 Task: Look for space in Senago, Italy from 6th September, 2023 to 10th September, 2023 for 1 adult in price range Rs.9000 to Rs.17000. Place can be private room with 1  bedroom having 1 bed and 1 bathroom. Property type can be house, flat, guest house, hotel. Booking option can be shelf check-in. Required host language is English.
Action: Mouse moved to (539, 138)
Screenshot: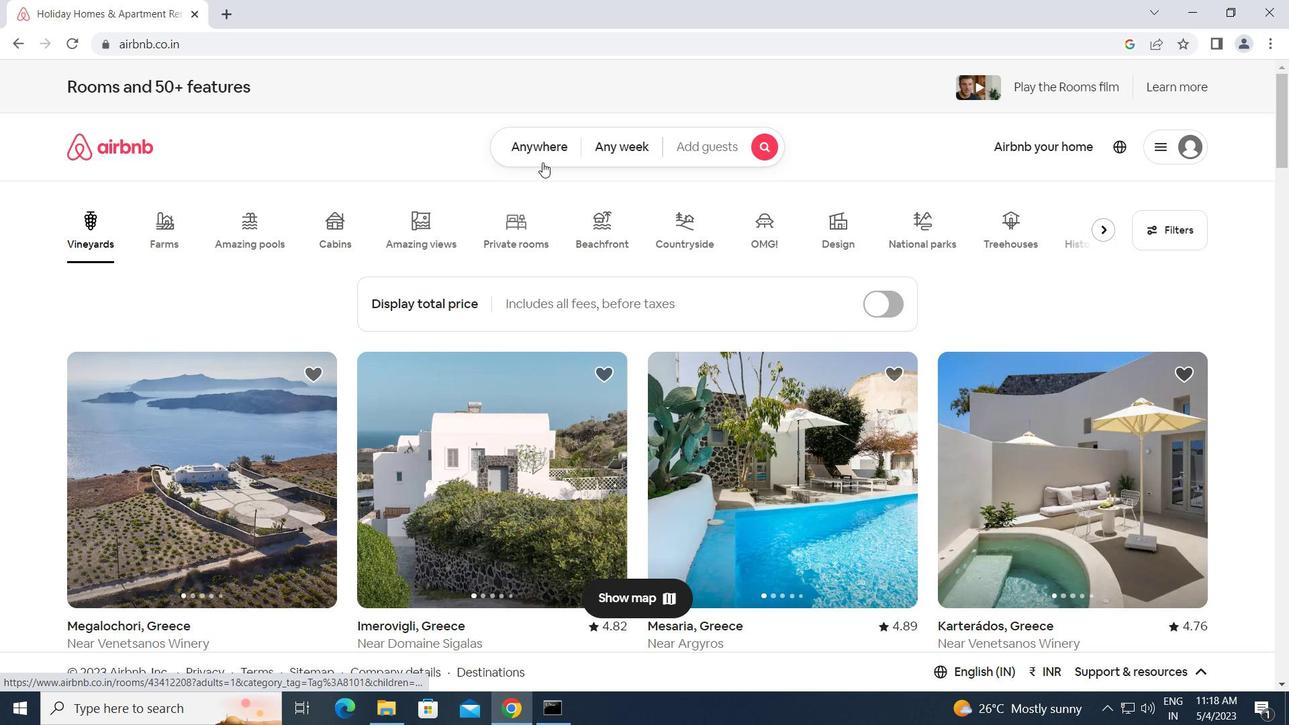 
Action: Mouse pressed left at (539, 138)
Screenshot: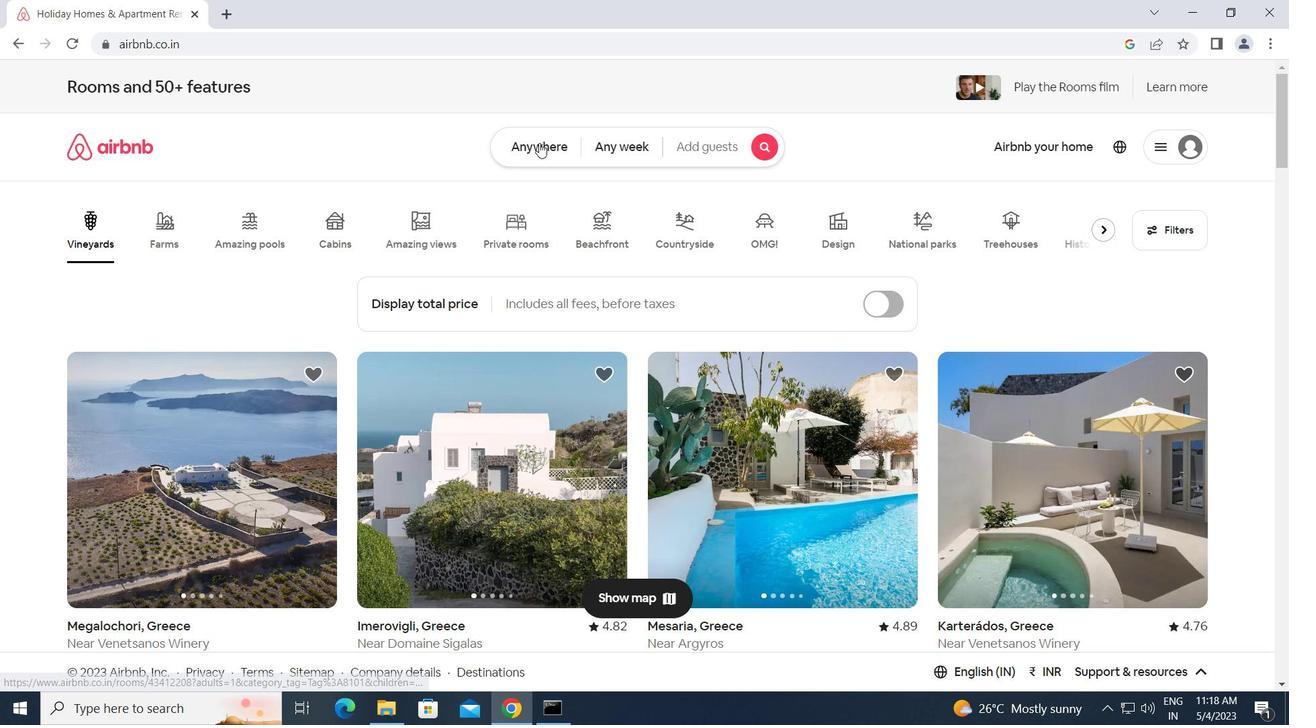 
Action: Mouse moved to (406, 196)
Screenshot: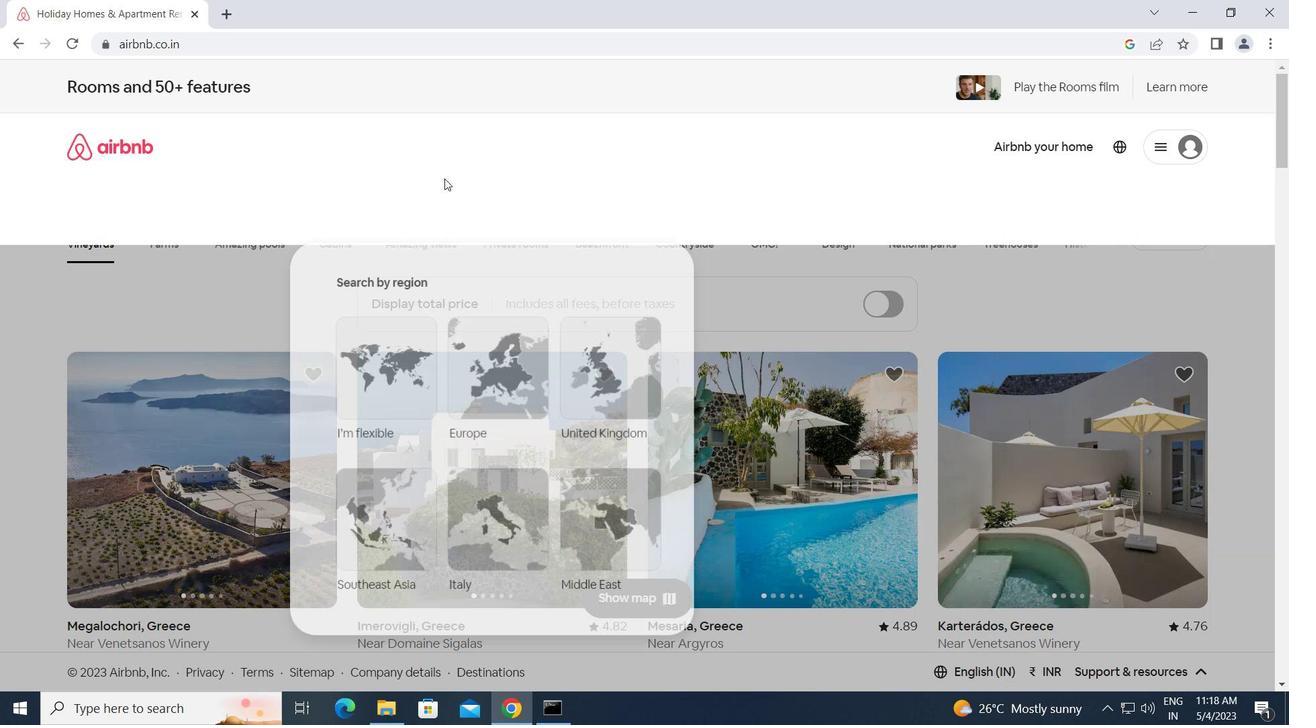 
Action: Mouse pressed left at (406, 196)
Screenshot: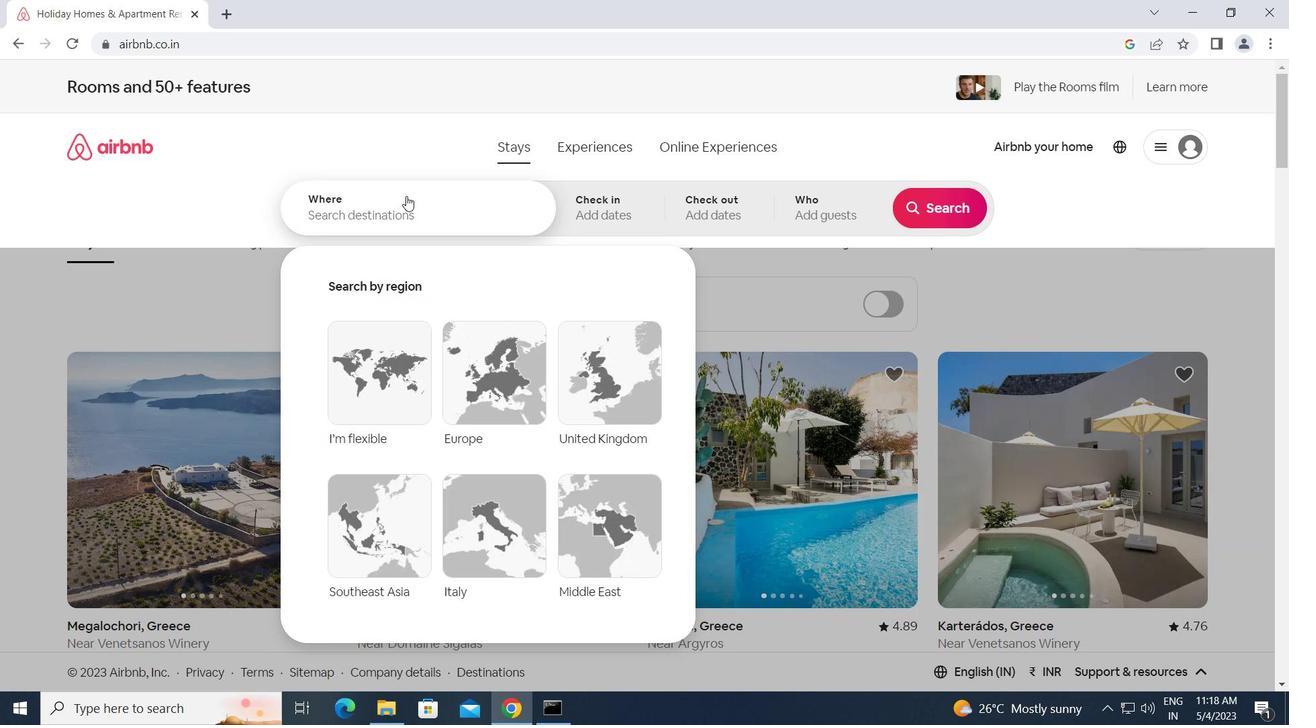 
Action: Key pressed s<Key.caps_lock>enago,<Key.space><Key.caps_lock>i<Key.caps_lock>taly<Key.enter>
Screenshot: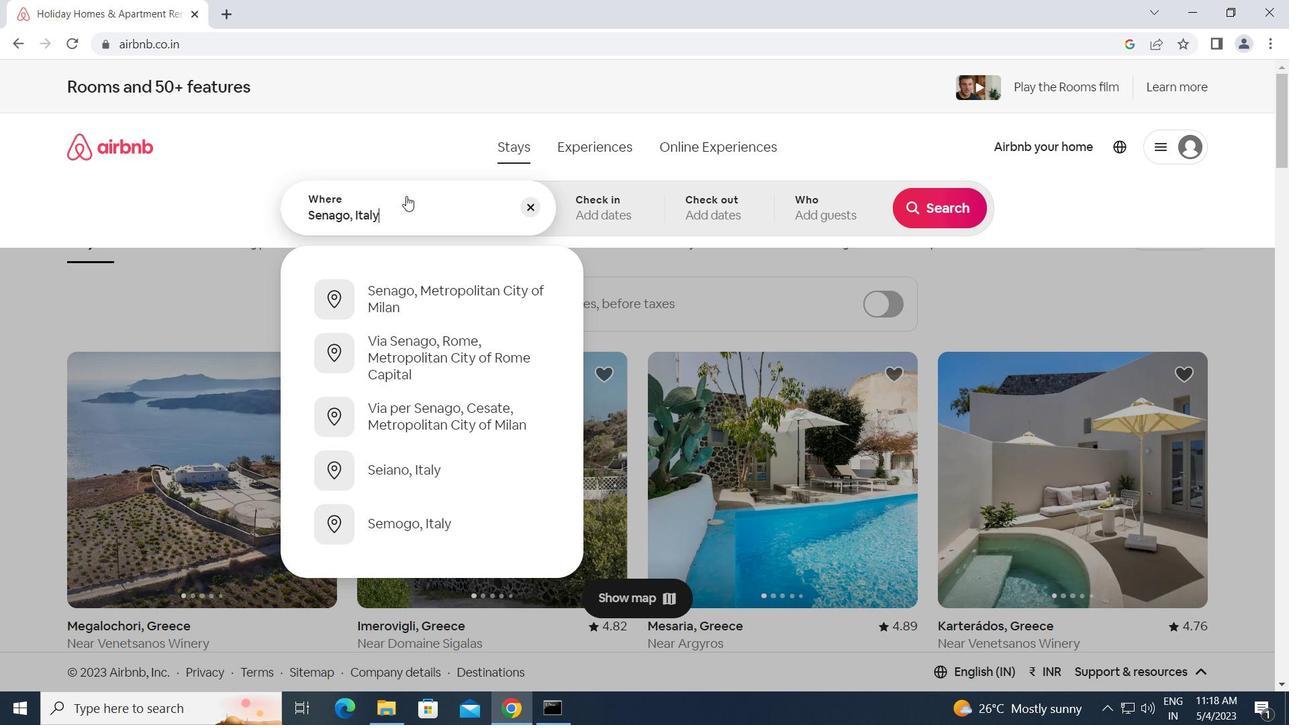 
Action: Mouse moved to (937, 348)
Screenshot: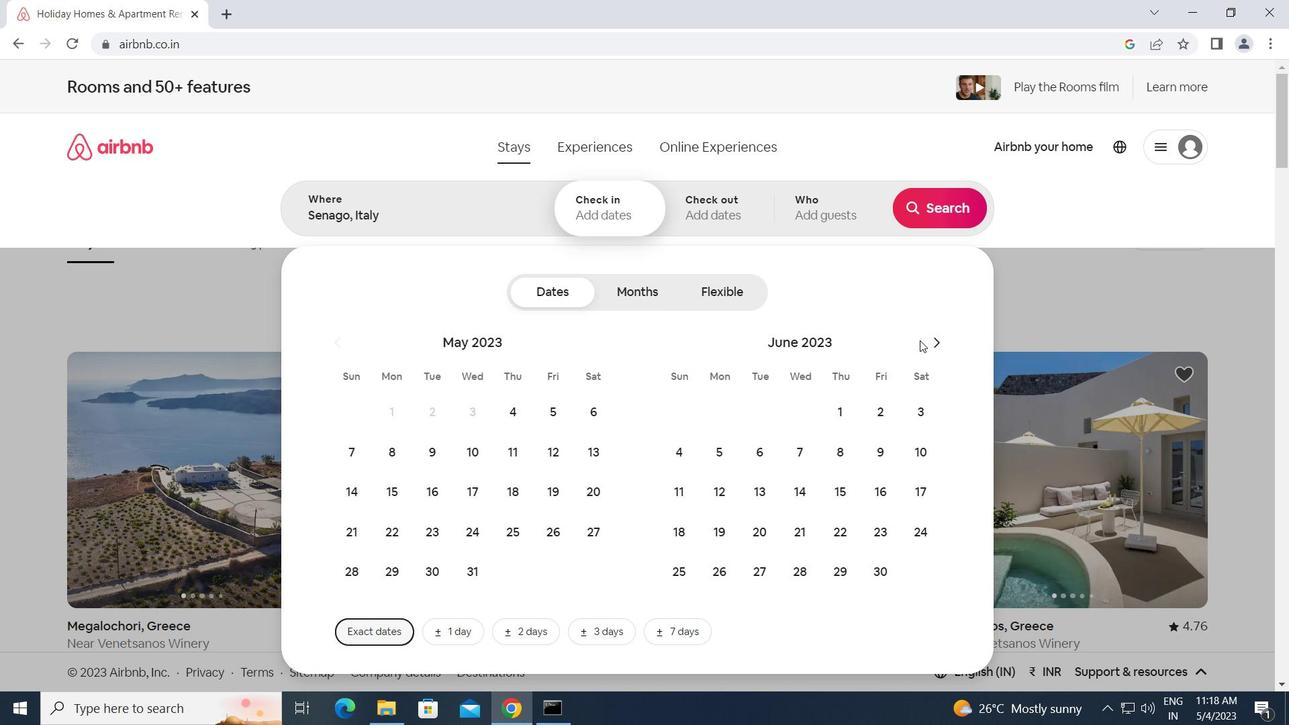 
Action: Mouse pressed left at (937, 348)
Screenshot: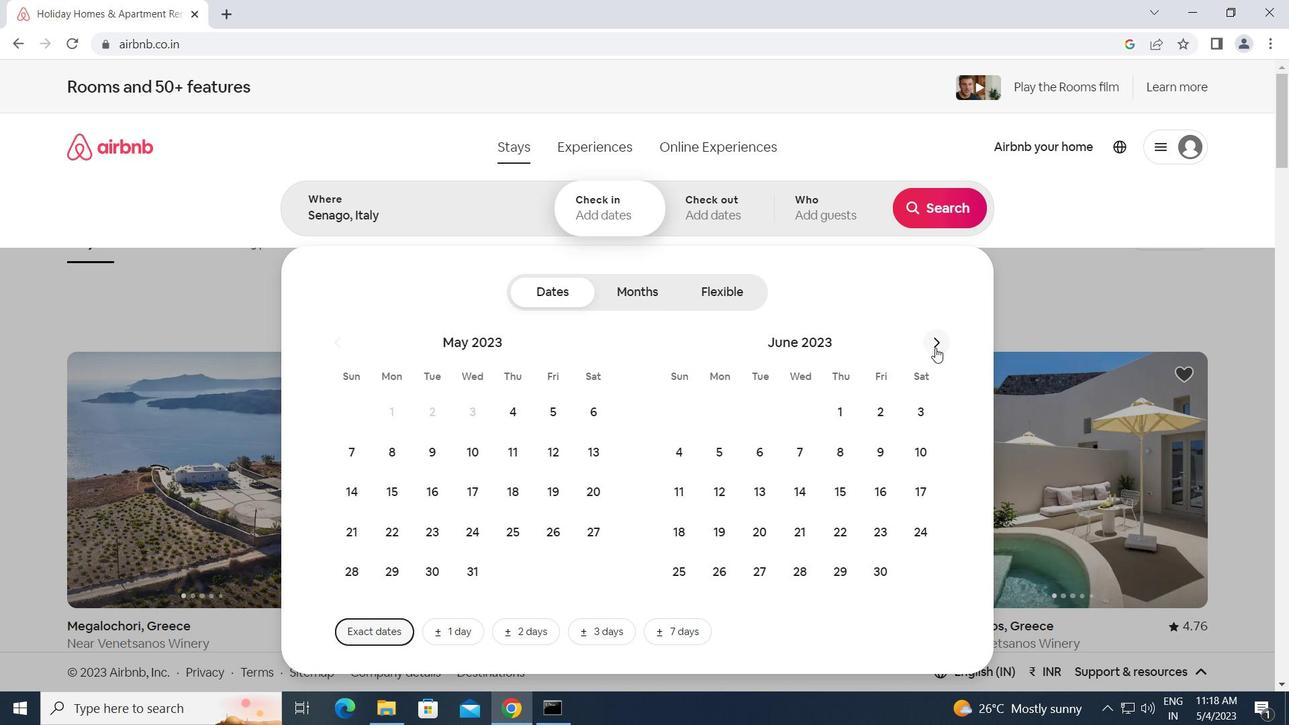 
Action: Mouse moved to (938, 348)
Screenshot: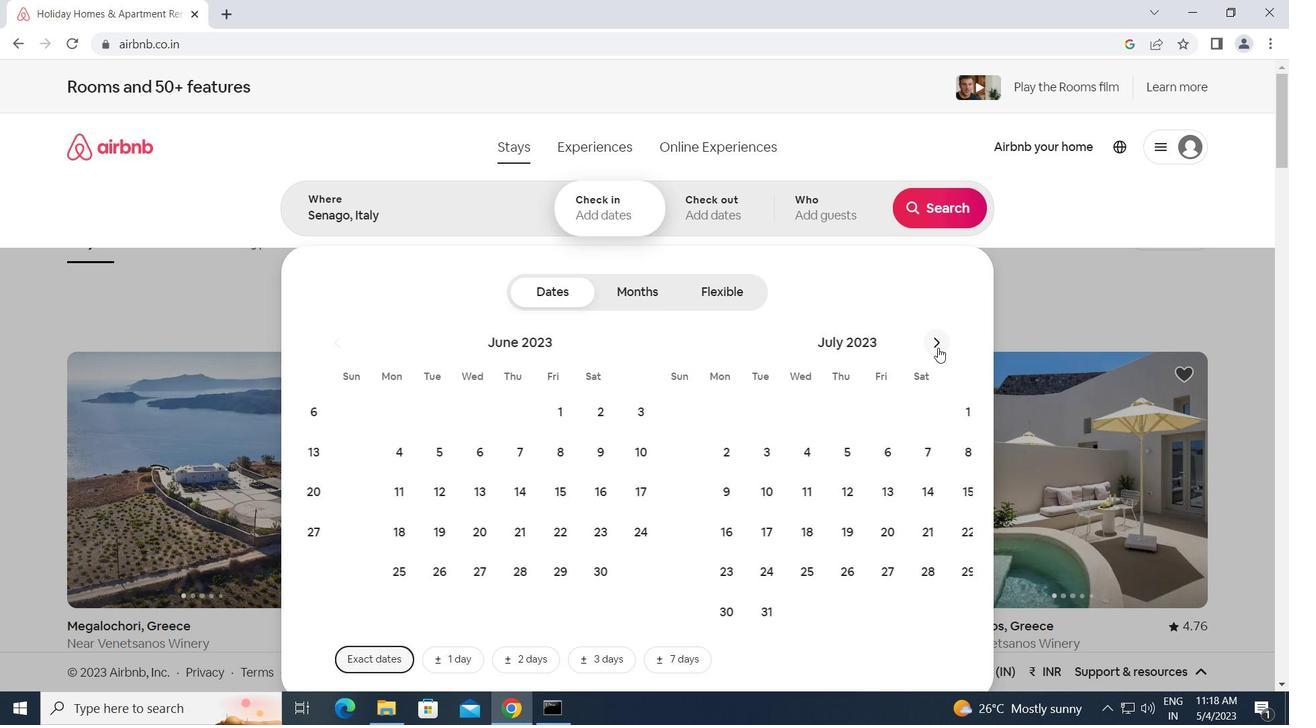 
Action: Mouse pressed left at (938, 348)
Screenshot: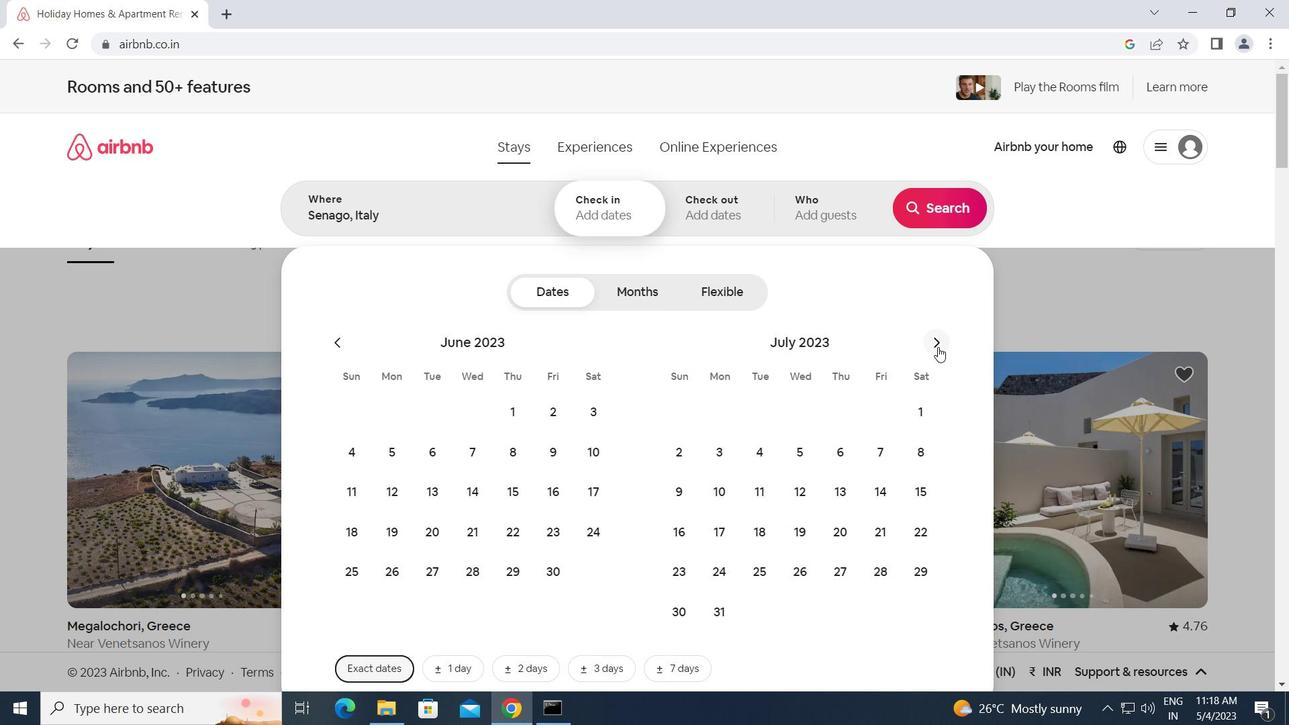 
Action: Mouse pressed left at (938, 348)
Screenshot: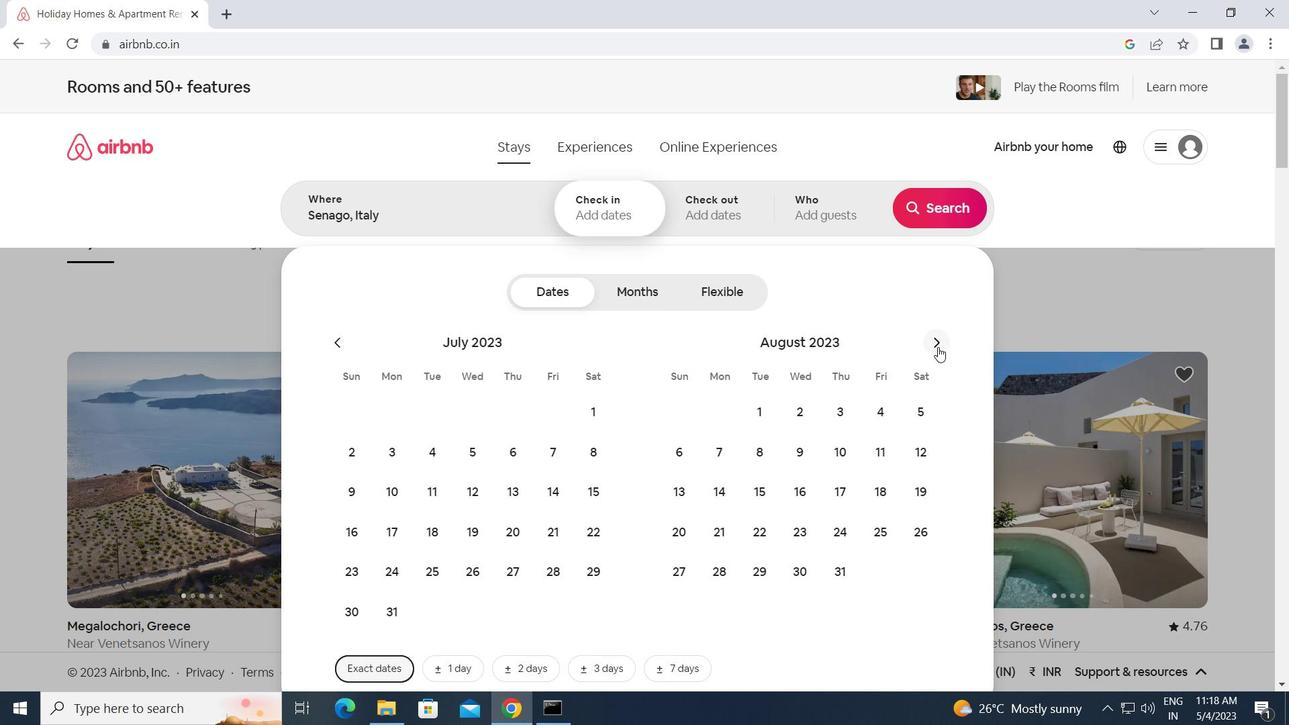 
Action: Mouse moved to (790, 454)
Screenshot: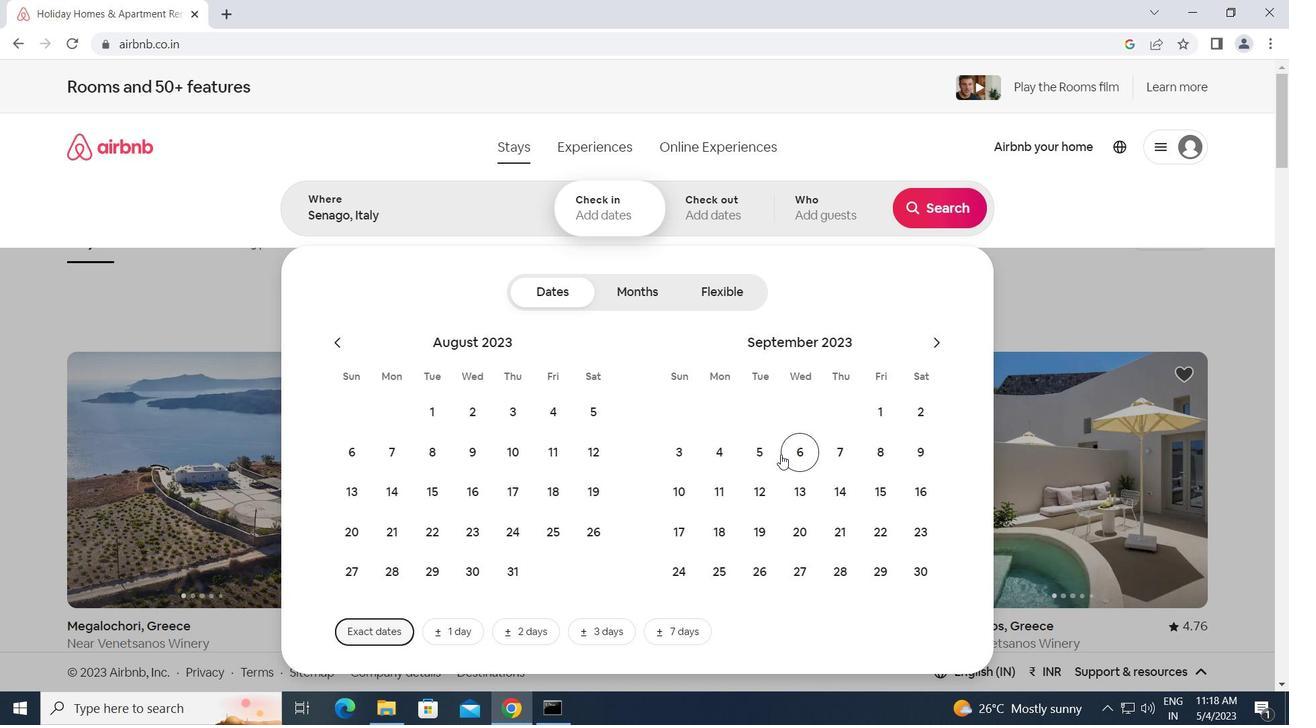 
Action: Mouse pressed left at (790, 454)
Screenshot: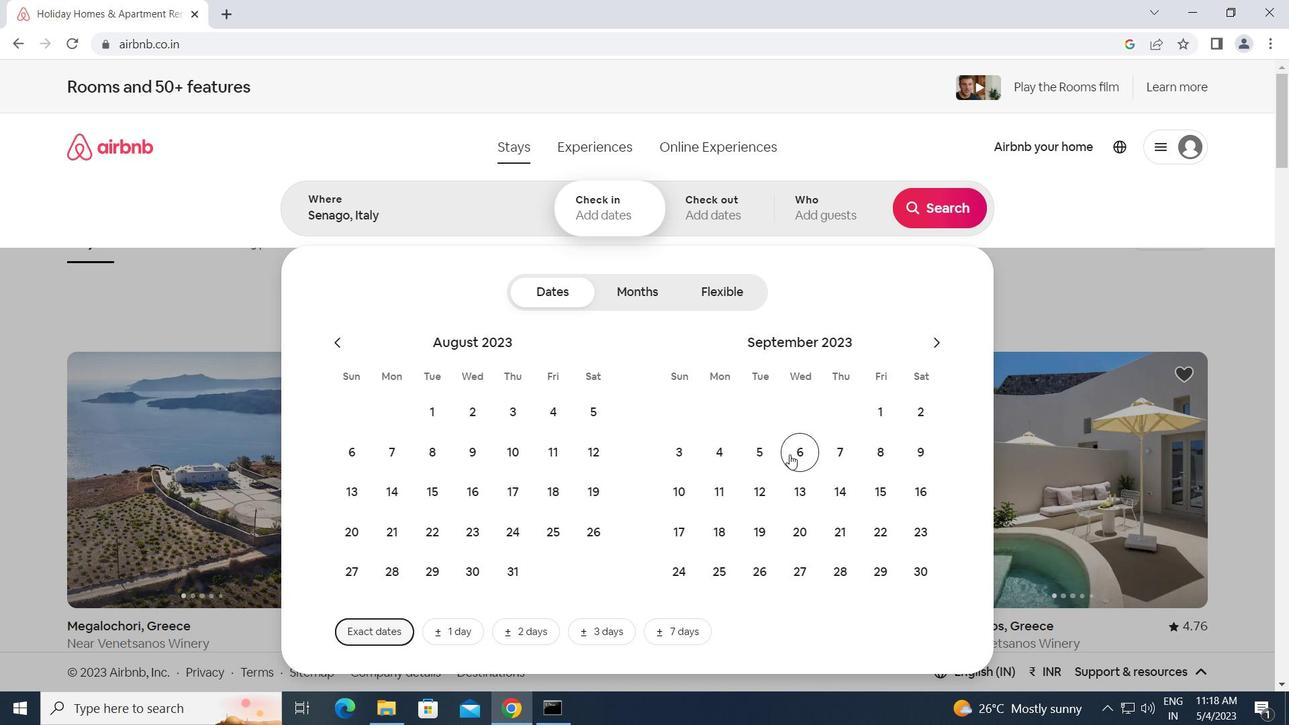 
Action: Mouse moved to (673, 495)
Screenshot: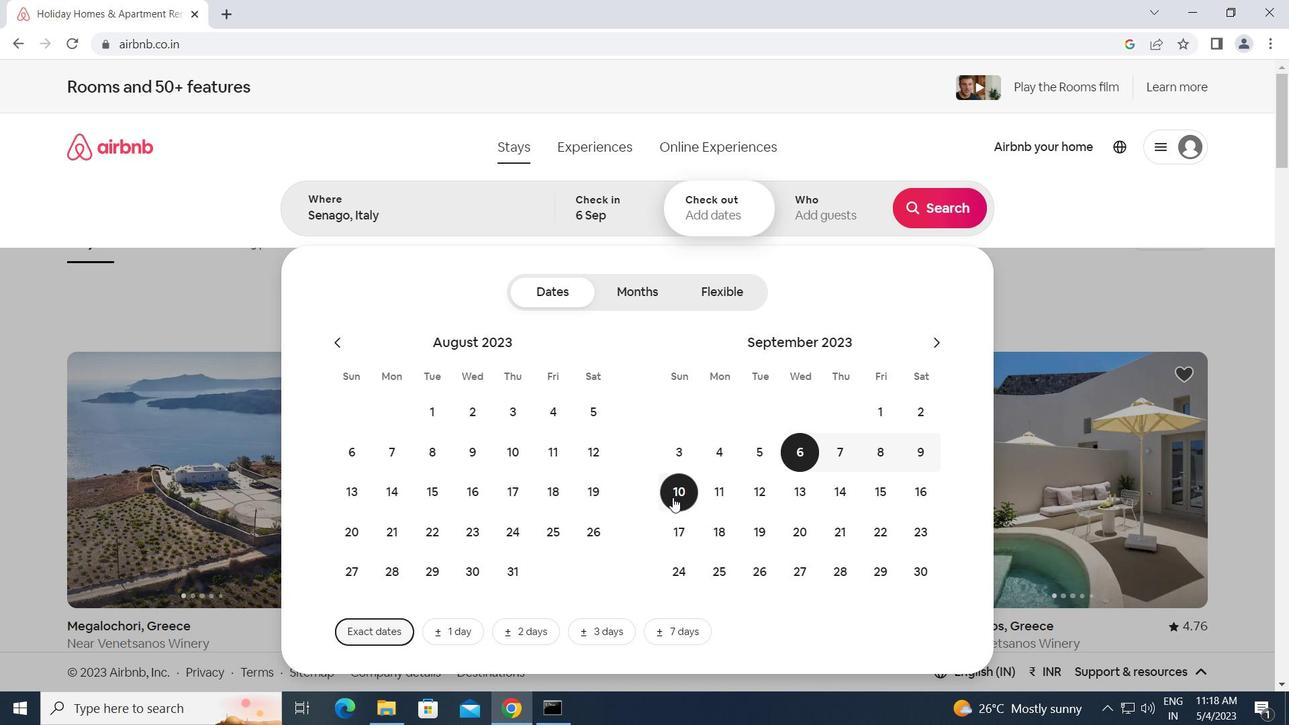 
Action: Mouse pressed left at (673, 495)
Screenshot: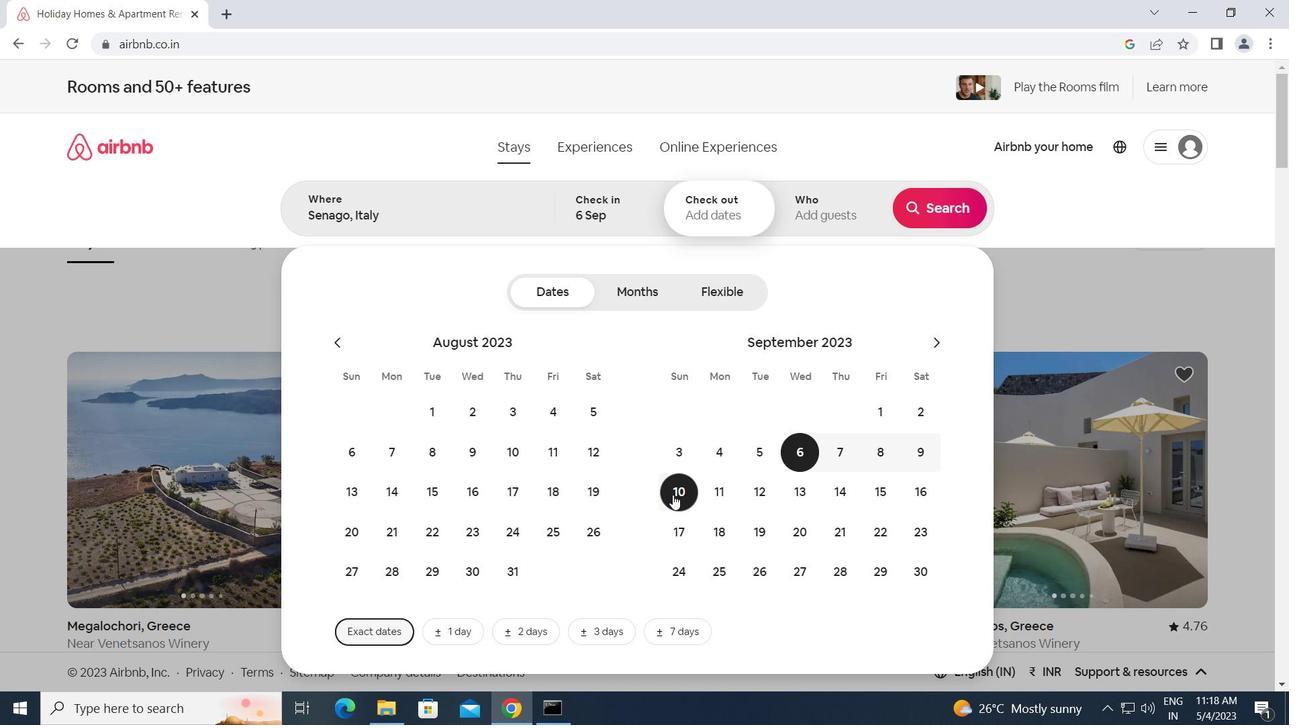 
Action: Mouse moved to (827, 200)
Screenshot: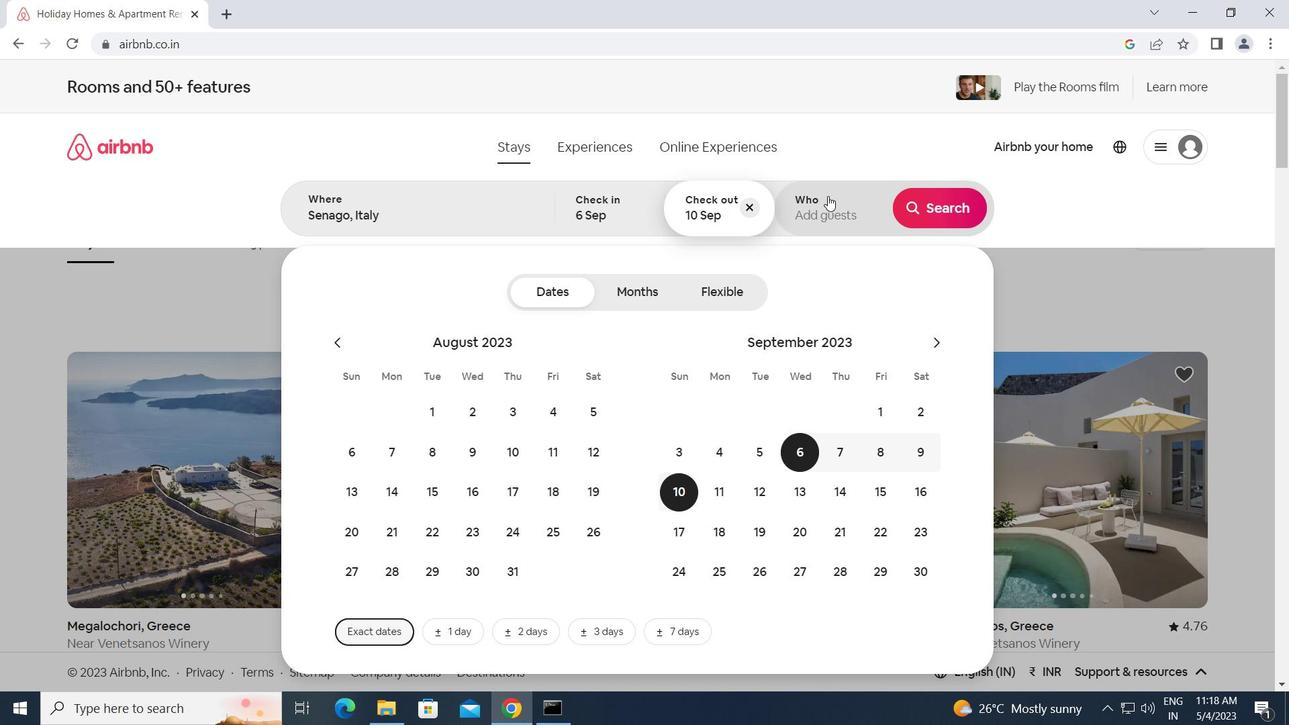 
Action: Mouse pressed left at (827, 200)
Screenshot: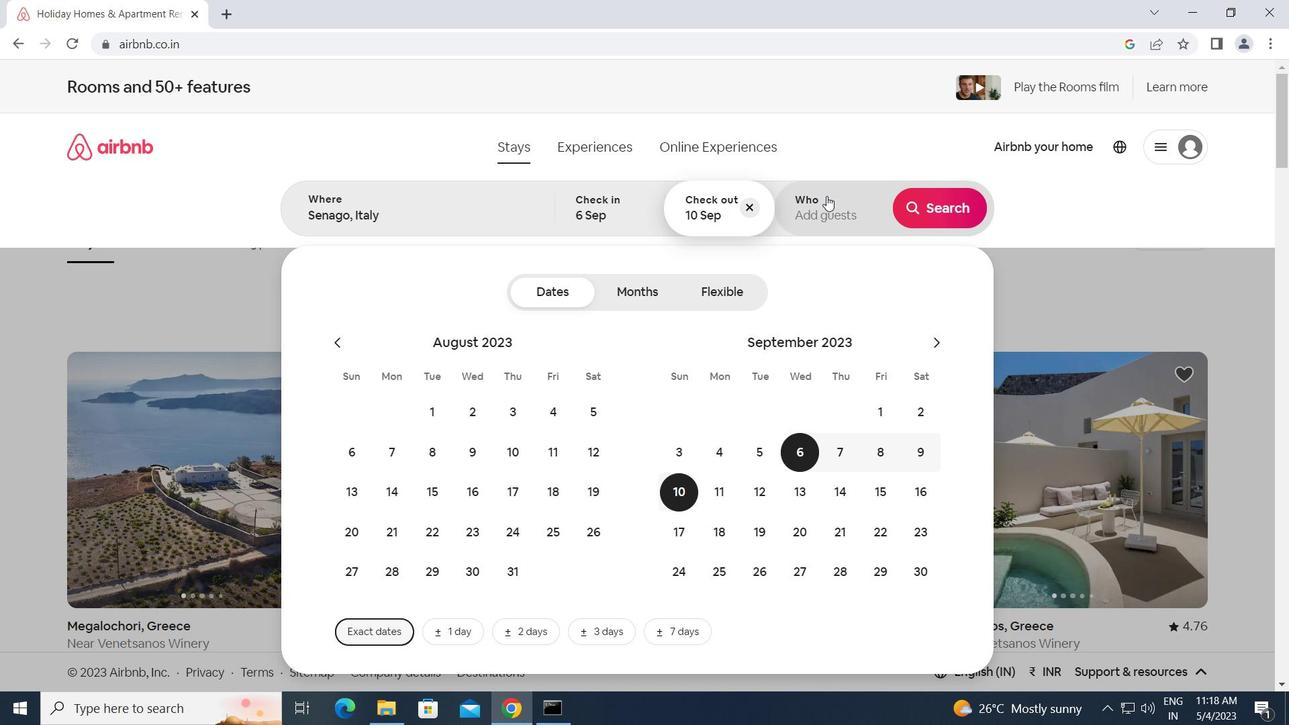 
Action: Mouse moved to (938, 295)
Screenshot: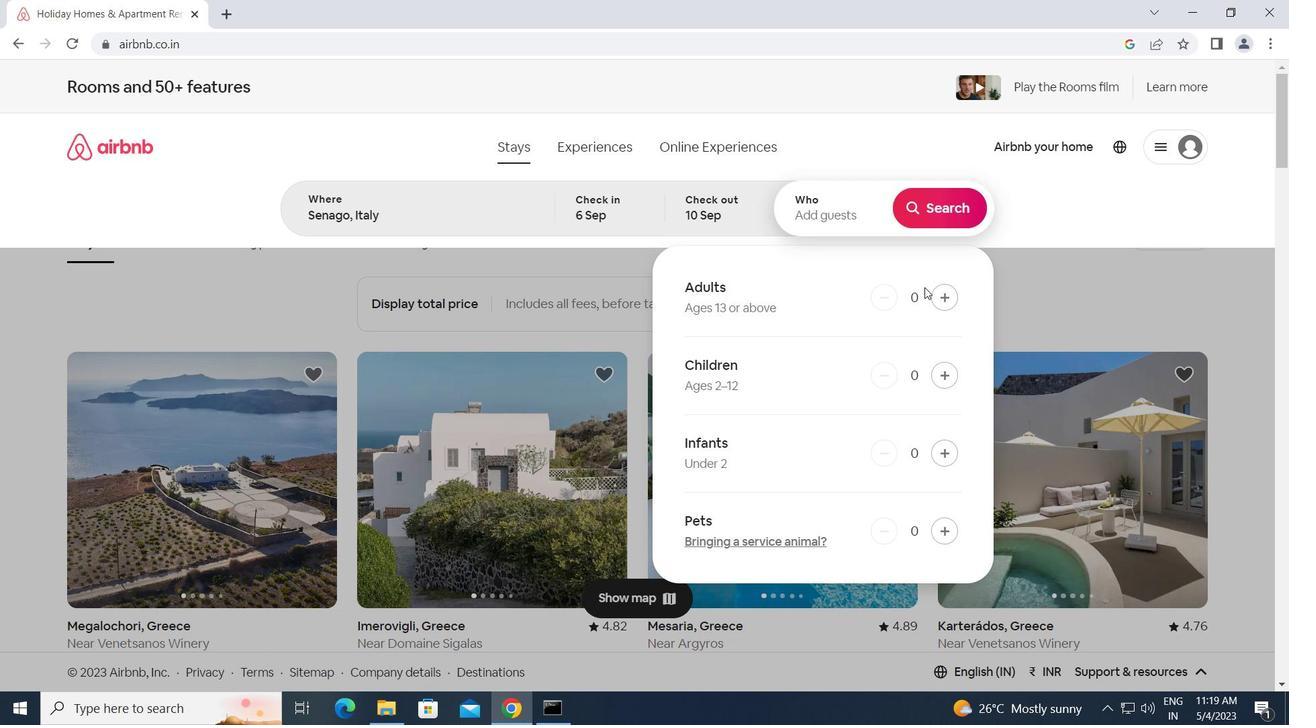 
Action: Mouse pressed left at (938, 295)
Screenshot: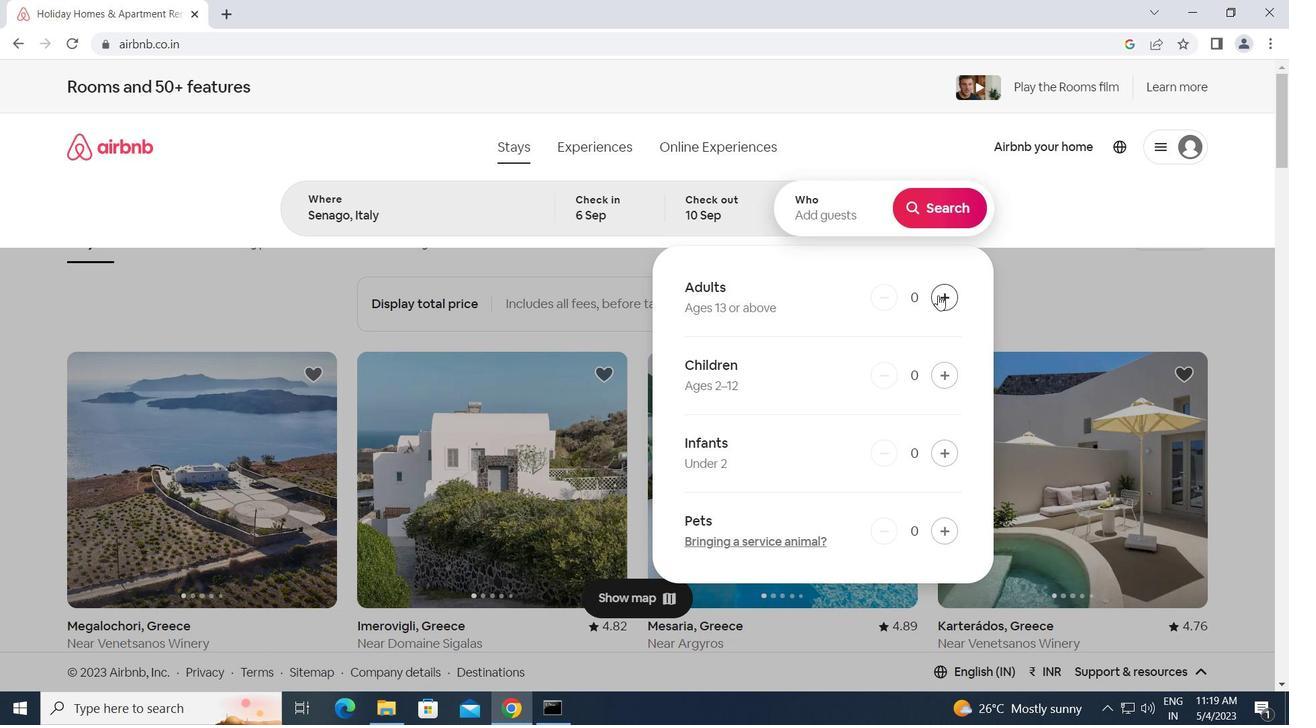 
Action: Mouse moved to (938, 209)
Screenshot: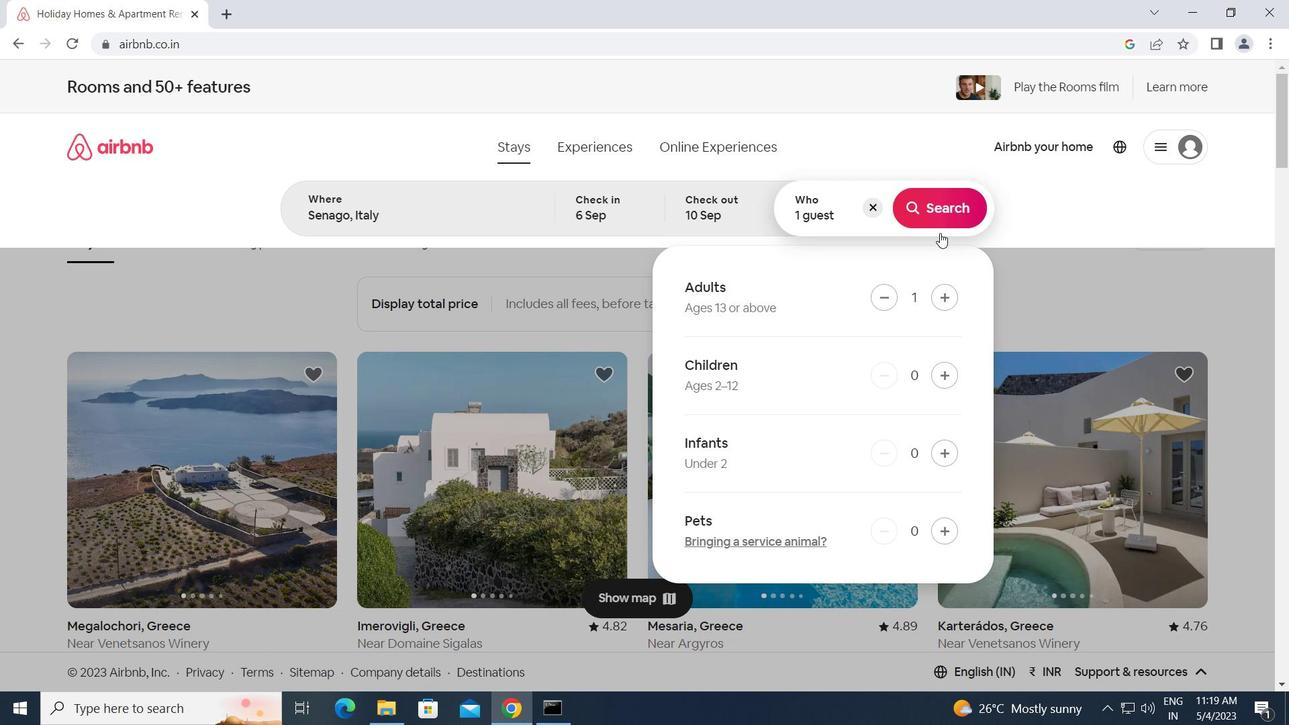 
Action: Mouse pressed left at (938, 209)
Screenshot: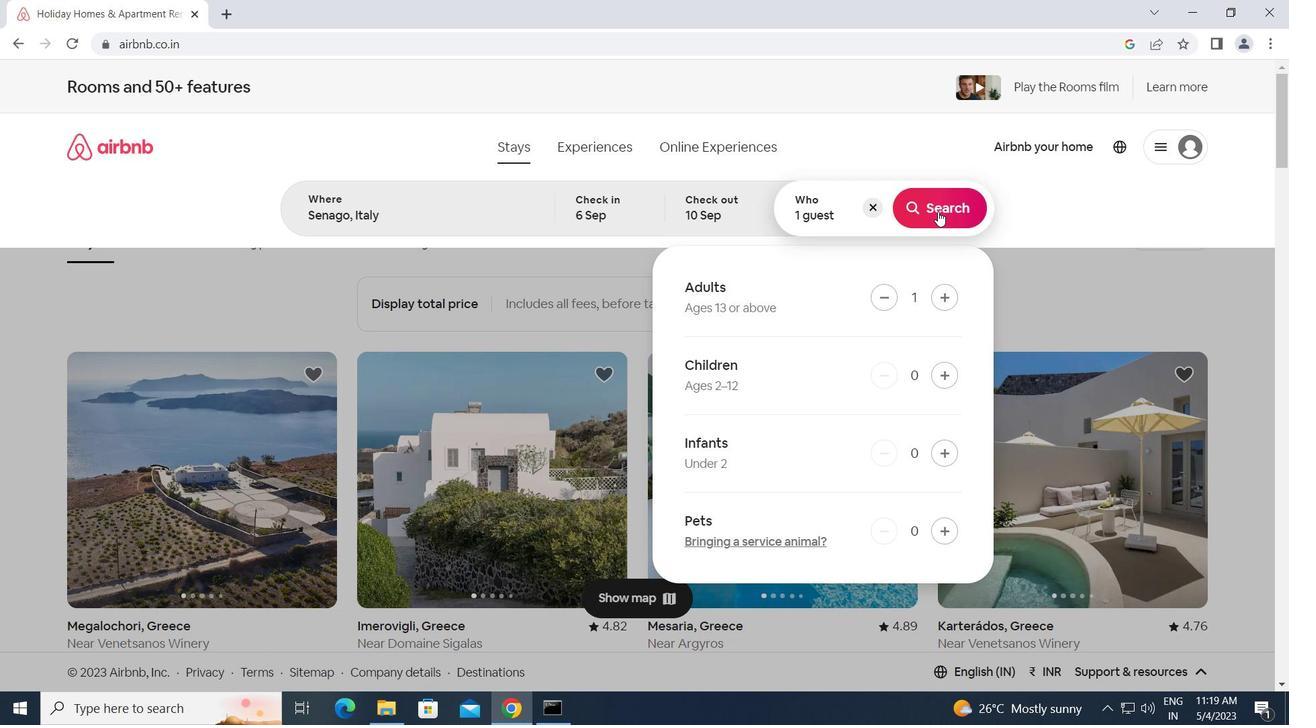 
Action: Mouse moved to (1213, 161)
Screenshot: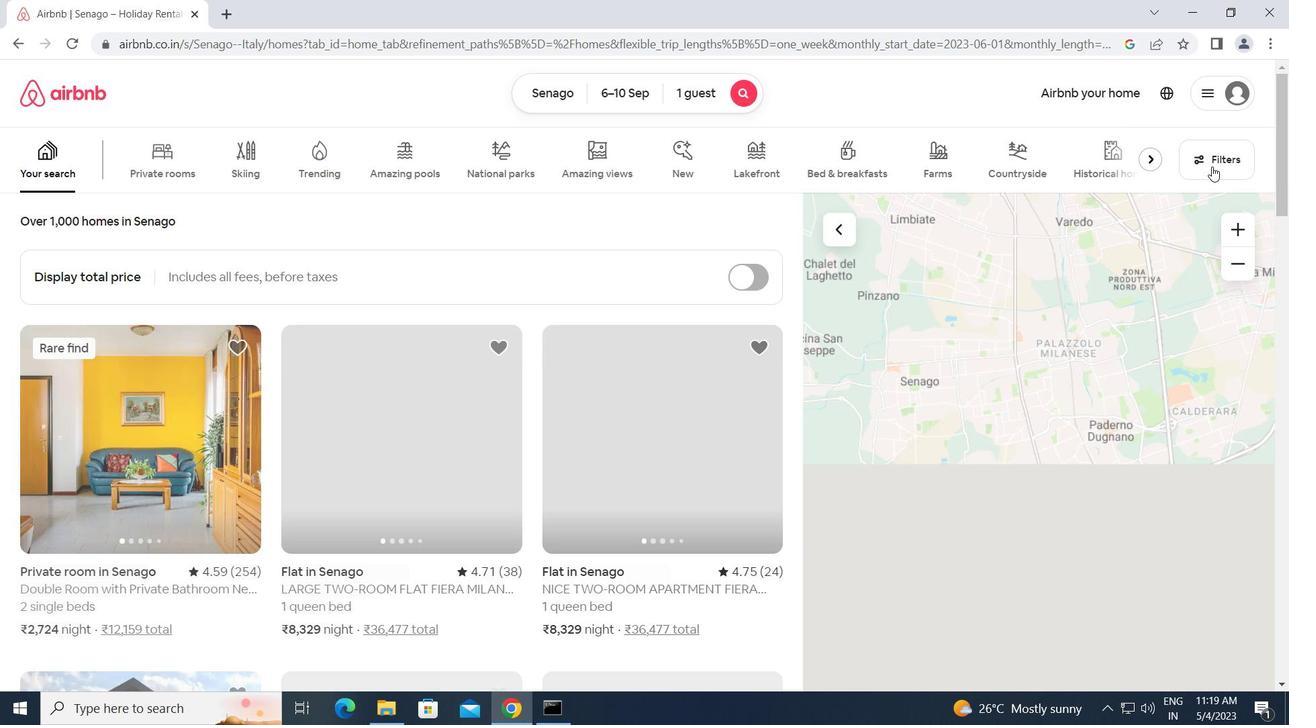 
Action: Mouse pressed left at (1213, 161)
Screenshot: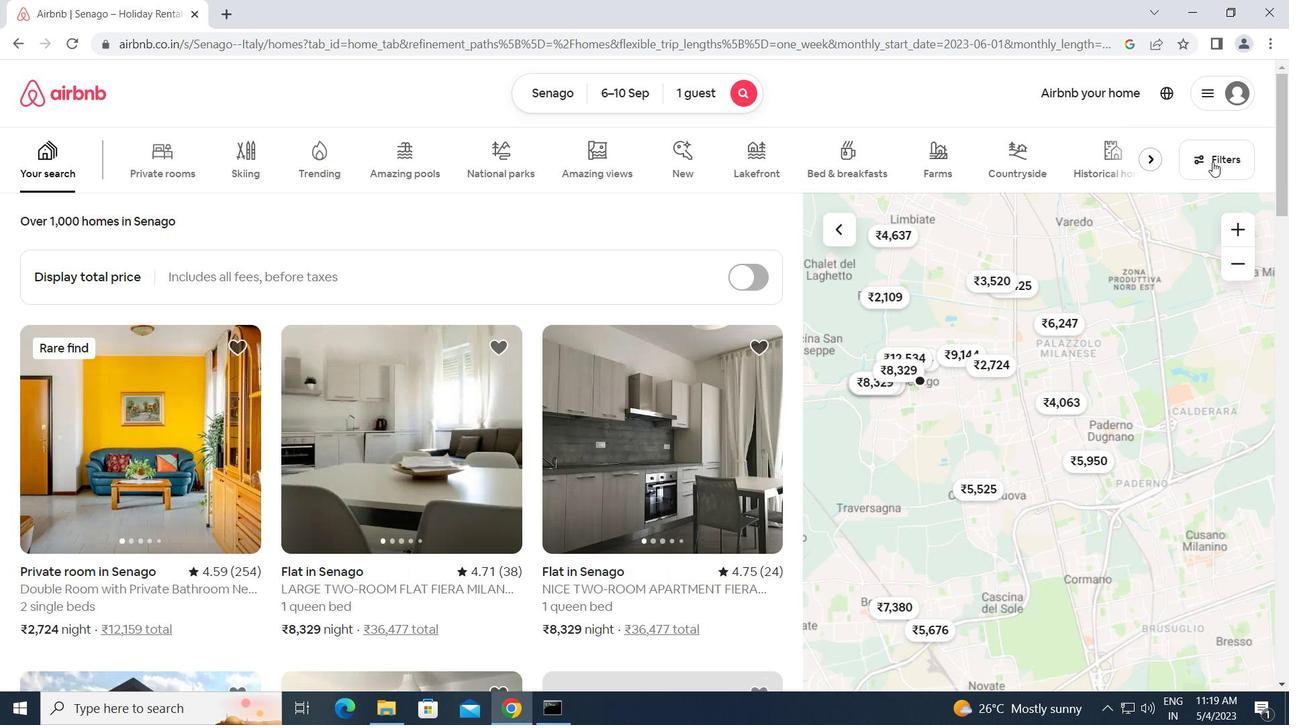 
Action: Mouse moved to (444, 374)
Screenshot: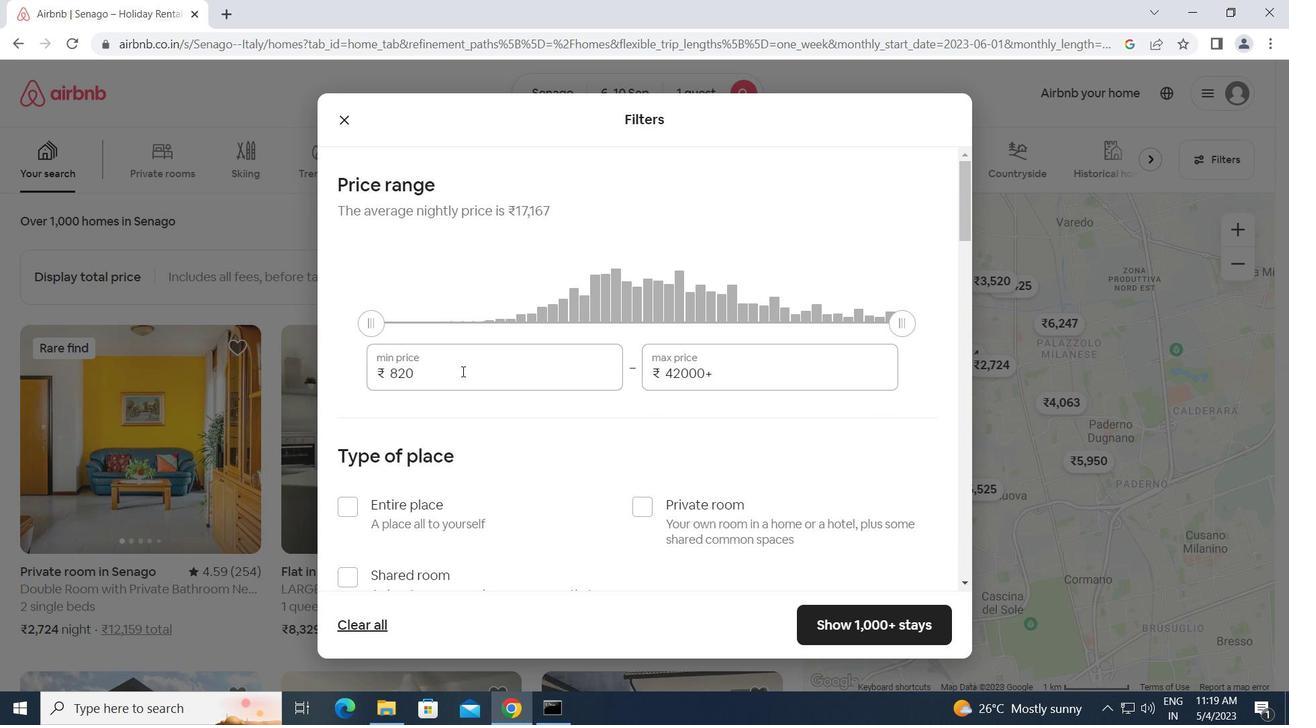 
Action: Mouse pressed left at (444, 374)
Screenshot: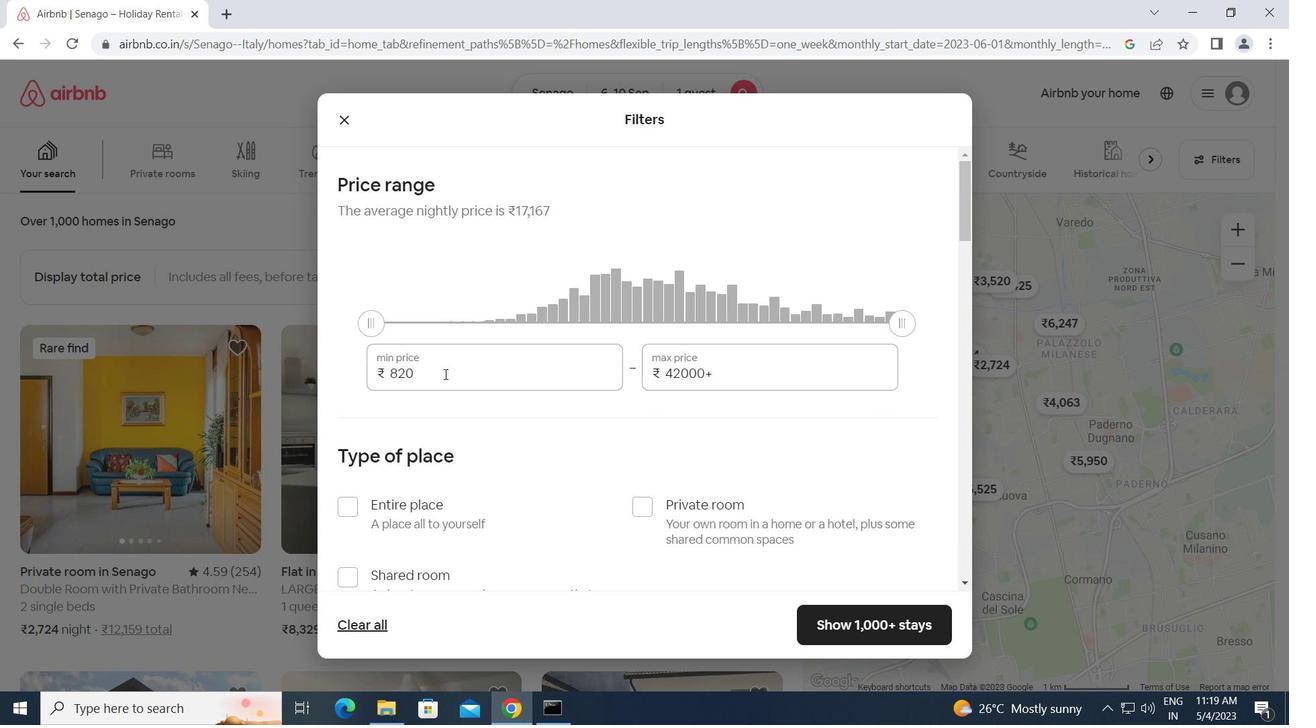 
Action: Mouse moved to (443, 374)
Screenshot: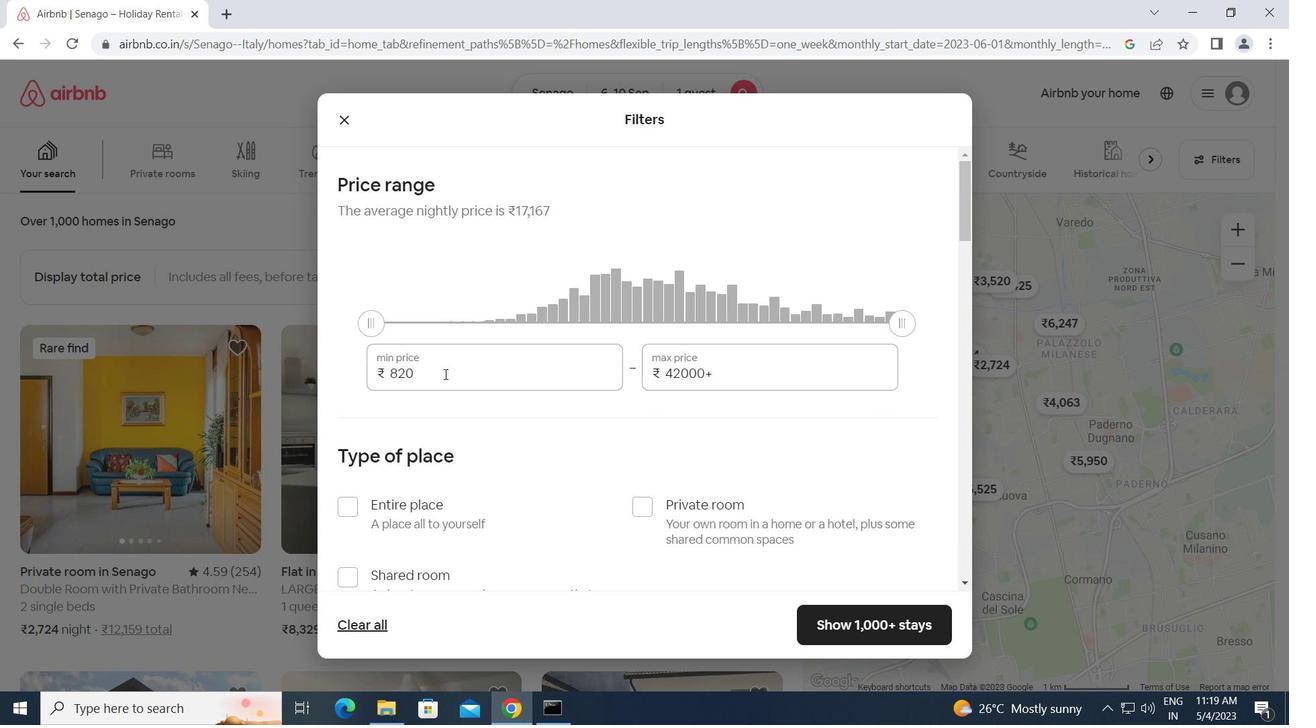 
Action: Key pressed <Key.backspace><Key.backspace><Key.backspace>8<Key.backspace>9000<Key.tab>17000
Screenshot: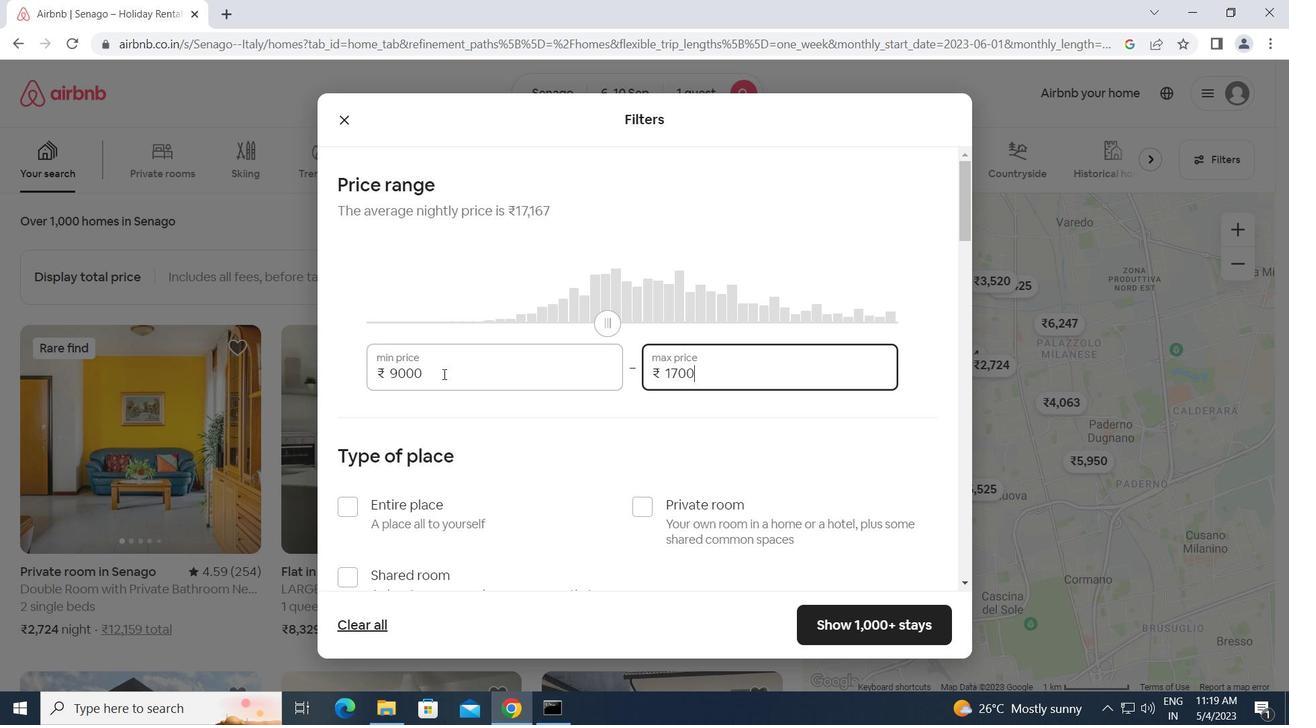 
Action: Mouse moved to (640, 513)
Screenshot: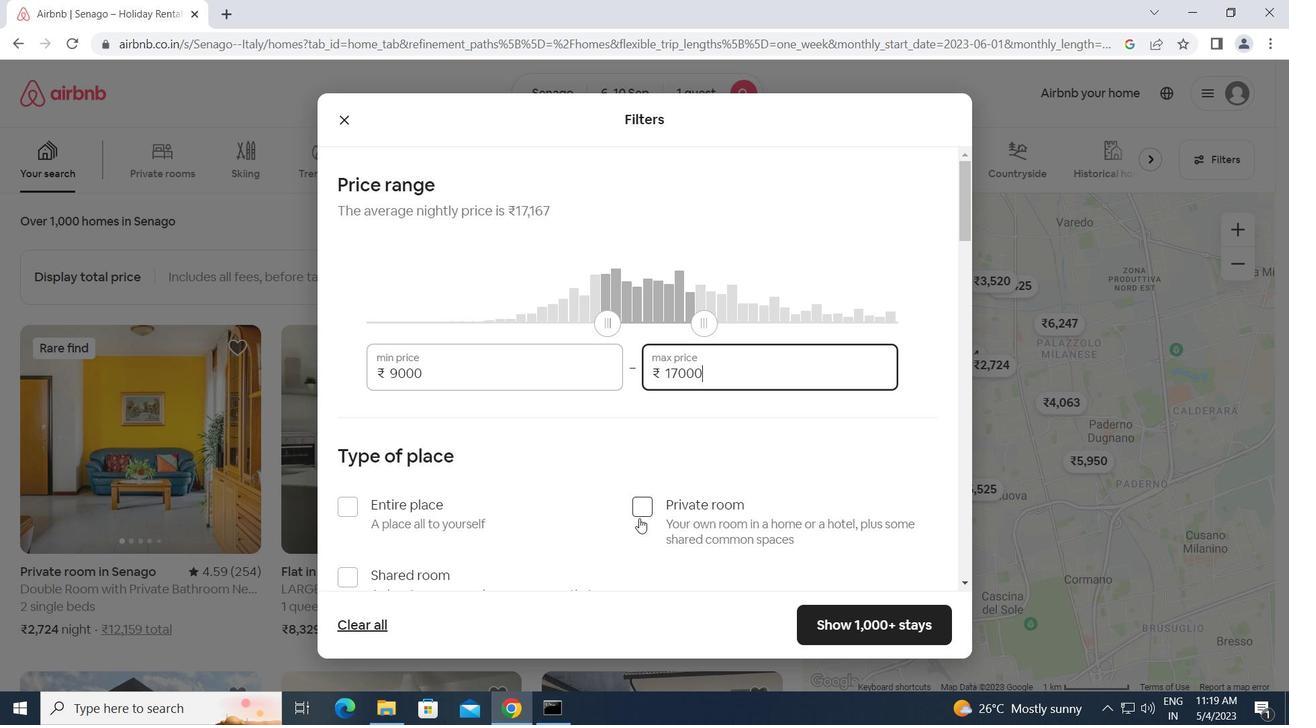 
Action: Mouse pressed left at (640, 513)
Screenshot: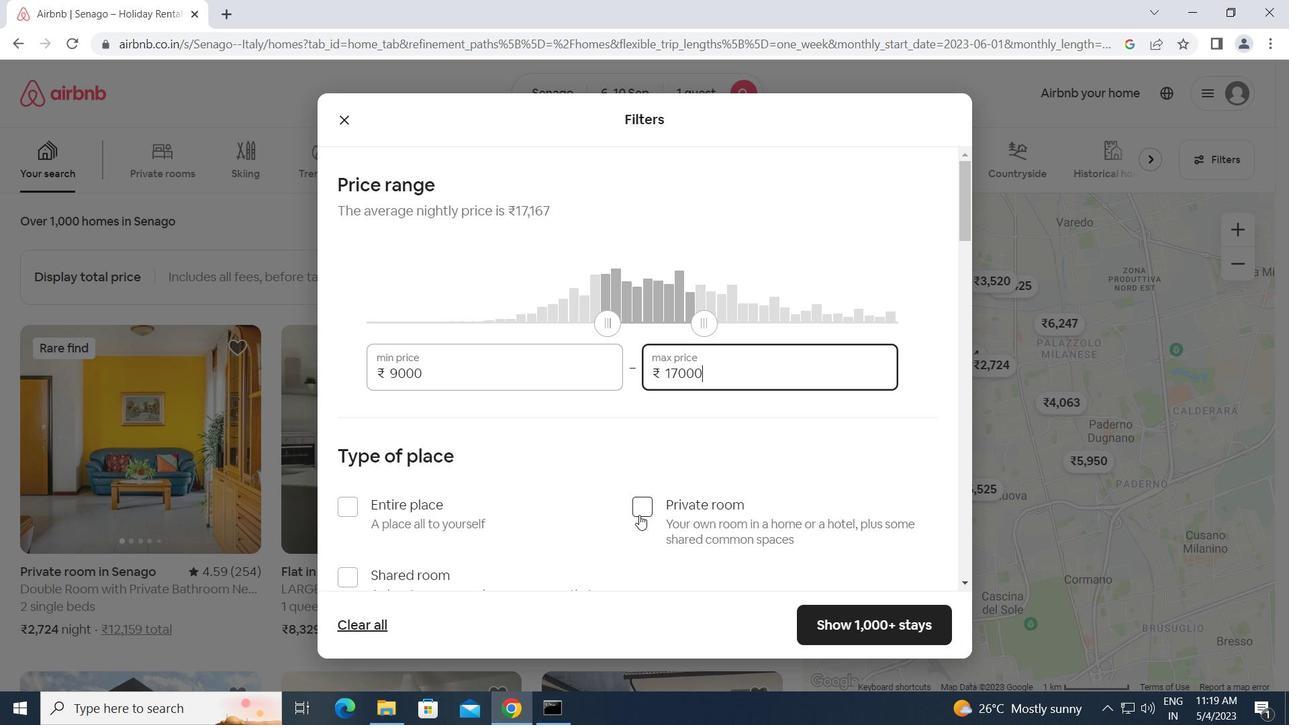 
Action: Mouse moved to (603, 515)
Screenshot: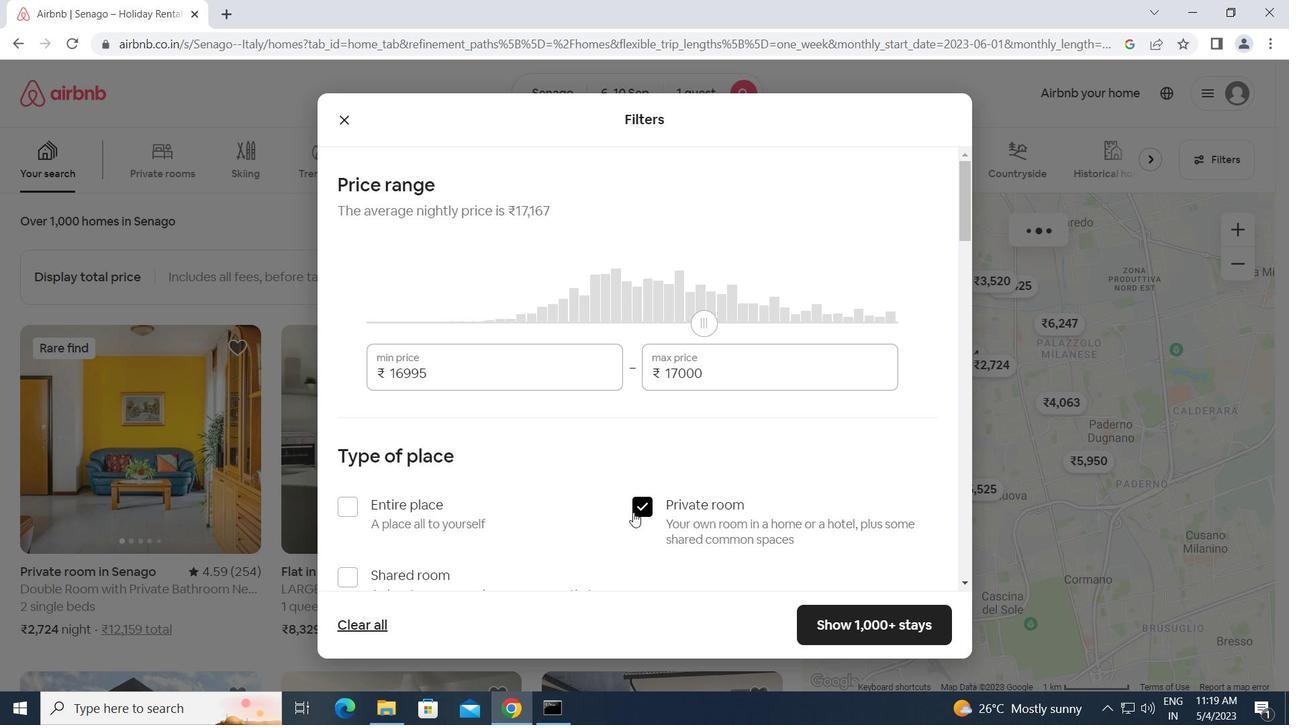 
Action: Mouse scrolled (603, 515) with delta (0, 0)
Screenshot: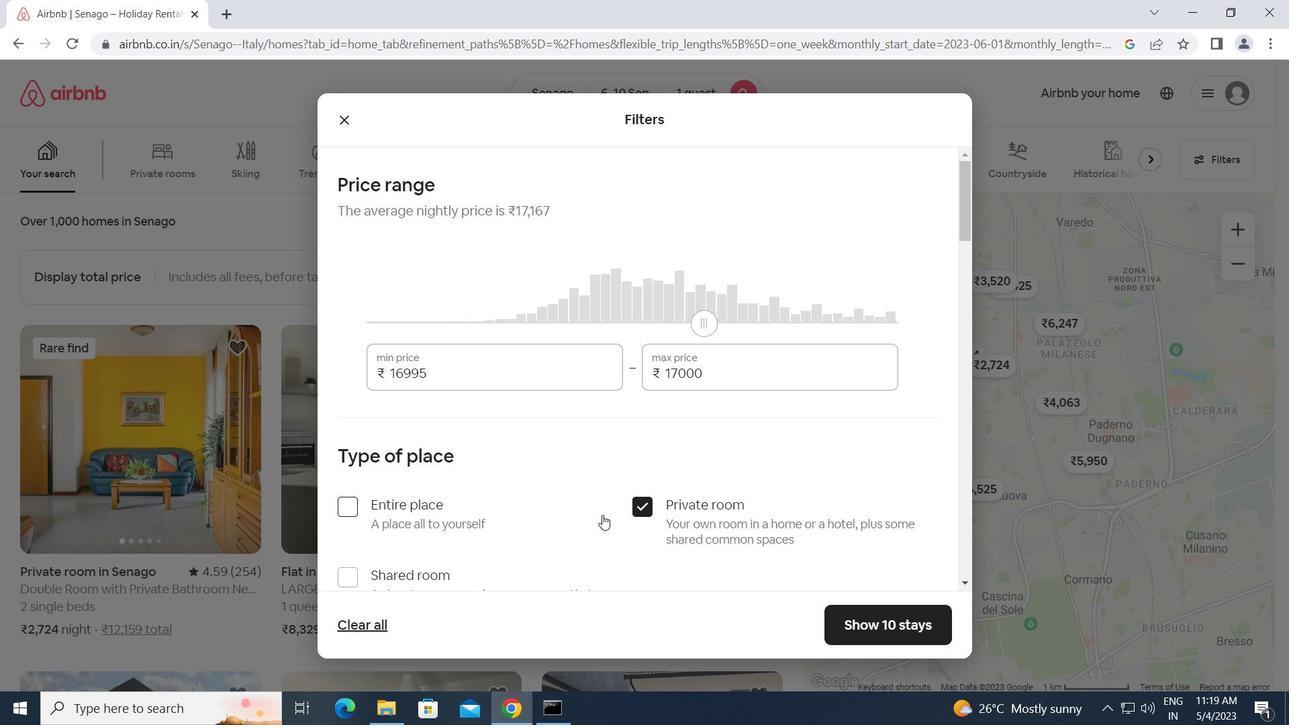 
Action: Mouse scrolled (603, 515) with delta (0, 0)
Screenshot: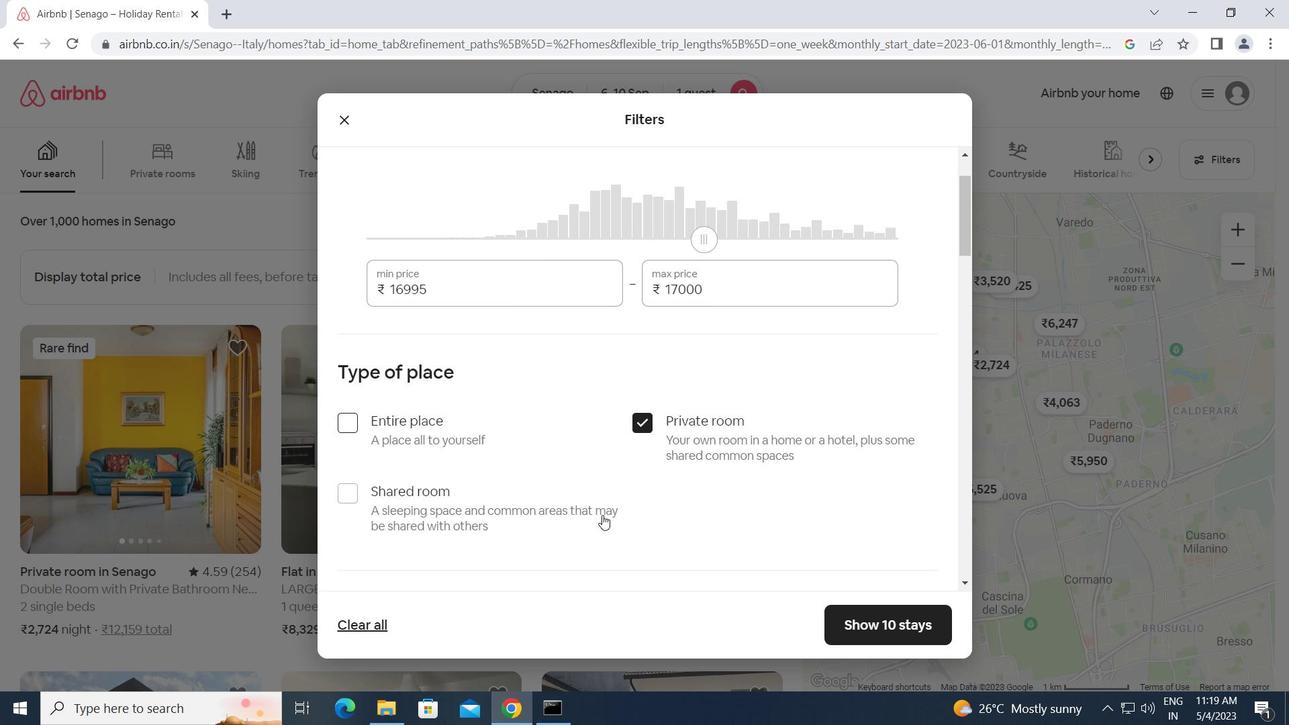 
Action: Mouse scrolled (603, 515) with delta (0, 0)
Screenshot: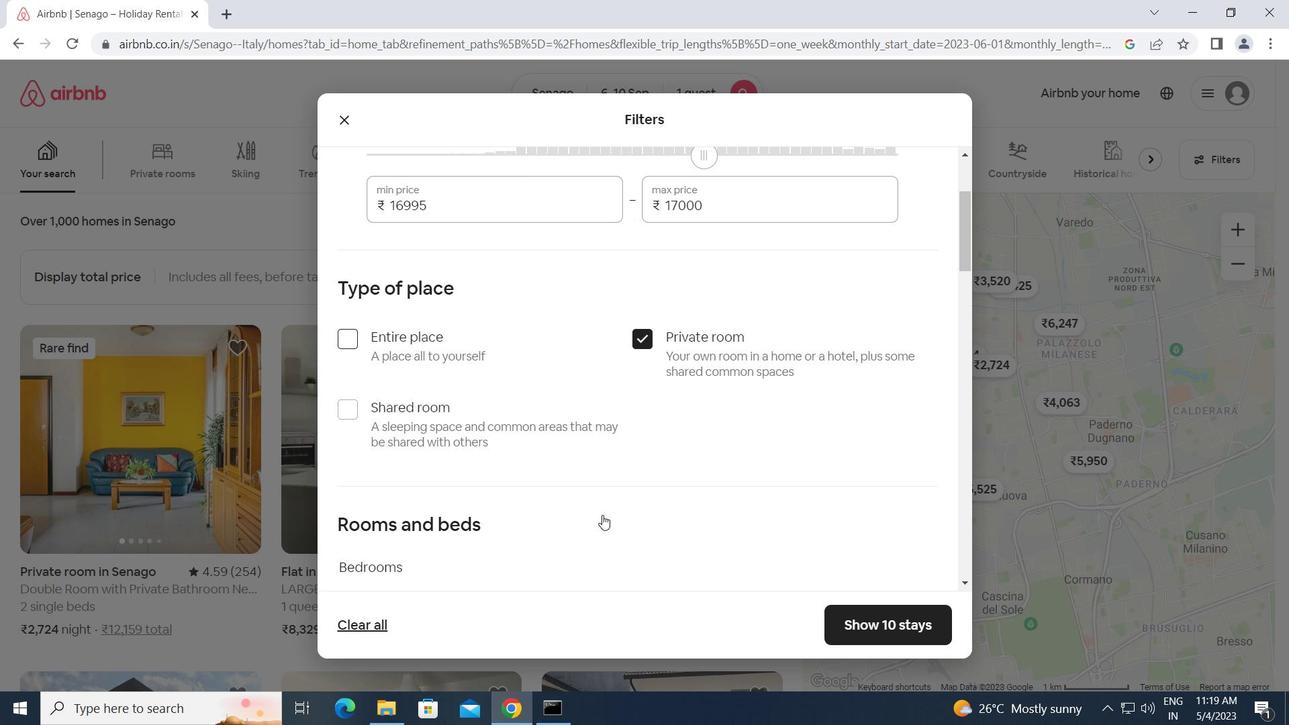 
Action: Mouse scrolled (603, 515) with delta (0, 0)
Screenshot: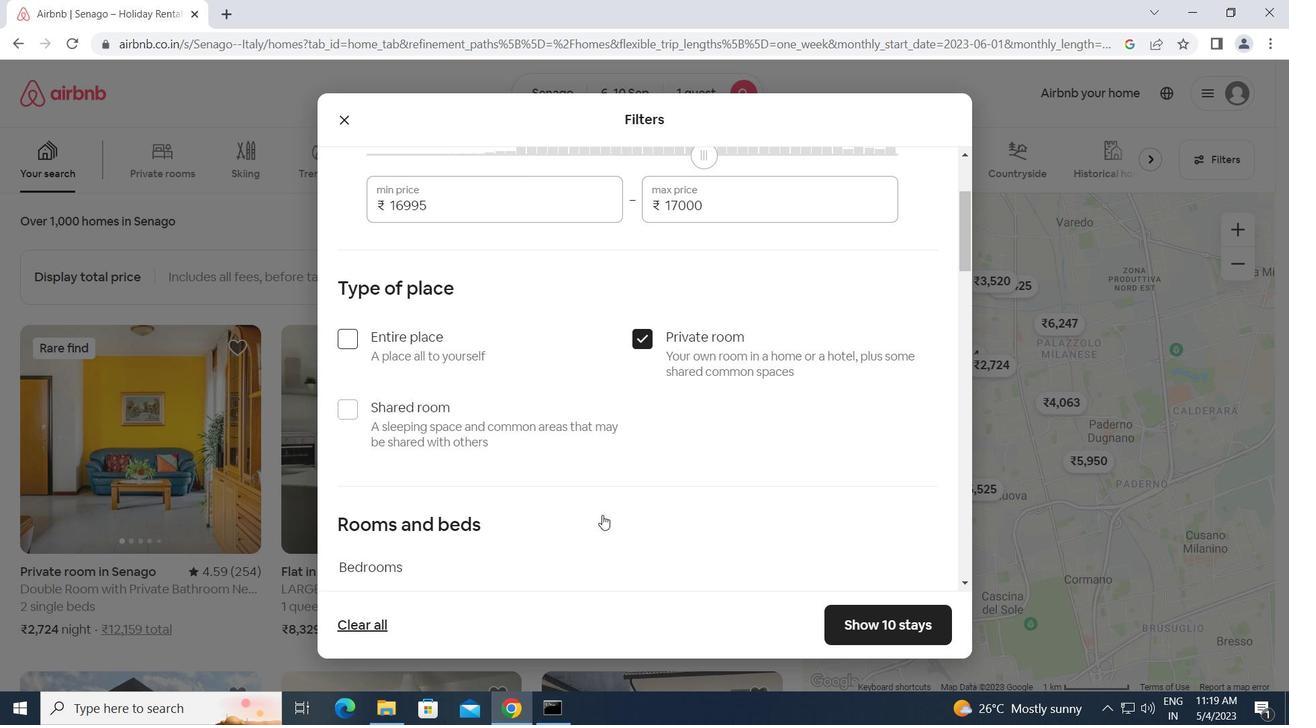 
Action: Mouse moved to (437, 444)
Screenshot: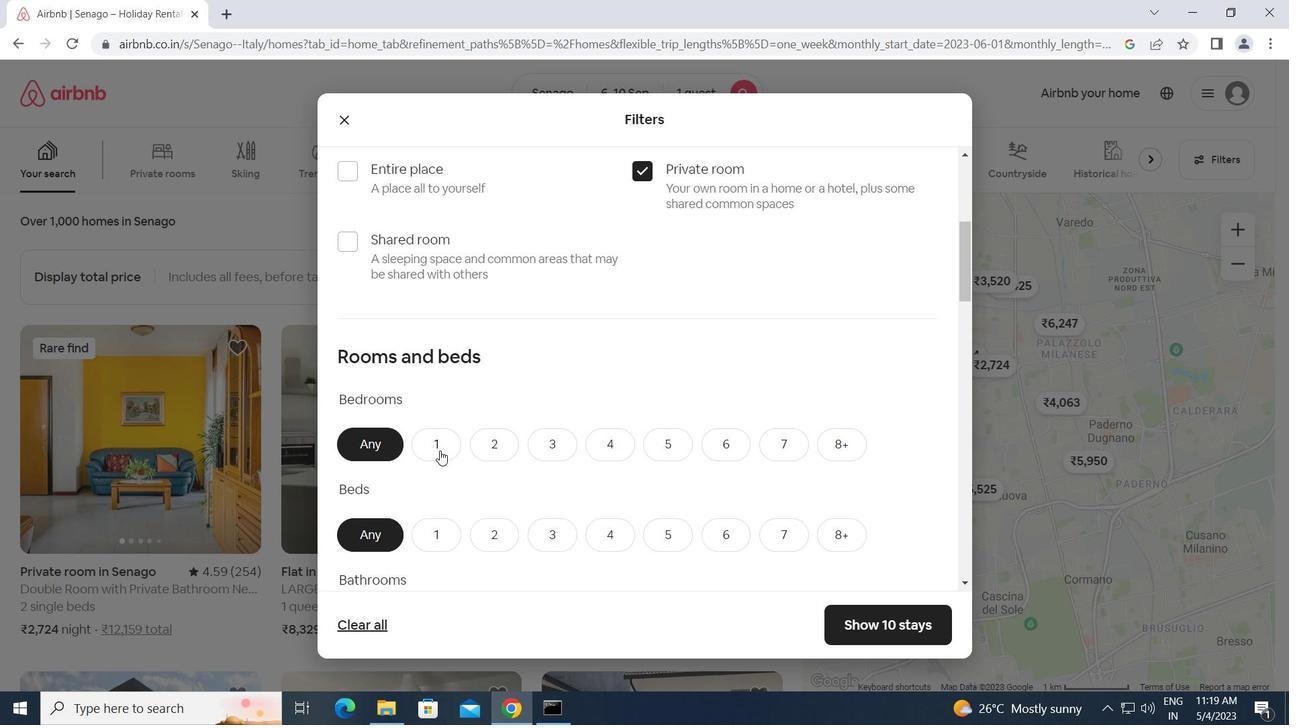 
Action: Mouse pressed left at (437, 444)
Screenshot: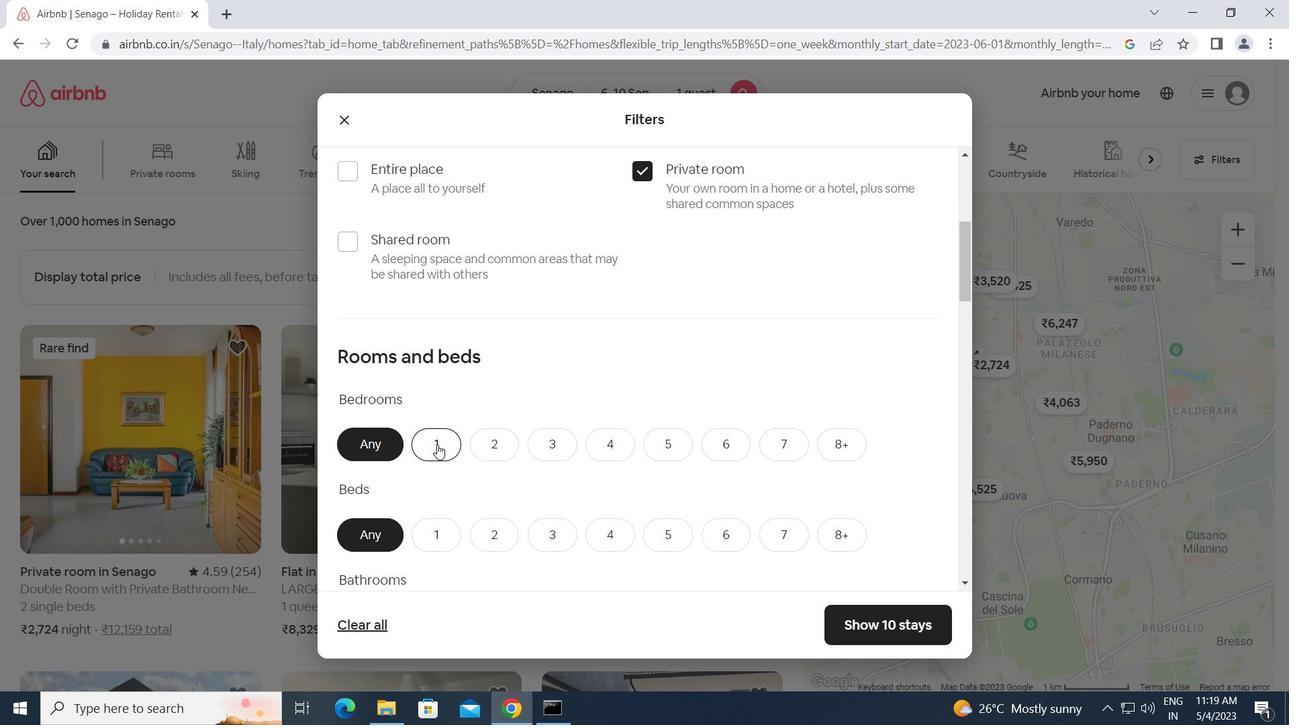 
Action: Mouse moved to (431, 531)
Screenshot: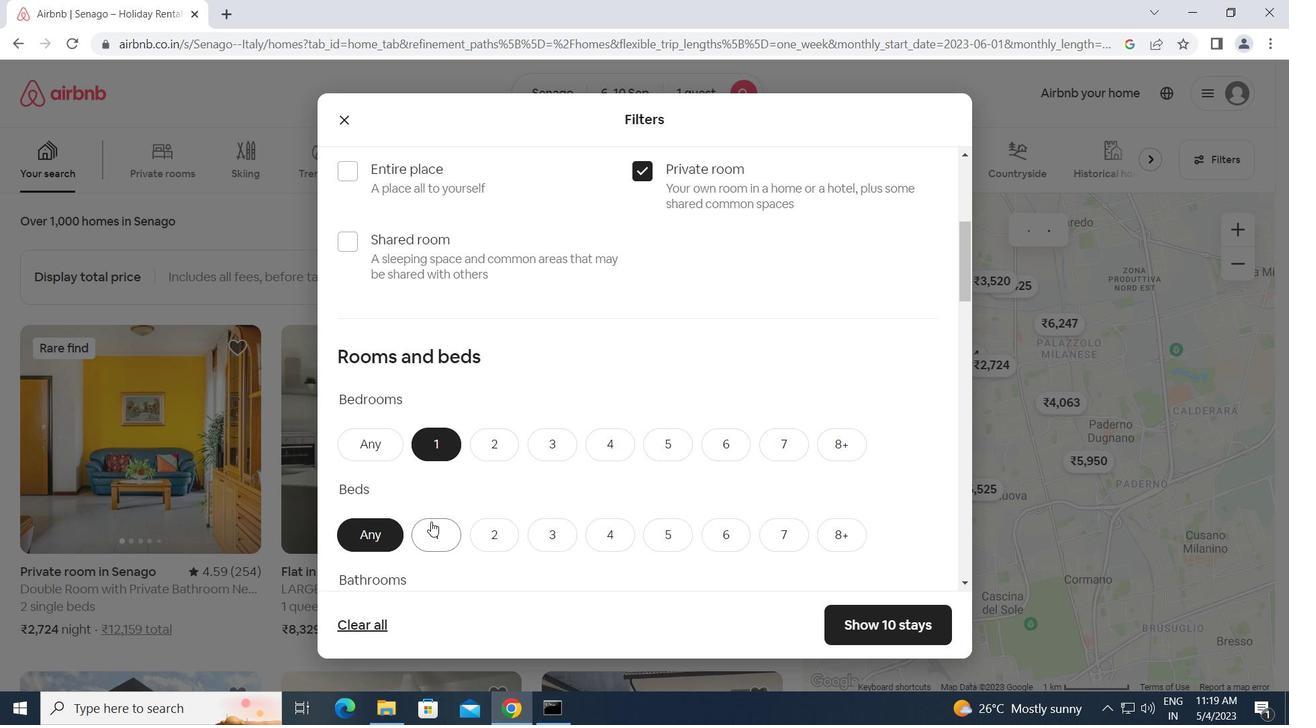 
Action: Mouse pressed left at (431, 531)
Screenshot: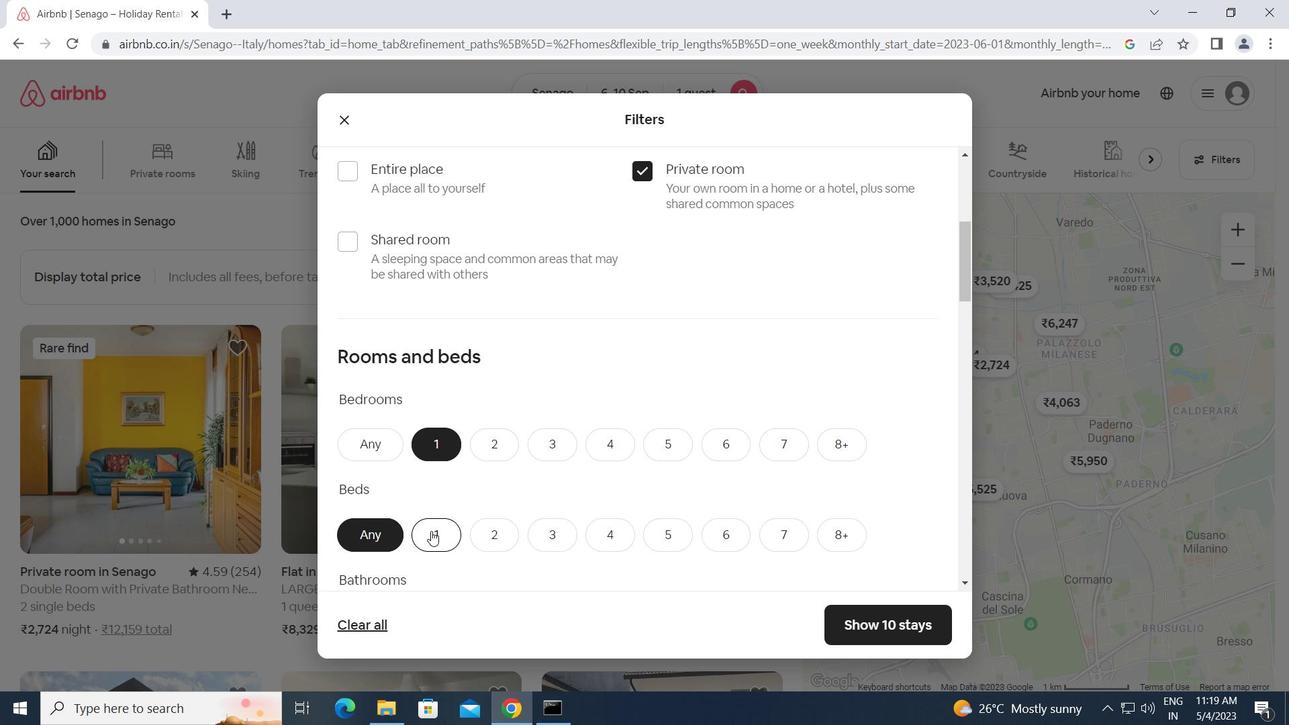 
Action: Mouse moved to (517, 542)
Screenshot: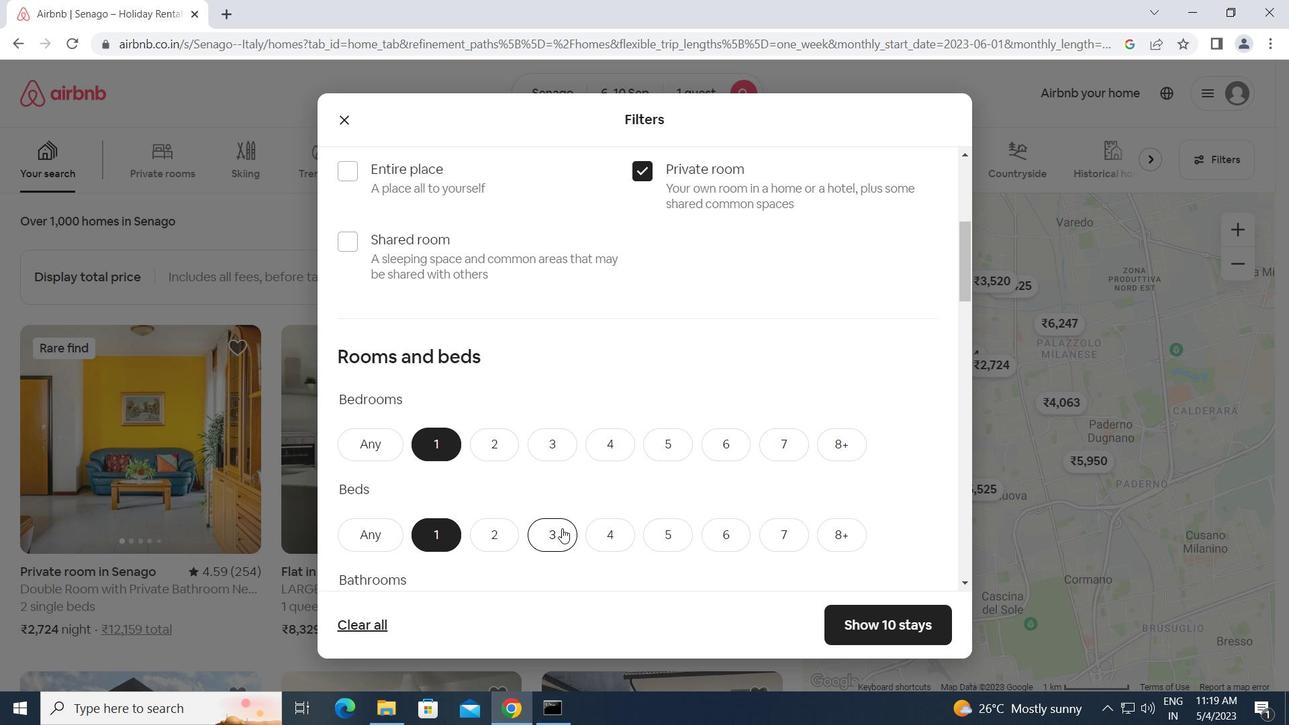 
Action: Mouse scrolled (517, 542) with delta (0, 0)
Screenshot: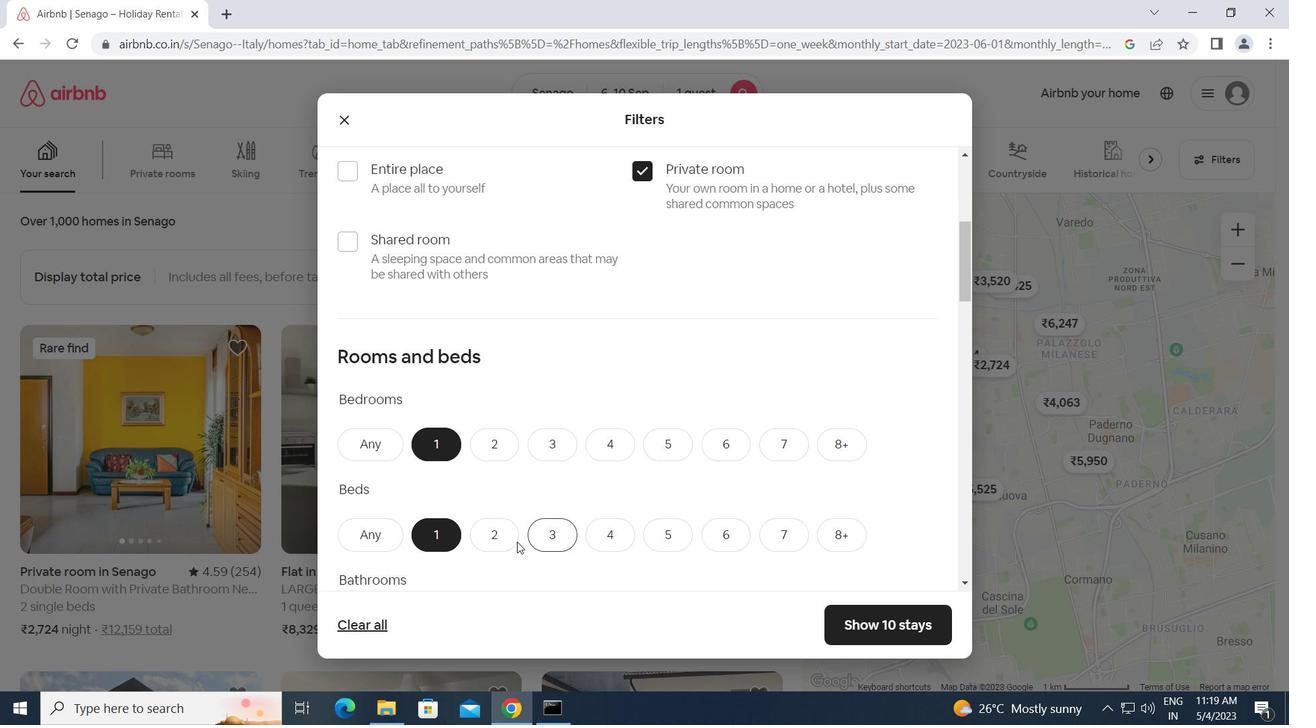 
Action: Mouse scrolled (517, 542) with delta (0, 0)
Screenshot: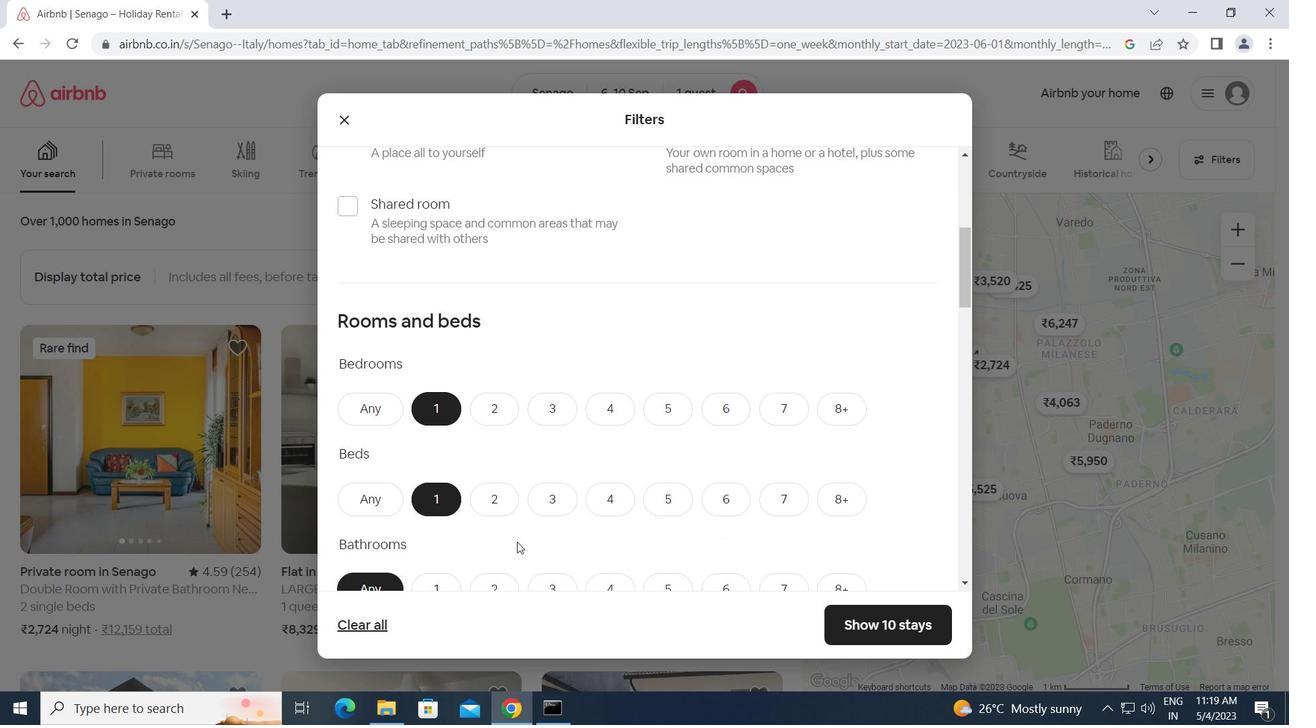 
Action: Mouse moved to (446, 466)
Screenshot: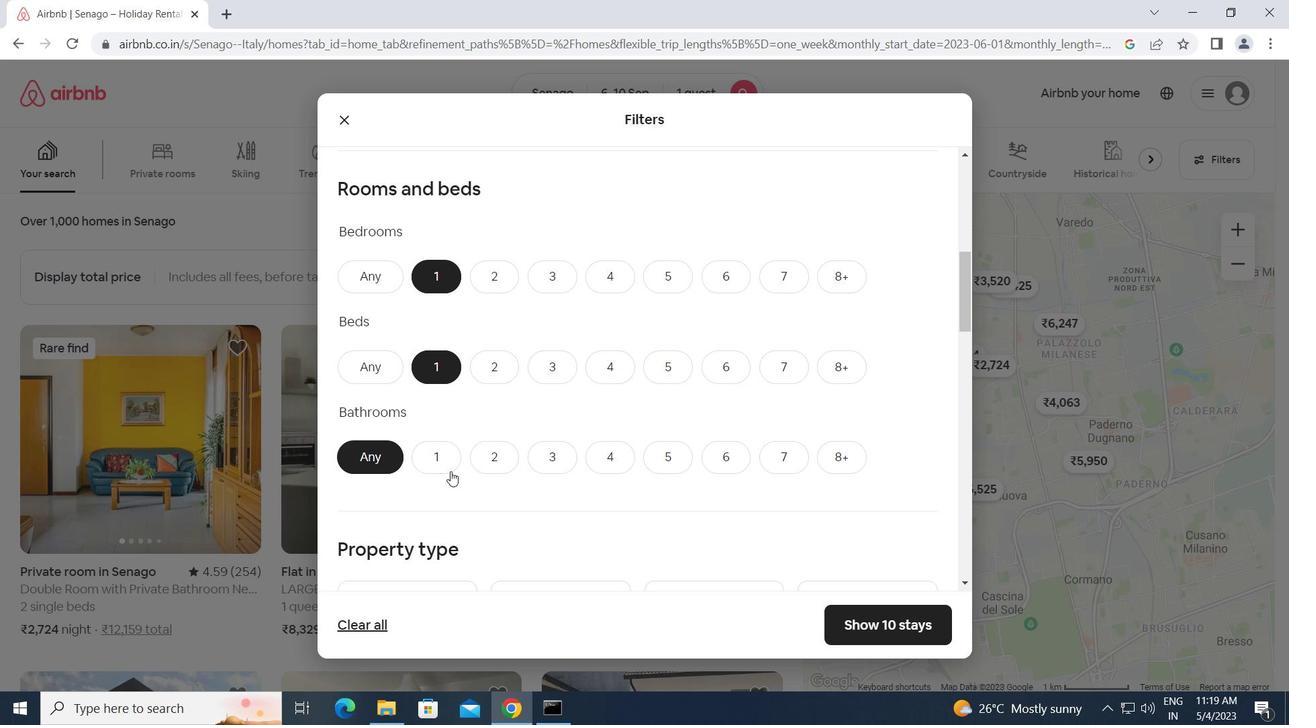 
Action: Mouse pressed left at (446, 466)
Screenshot: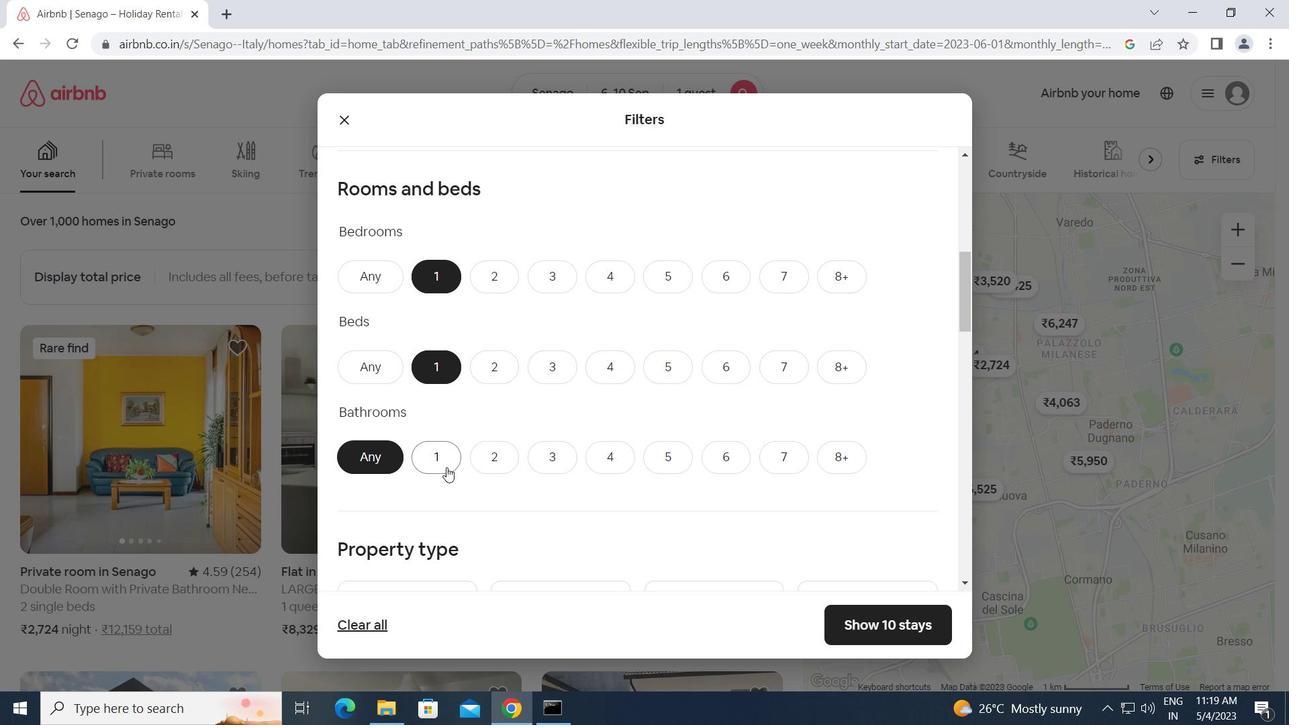 
Action: Mouse moved to (497, 485)
Screenshot: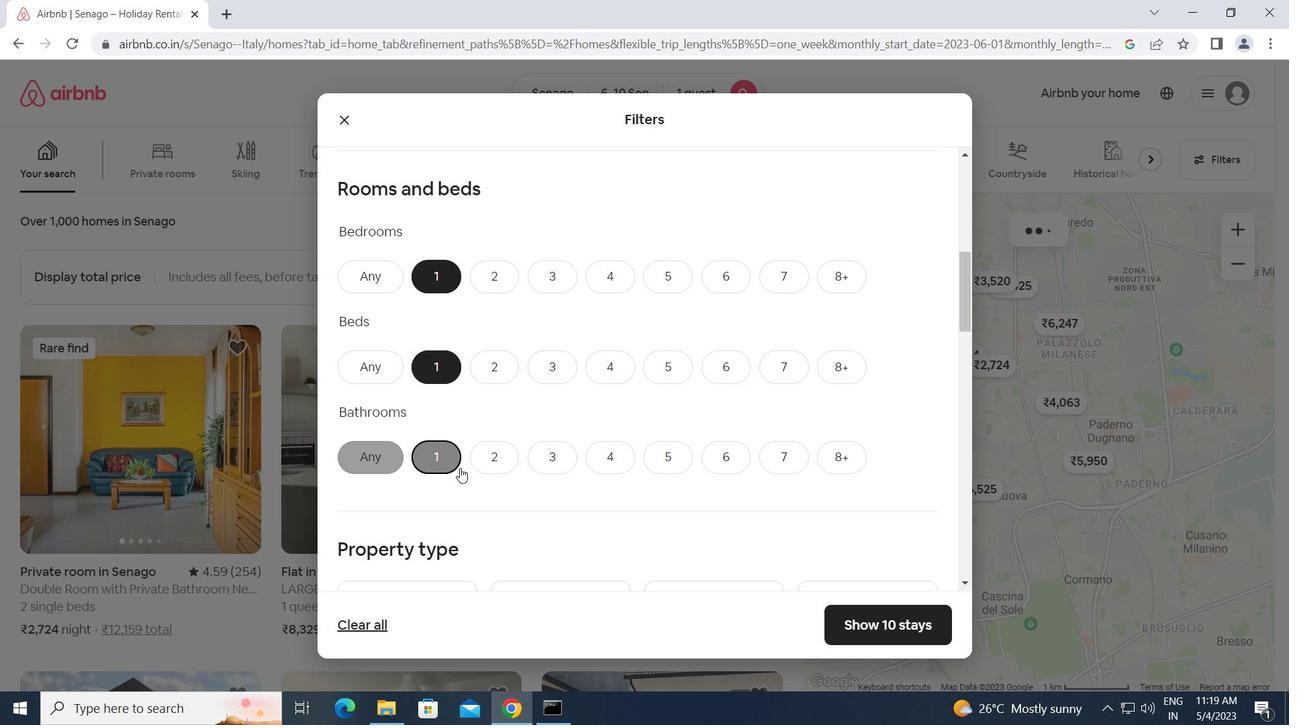 
Action: Mouse scrolled (497, 484) with delta (0, 0)
Screenshot: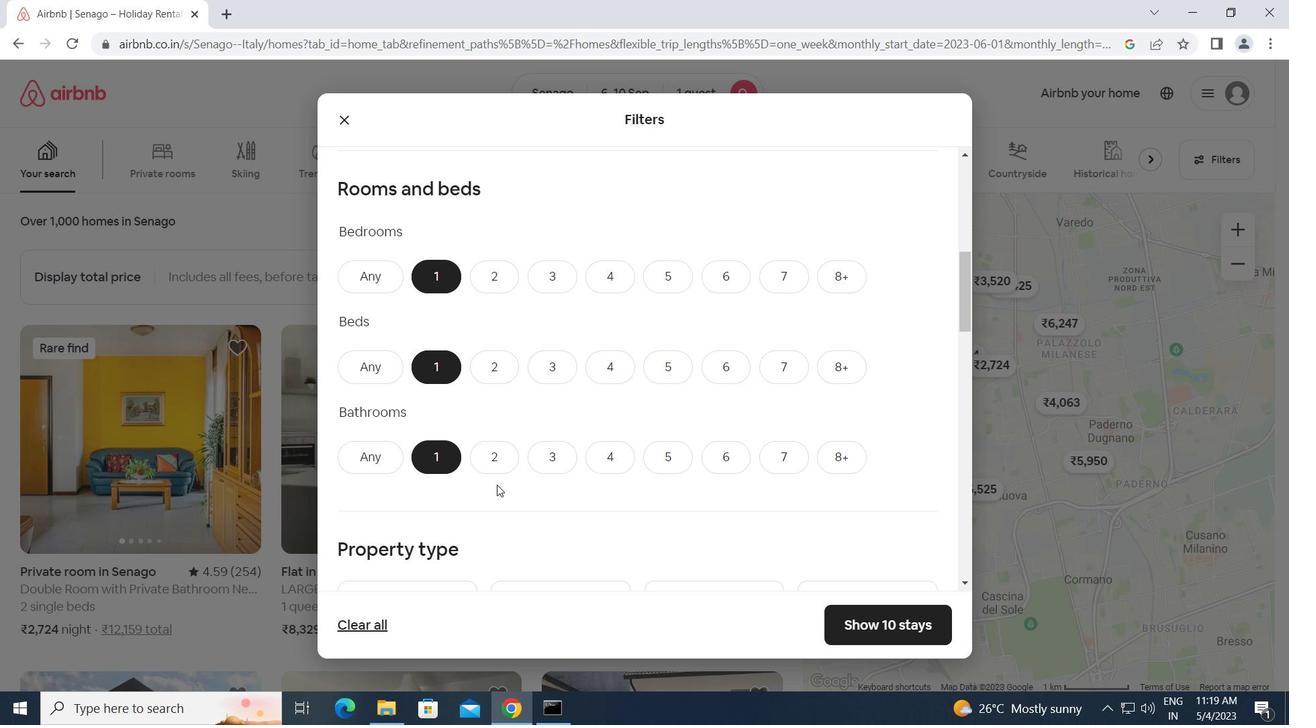 
Action: Mouse scrolled (497, 484) with delta (0, 0)
Screenshot: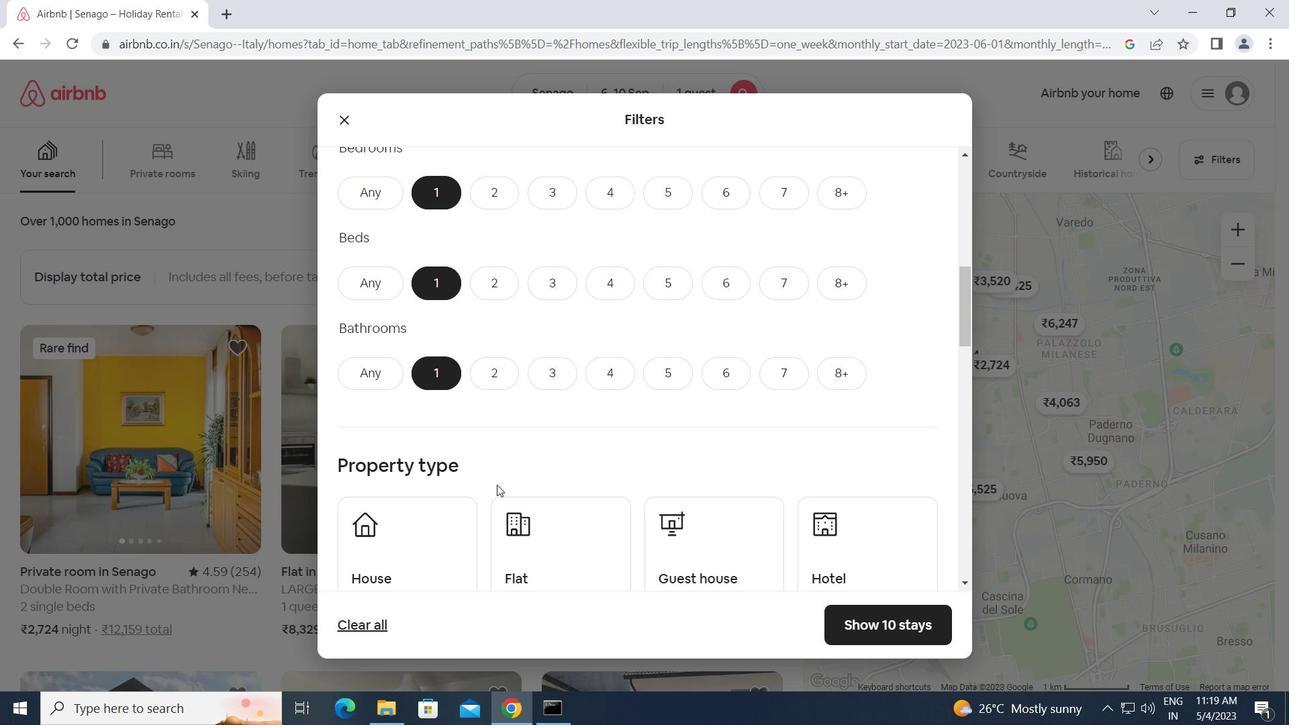 
Action: Mouse moved to (425, 465)
Screenshot: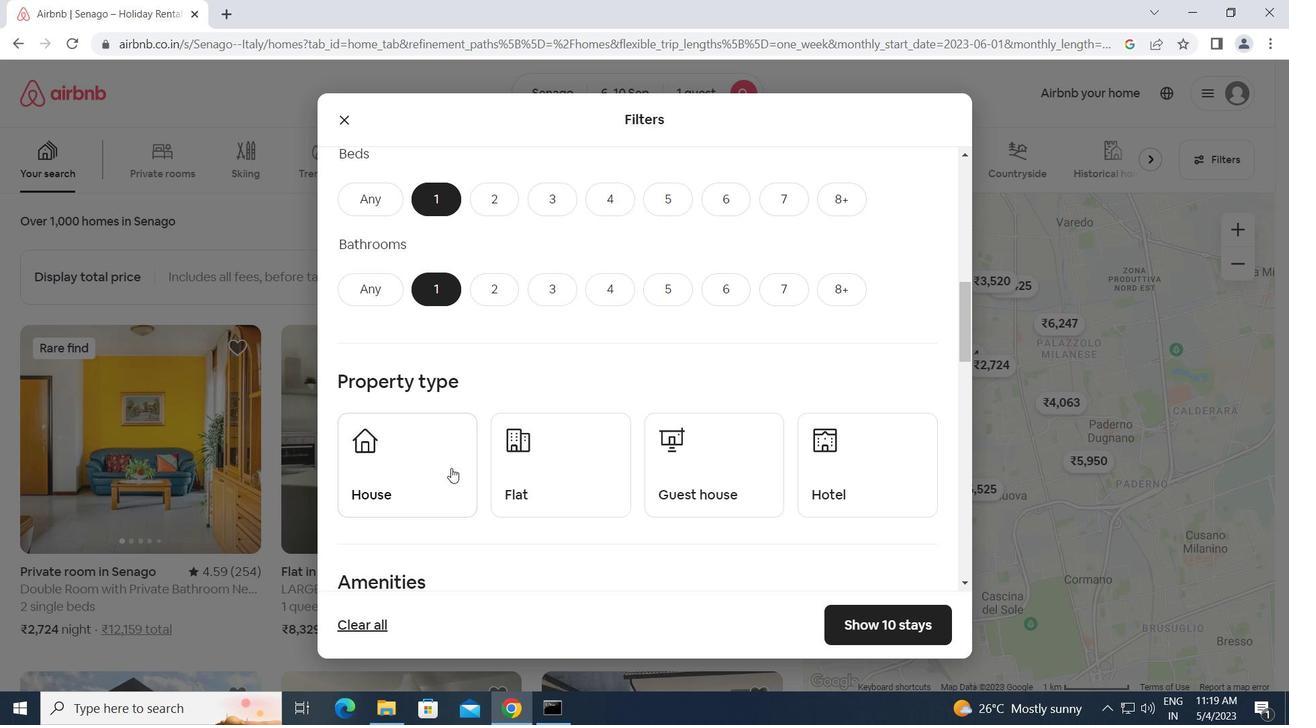 
Action: Mouse pressed left at (425, 465)
Screenshot: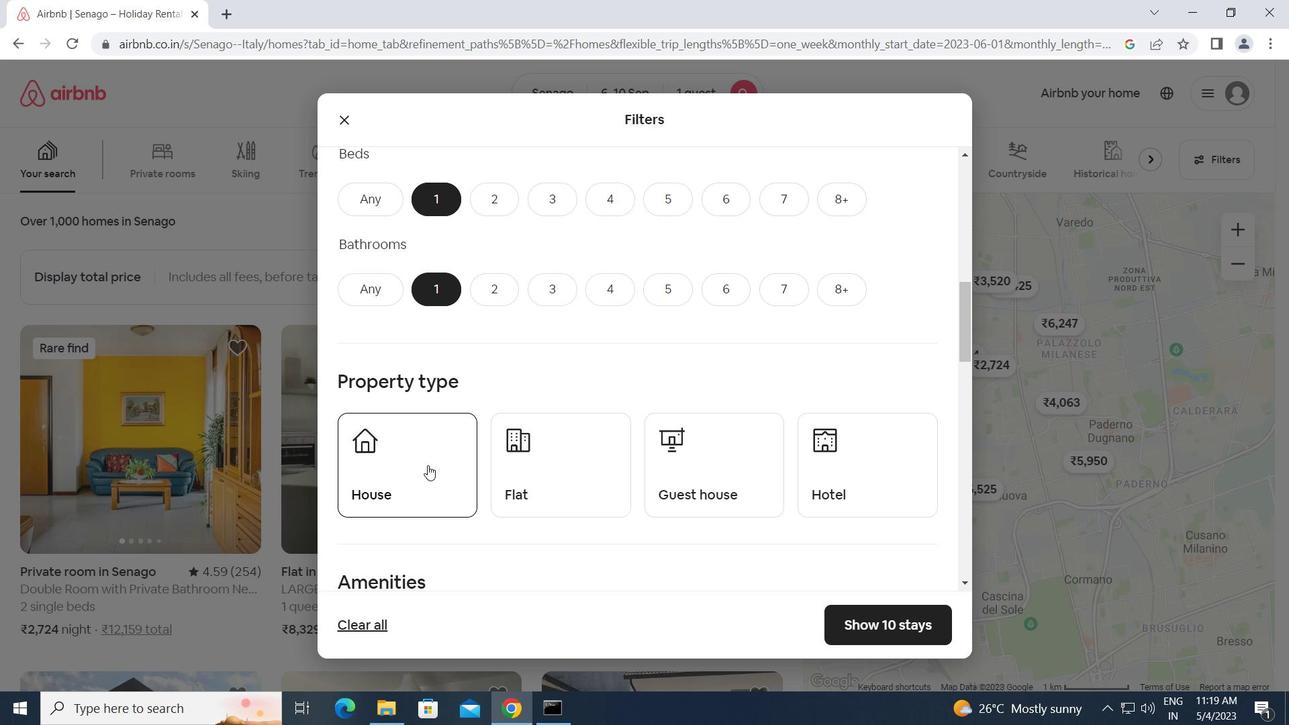 
Action: Mouse moved to (571, 472)
Screenshot: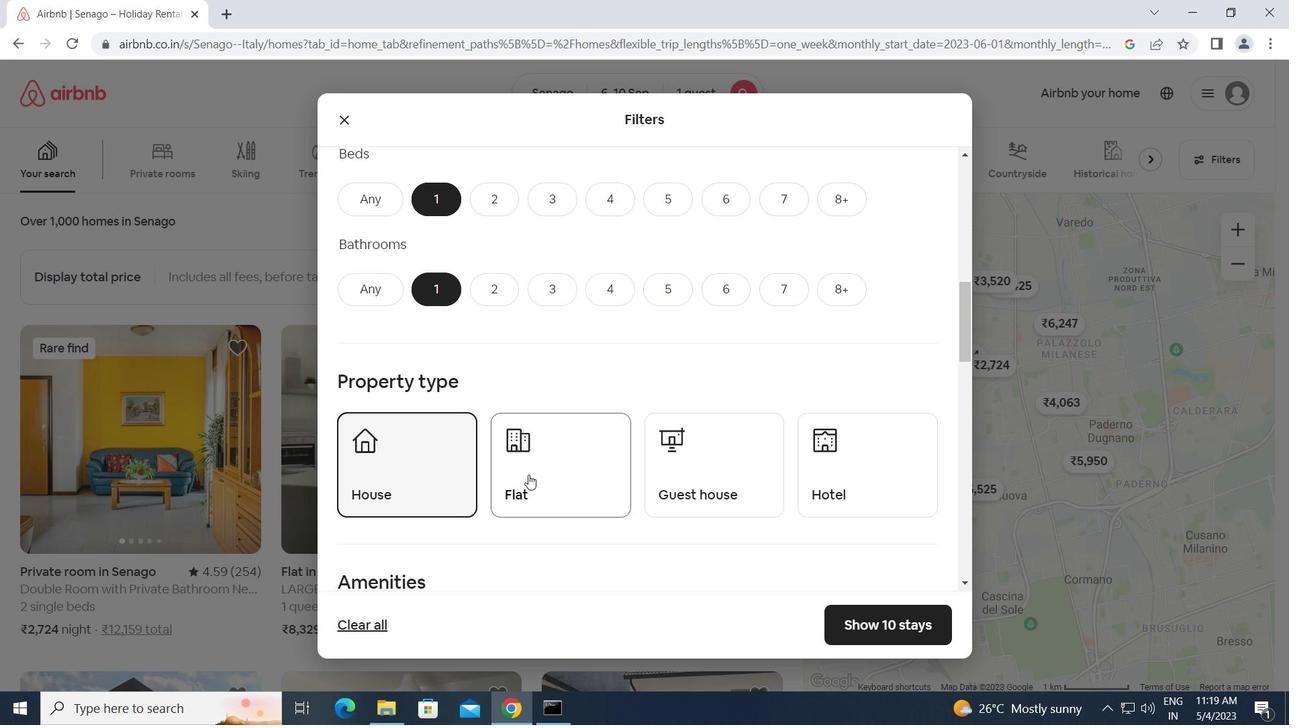 
Action: Mouse pressed left at (571, 472)
Screenshot: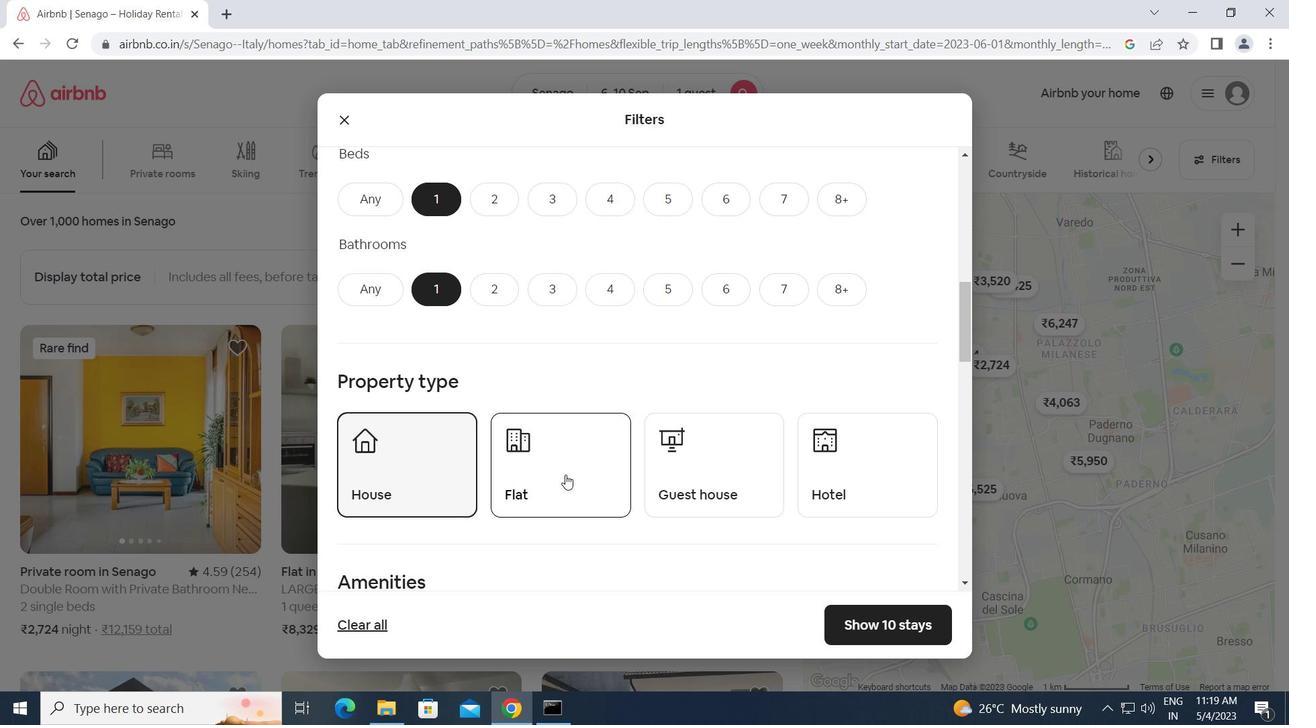 
Action: Mouse moved to (694, 490)
Screenshot: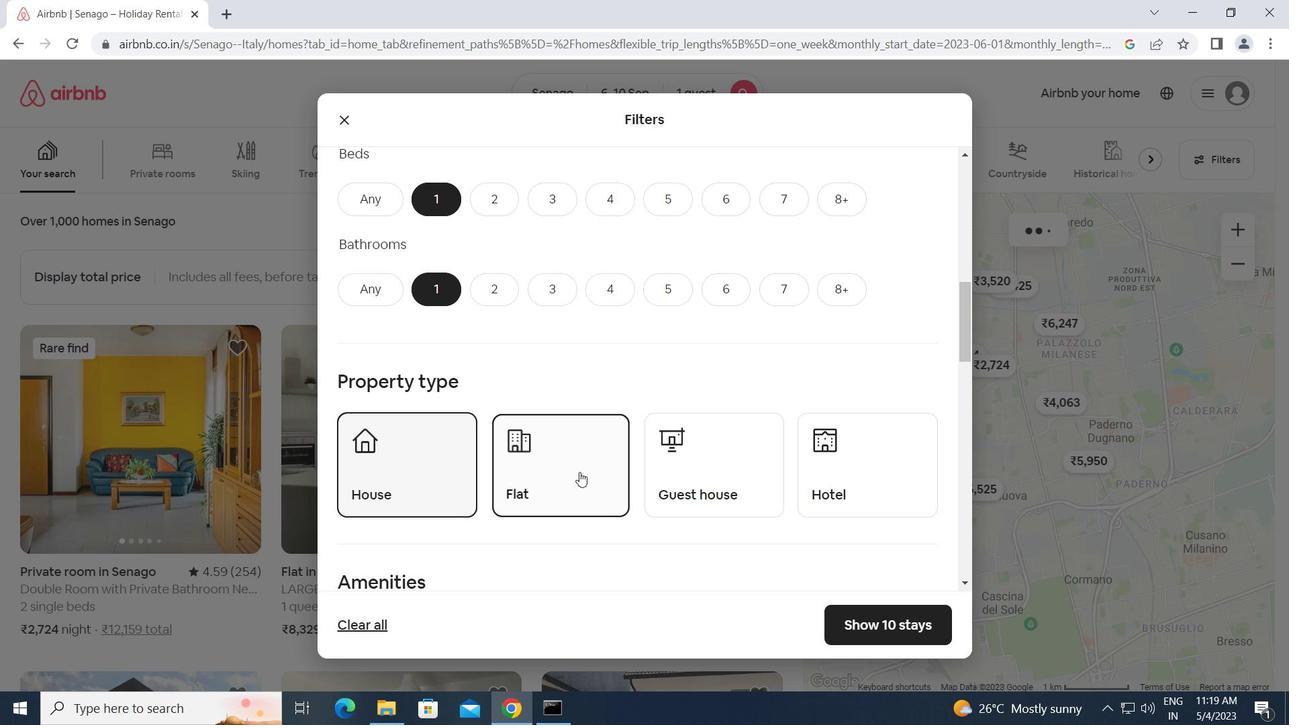 
Action: Mouse pressed left at (694, 490)
Screenshot: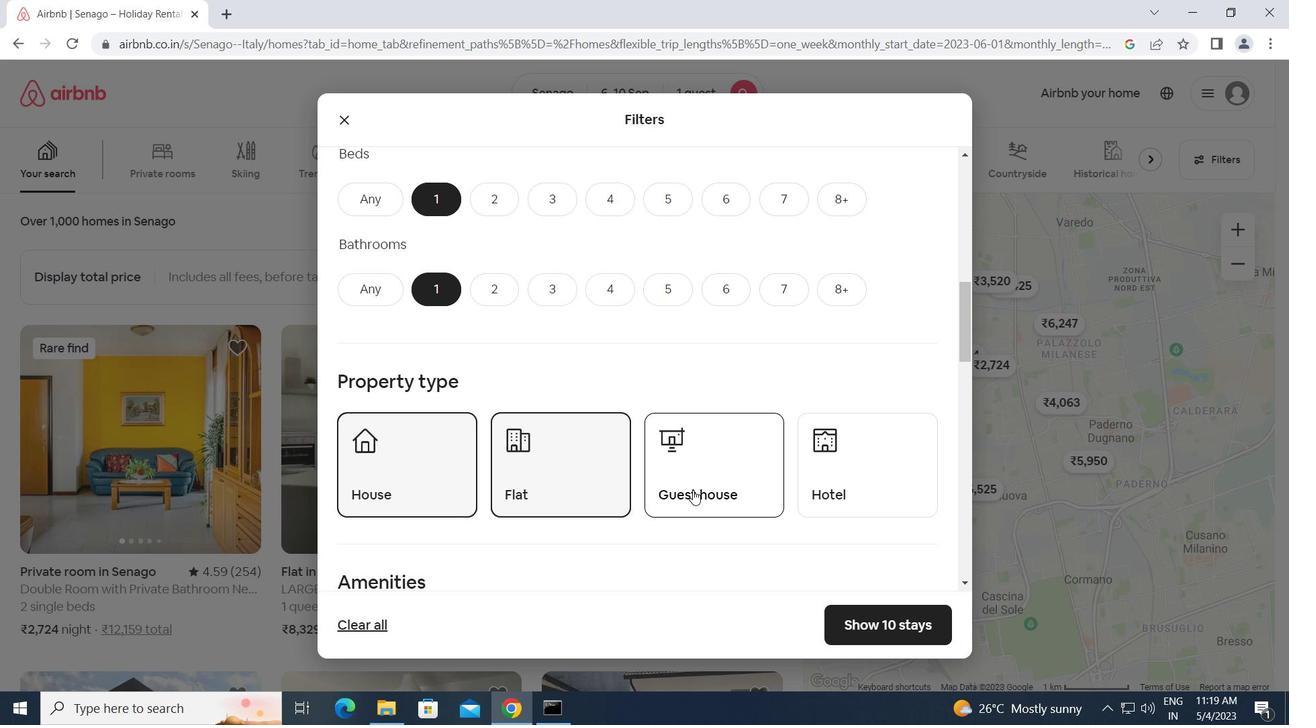 
Action: Mouse moved to (820, 491)
Screenshot: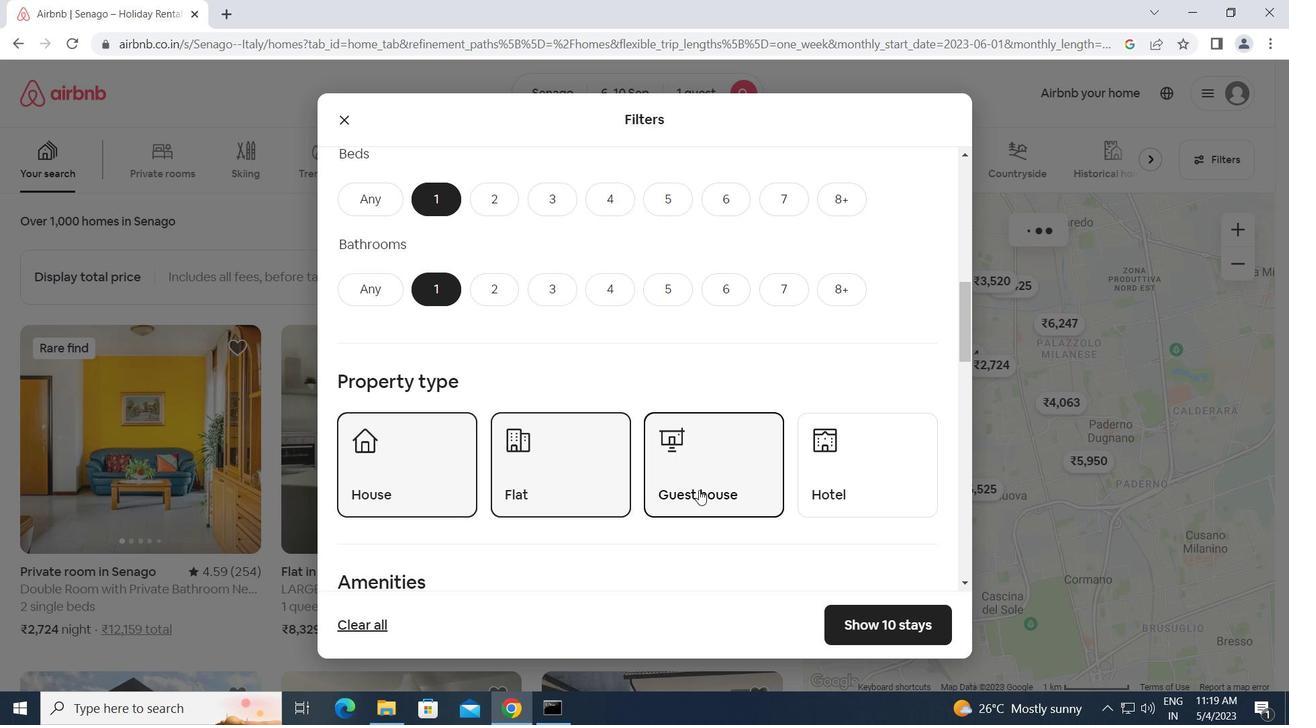 
Action: Mouse pressed left at (820, 491)
Screenshot: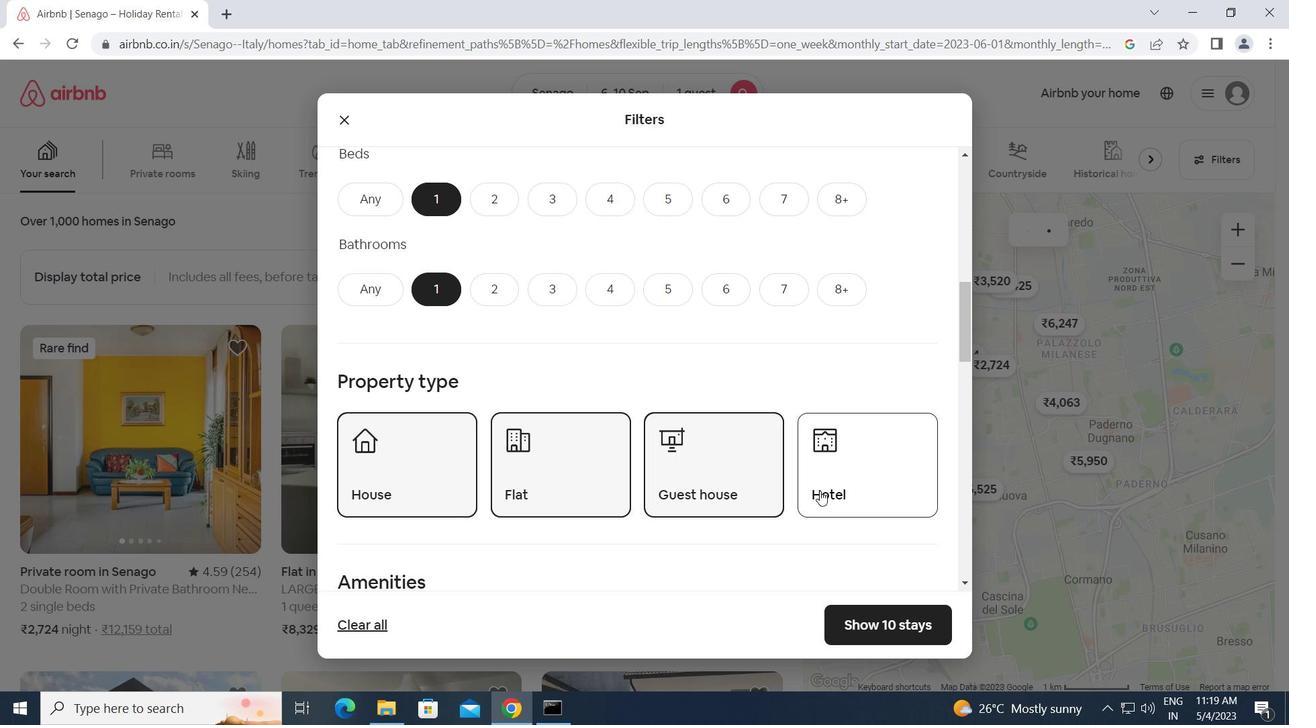 
Action: Mouse moved to (653, 530)
Screenshot: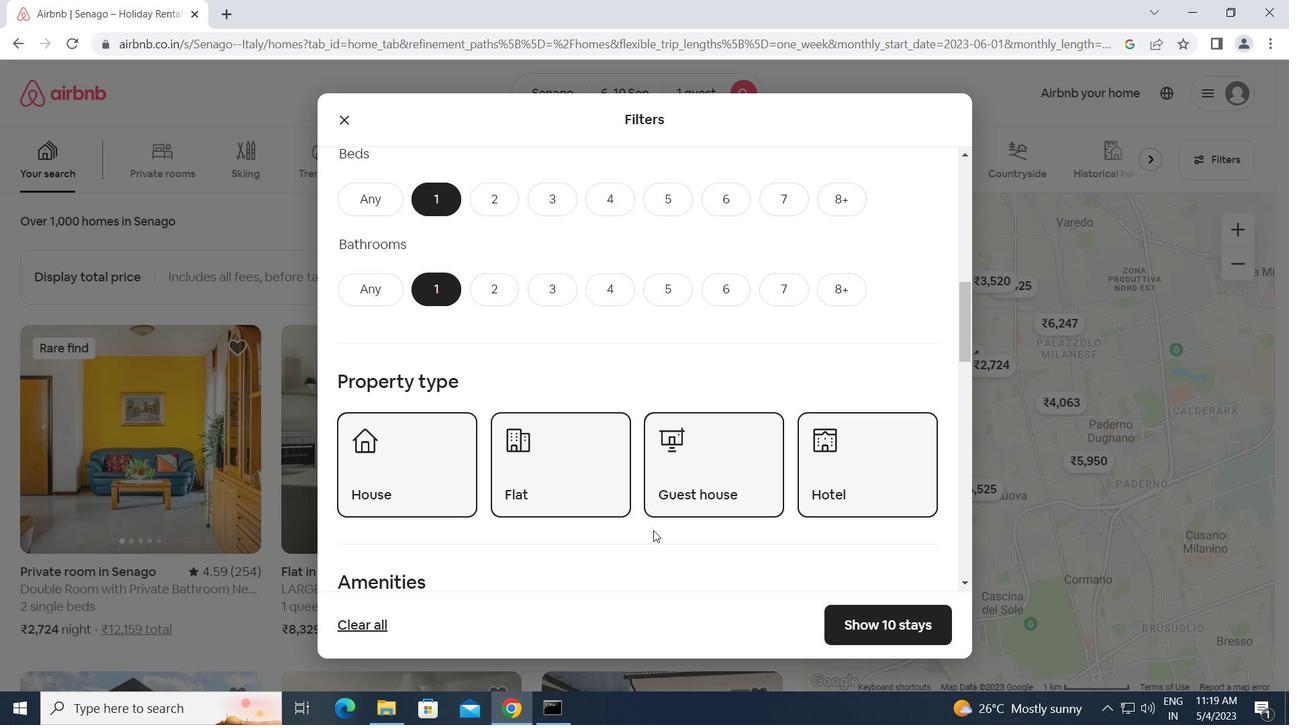 
Action: Mouse scrolled (653, 530) with delta (0, 0)
Screenshot: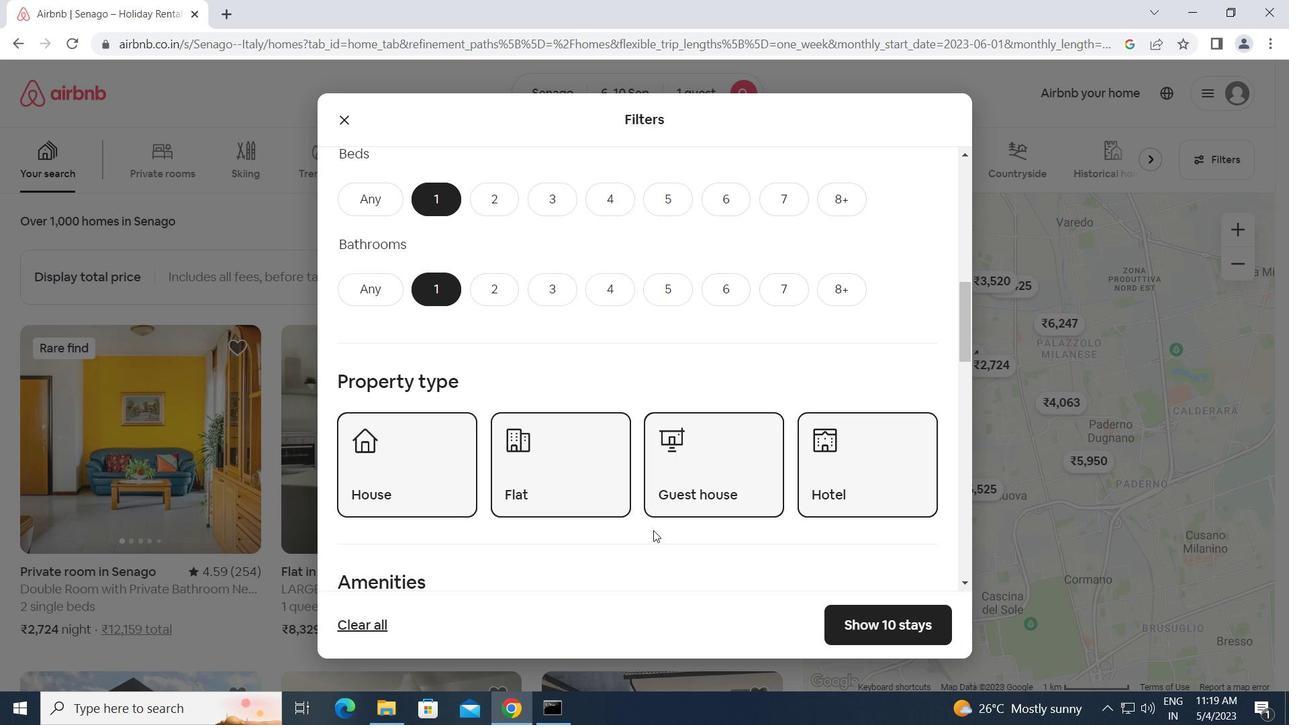 
Action: Mouse scrolled (653, 530) with delta (0, 0)
Screenshot: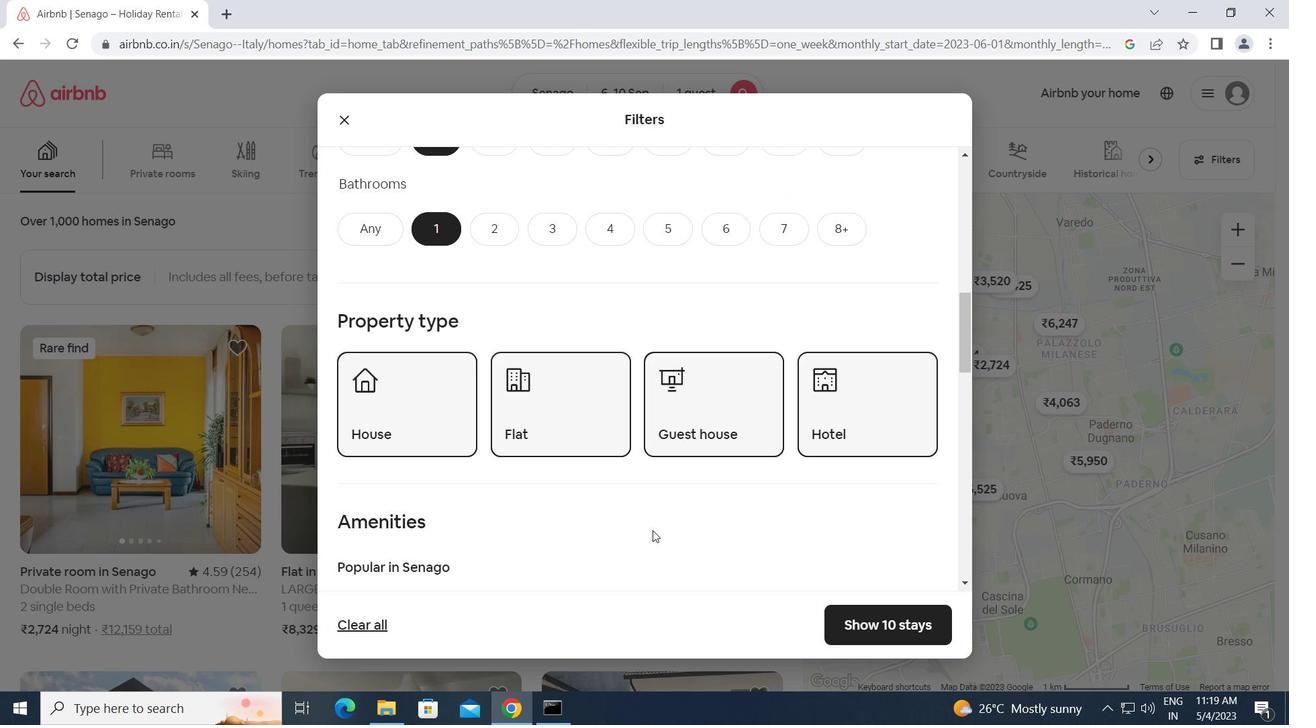 
Action: Mouse scrolled (653, 530) with delta (0, 0)
Screenshot: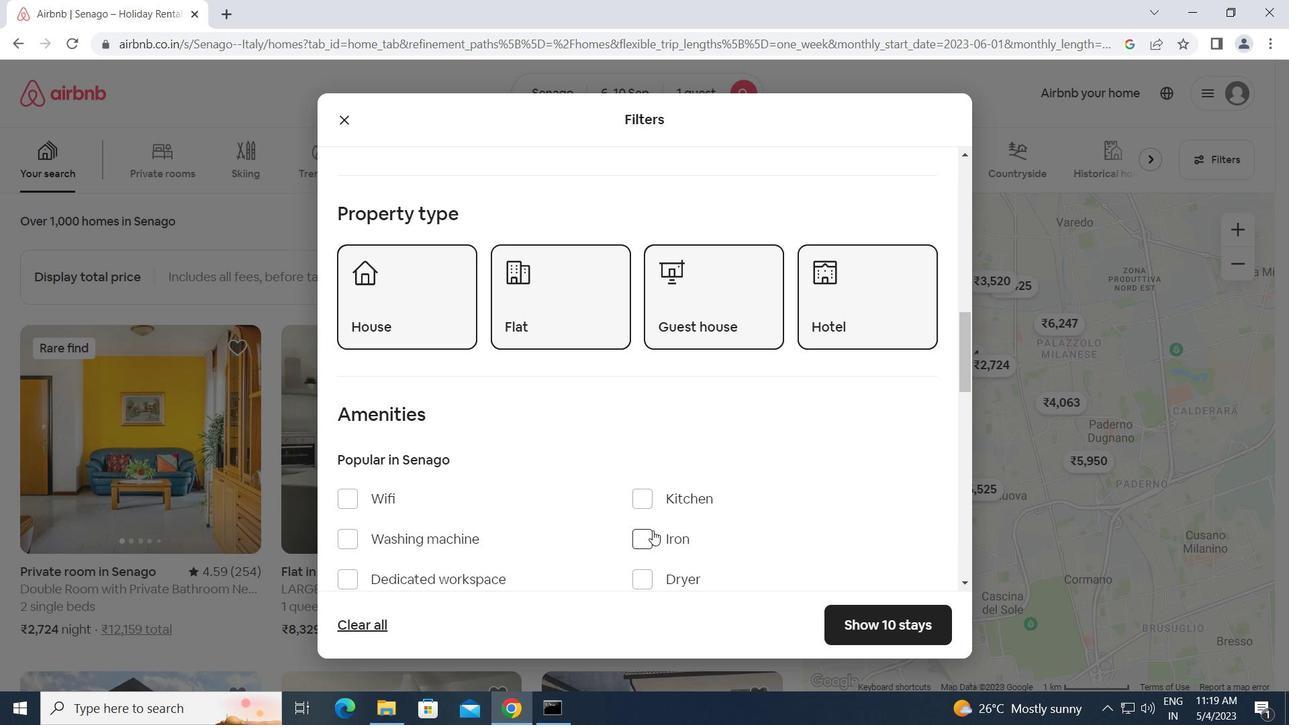 
Action: Mouse scrolled (653, 530) with delta (0, 0)
Screenshot: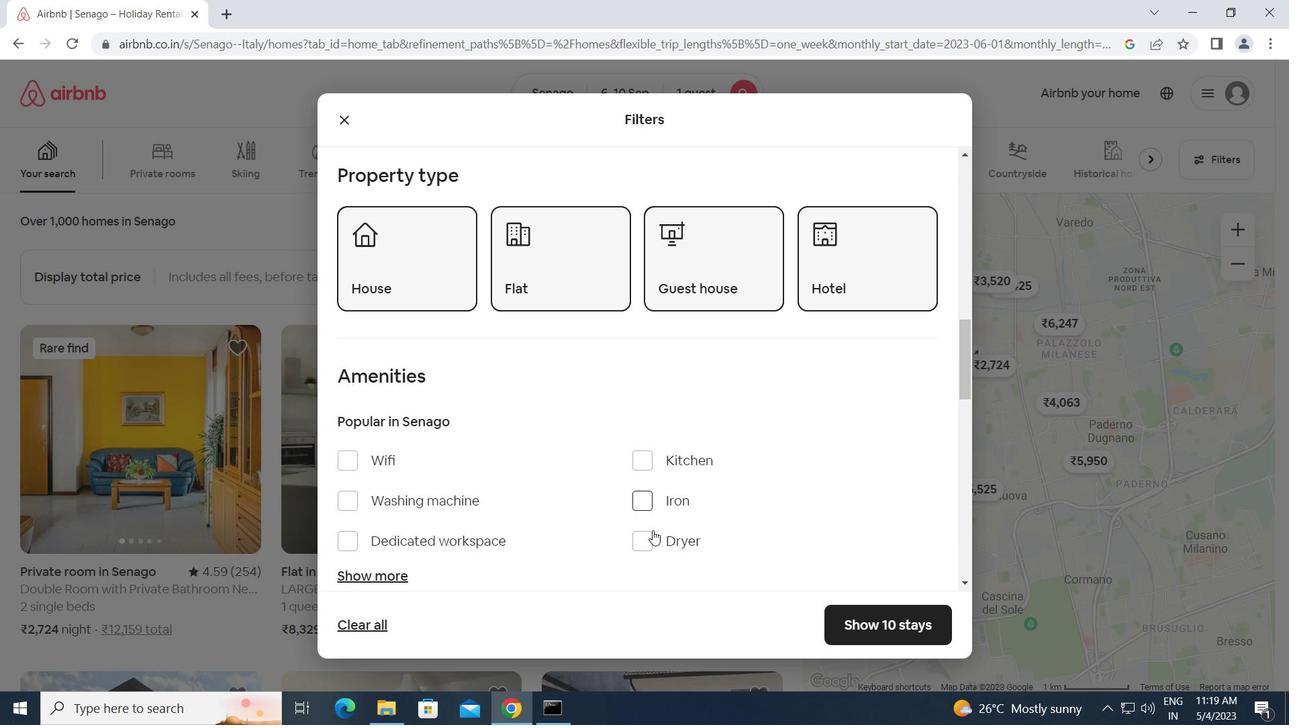 
Action: Mouse scrolled (653, 530) with delta (0, 0)
Screenshot: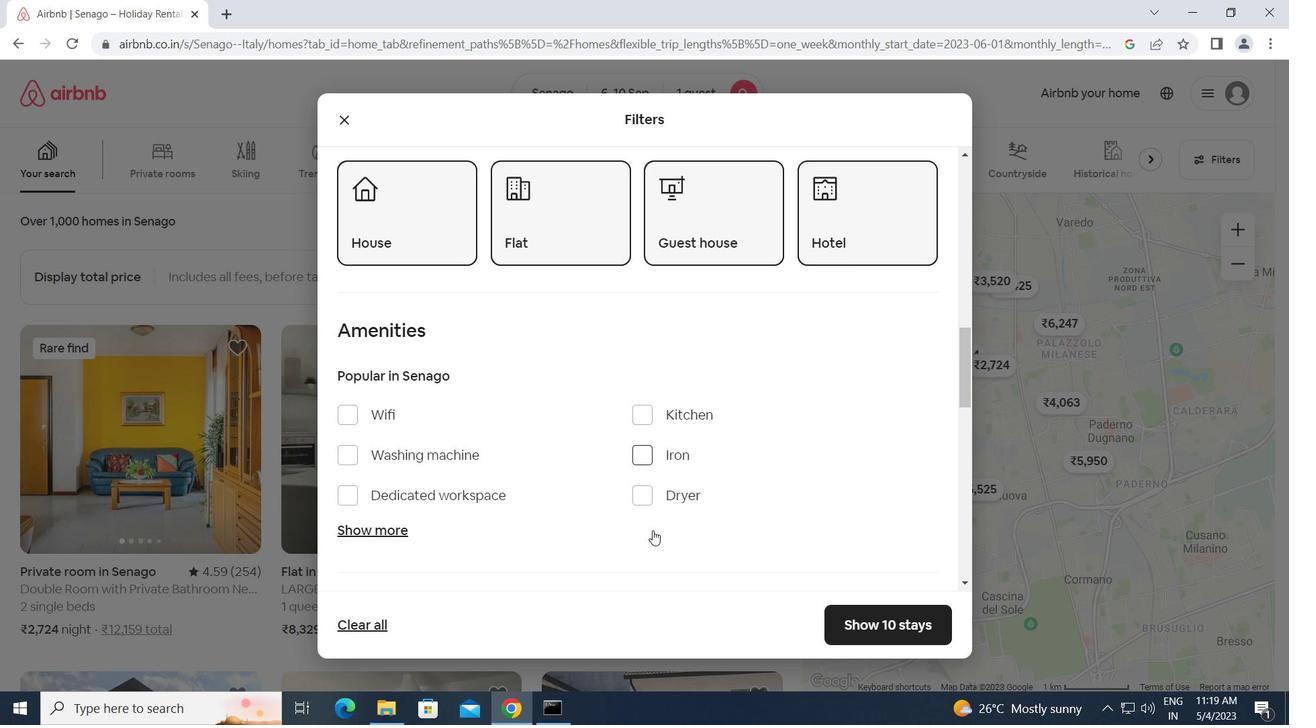
Action: Mouse moved to (739, 533)
Screenshot: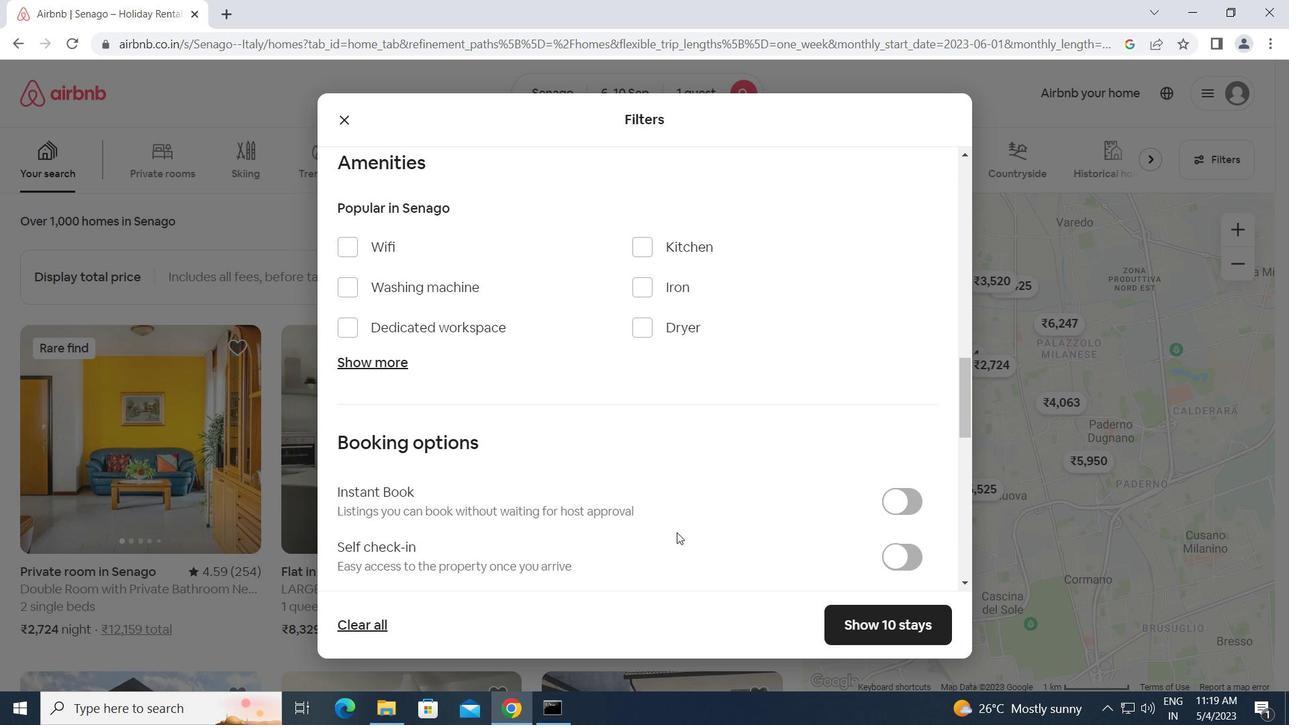 
Action: Mouse scrolled (739, 532) with delta (0, 0)
Screenshot: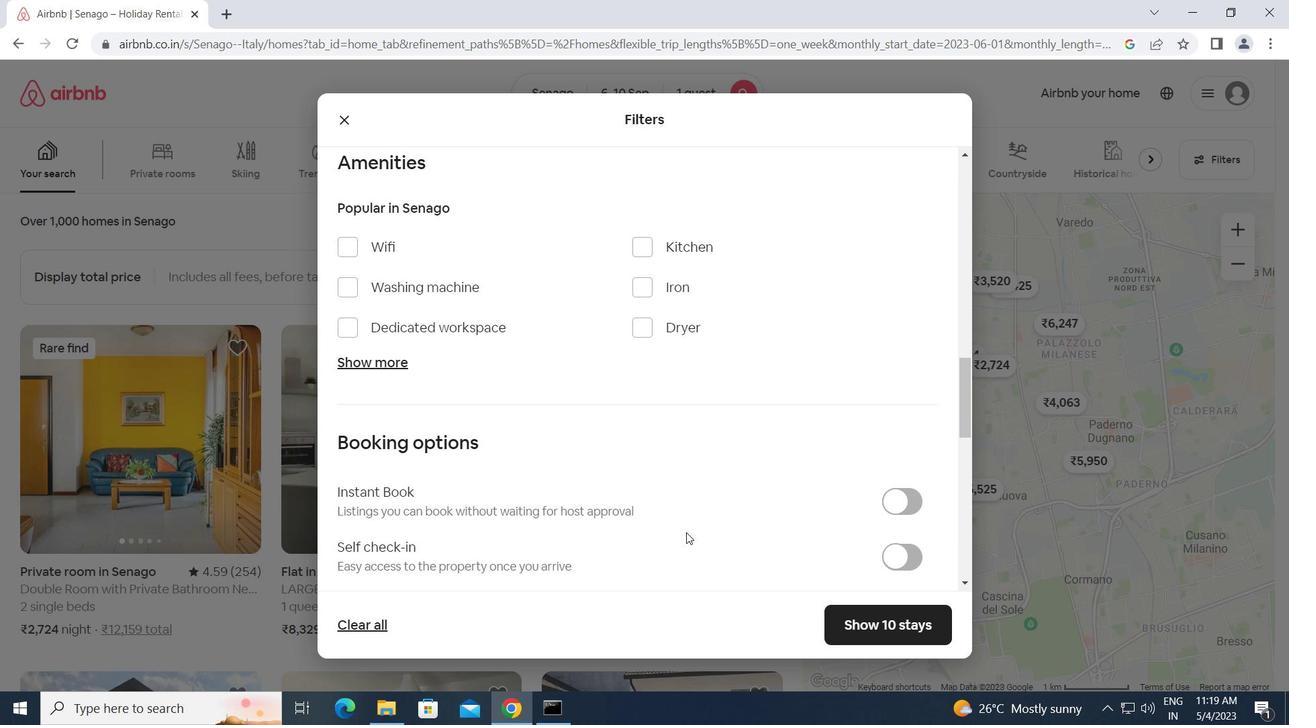 
Action: Mouse moved to (913, 470)
Screenshot: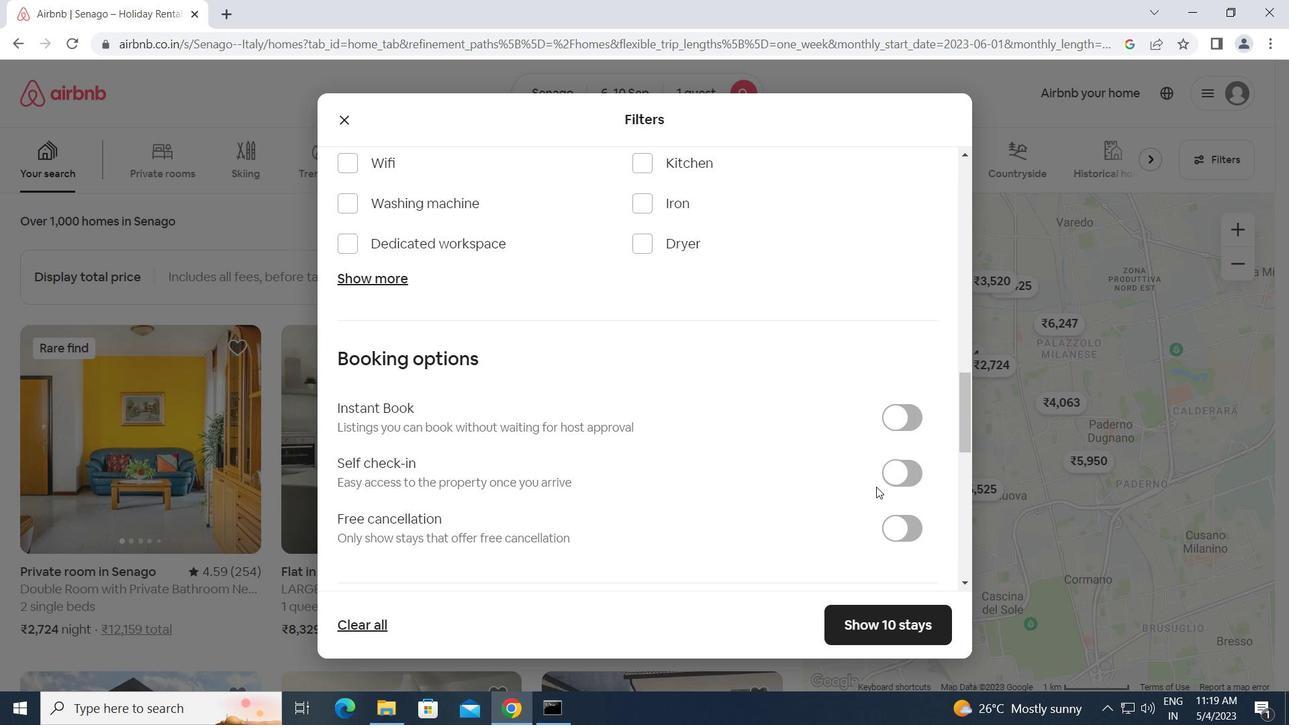 
Action: Mouse pressed left at (913, 470)
Screenshot: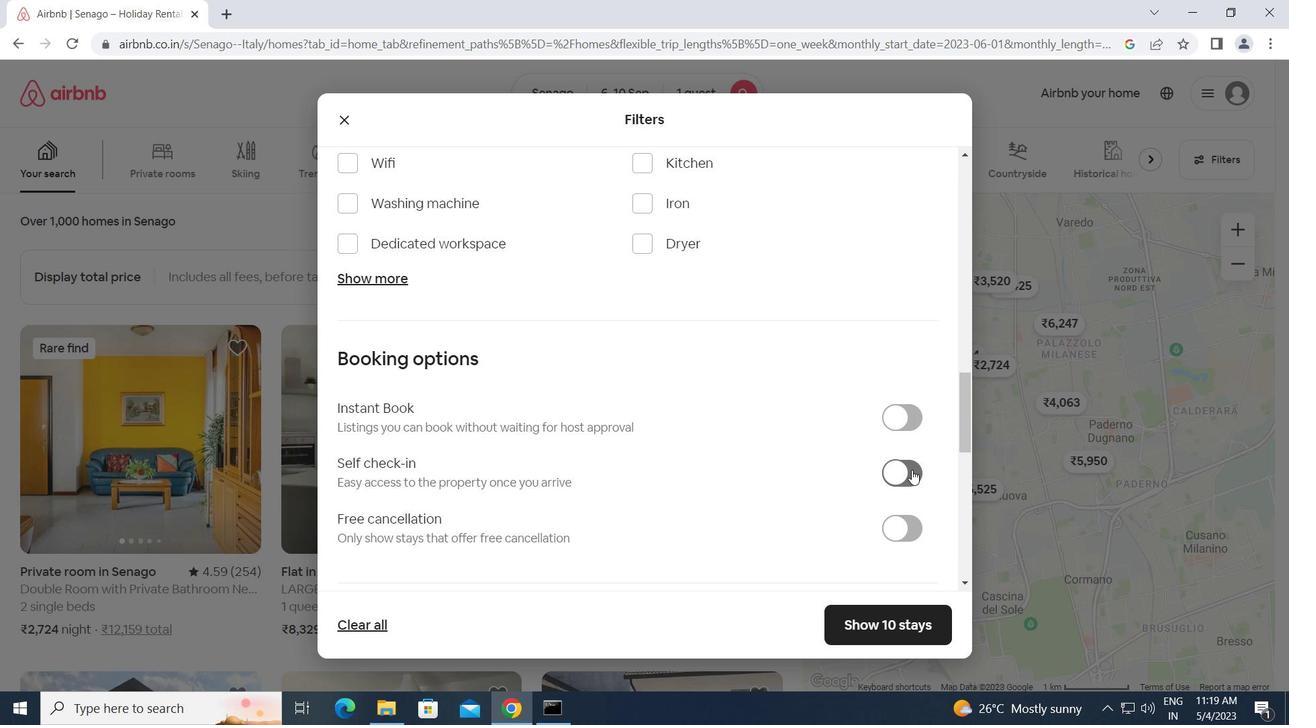 
Action: Mouse moved to (748, 516)
Screenshot: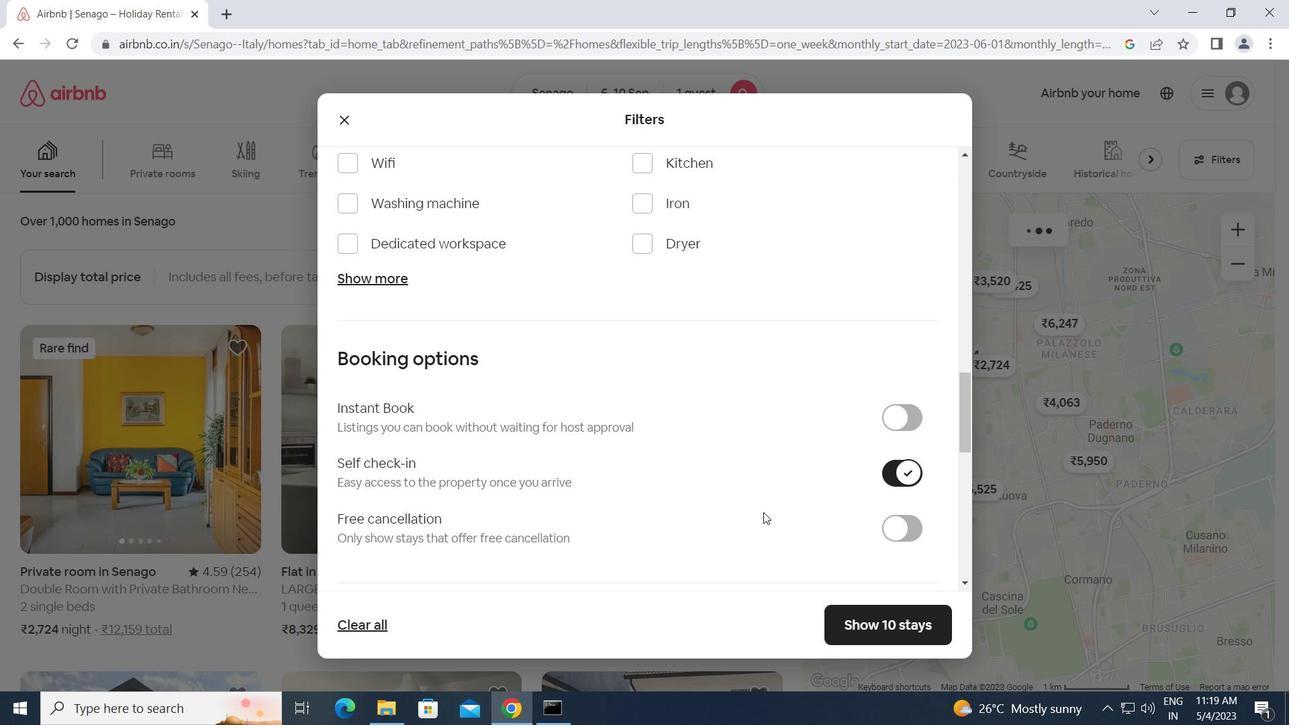 
Action: Mouse scrolled (748, 515) with delta (0, 0)
Screenshot: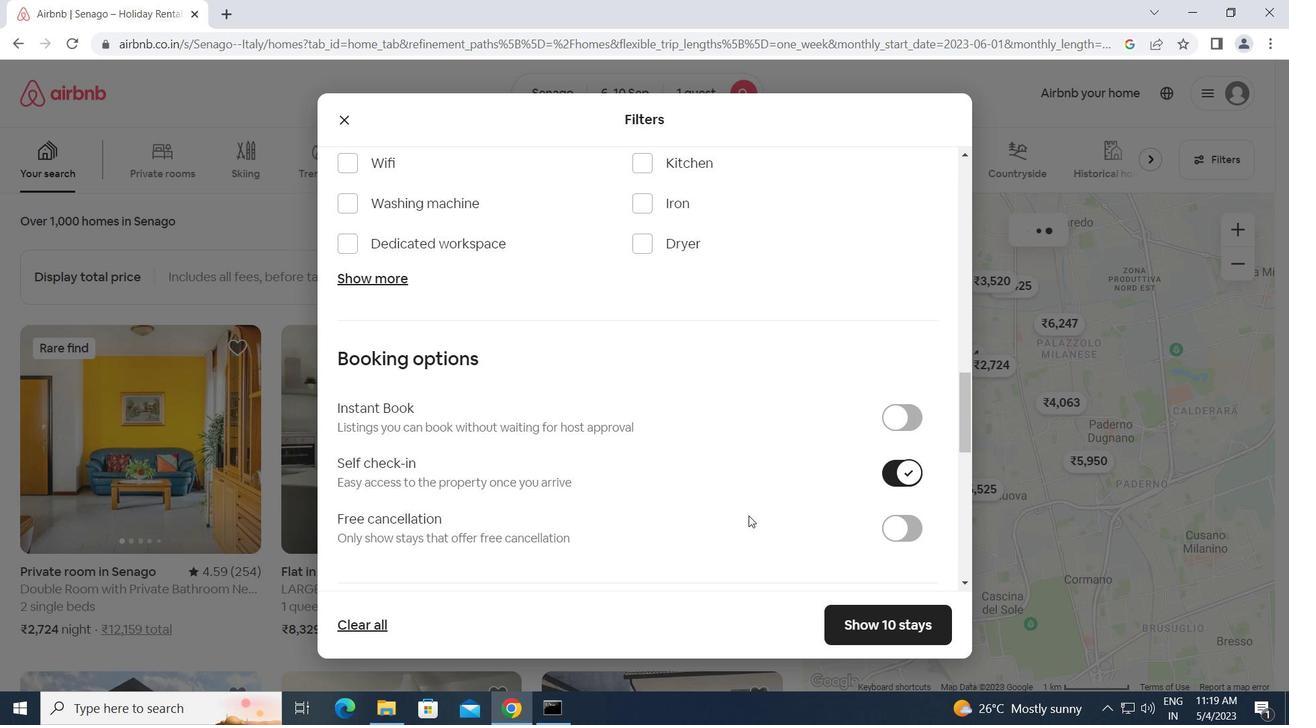 
Action: Mouse scrolled (748, 515) with delta (0, 0)
Screenshot: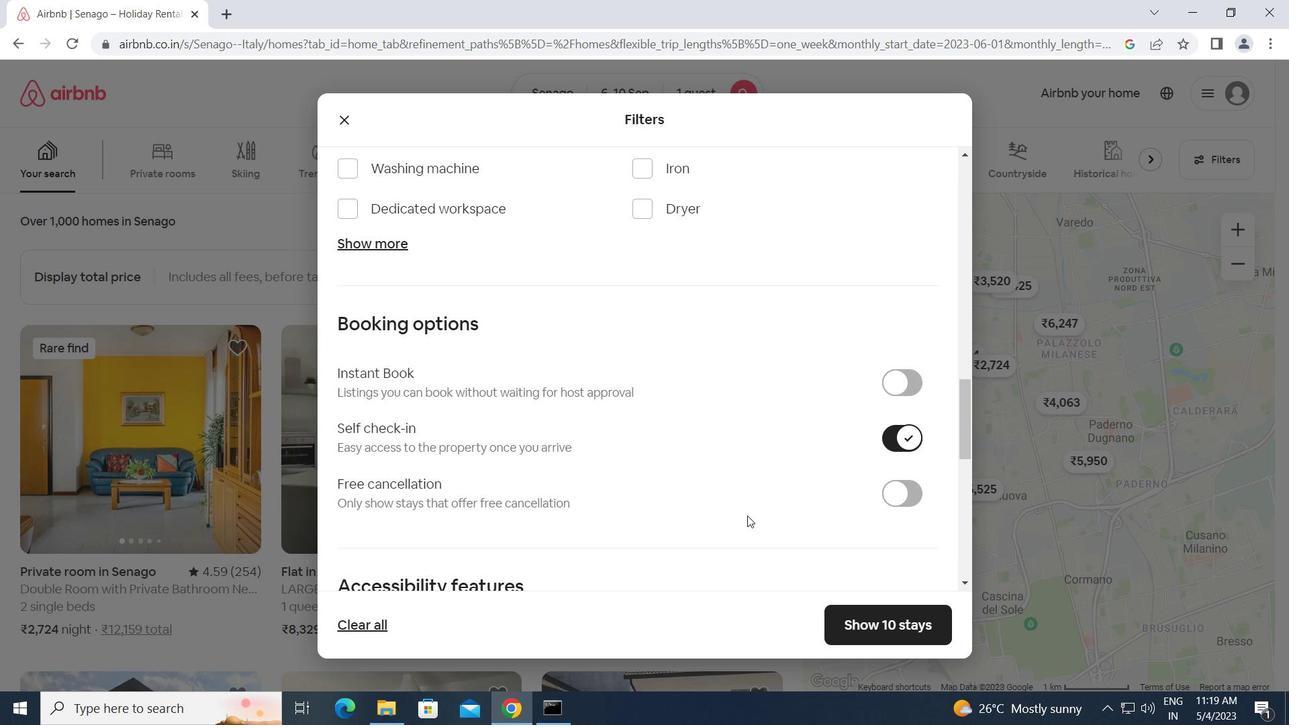 
Action: Mouse scrolled (748, 515) with delta (0, 0)
Screenshot: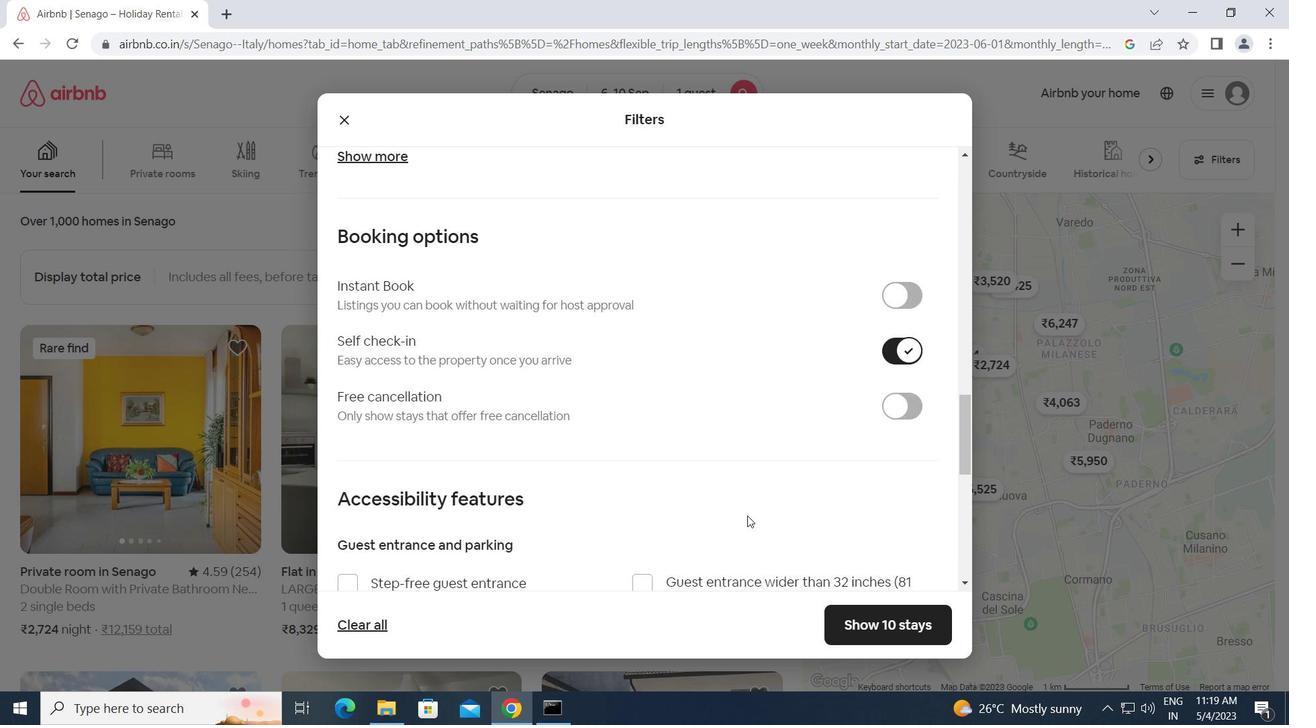 
Action: Mouse scrolled (748, 515) with delta (0, 0)
Screenshot: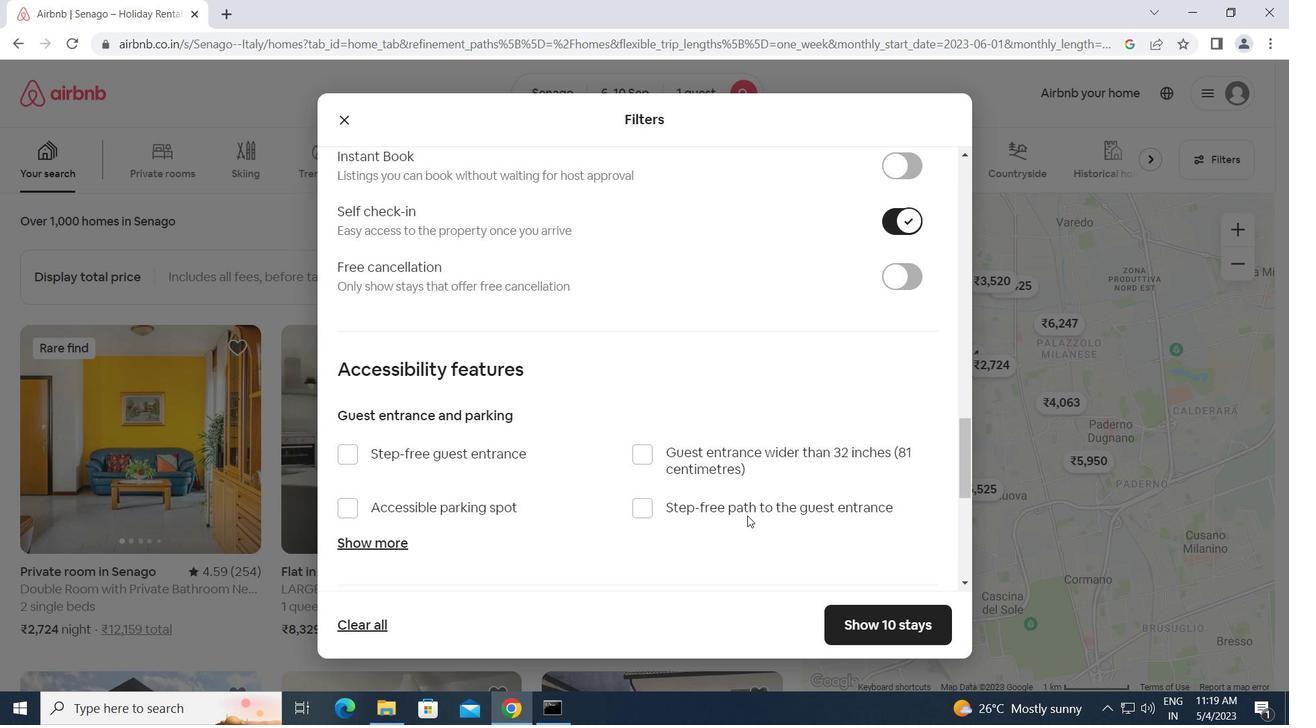 
Action: Mouse scrolled (748, 515) with delta (0, 0)
Screenshot: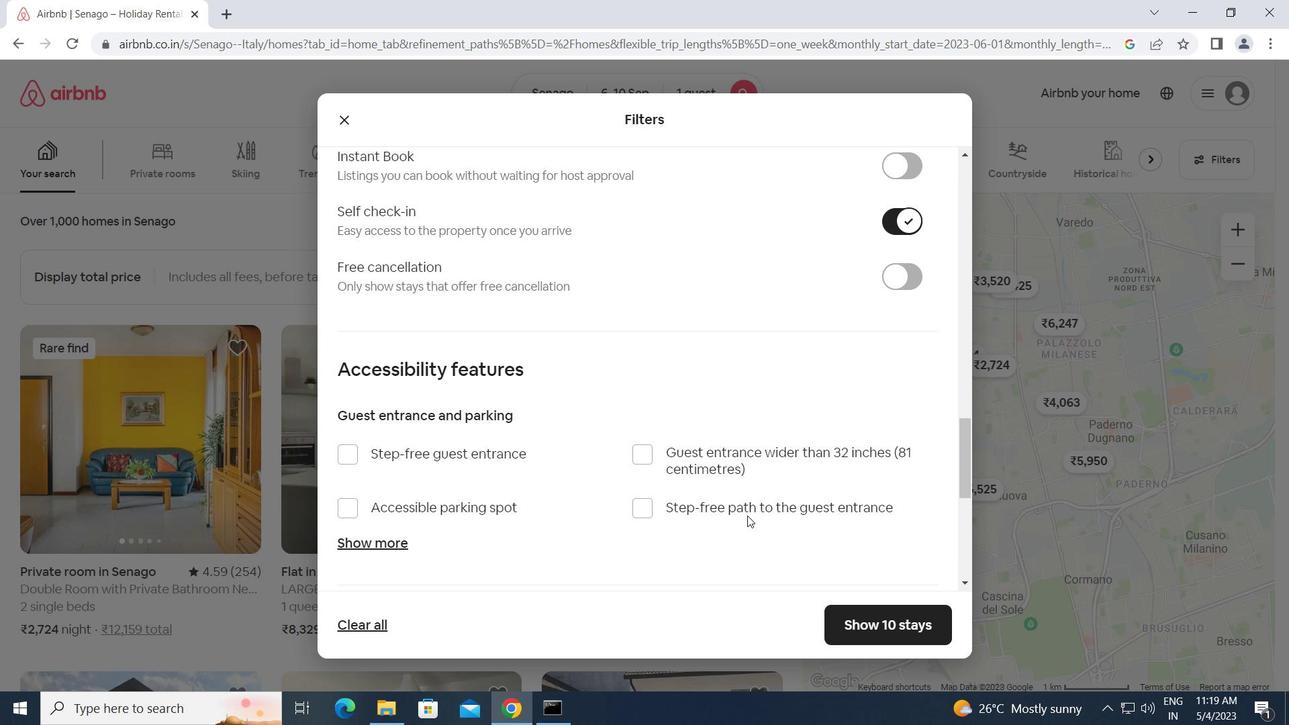
Action: Mouse scrolled (748, 515) with delta (0, 0)
Screenshot: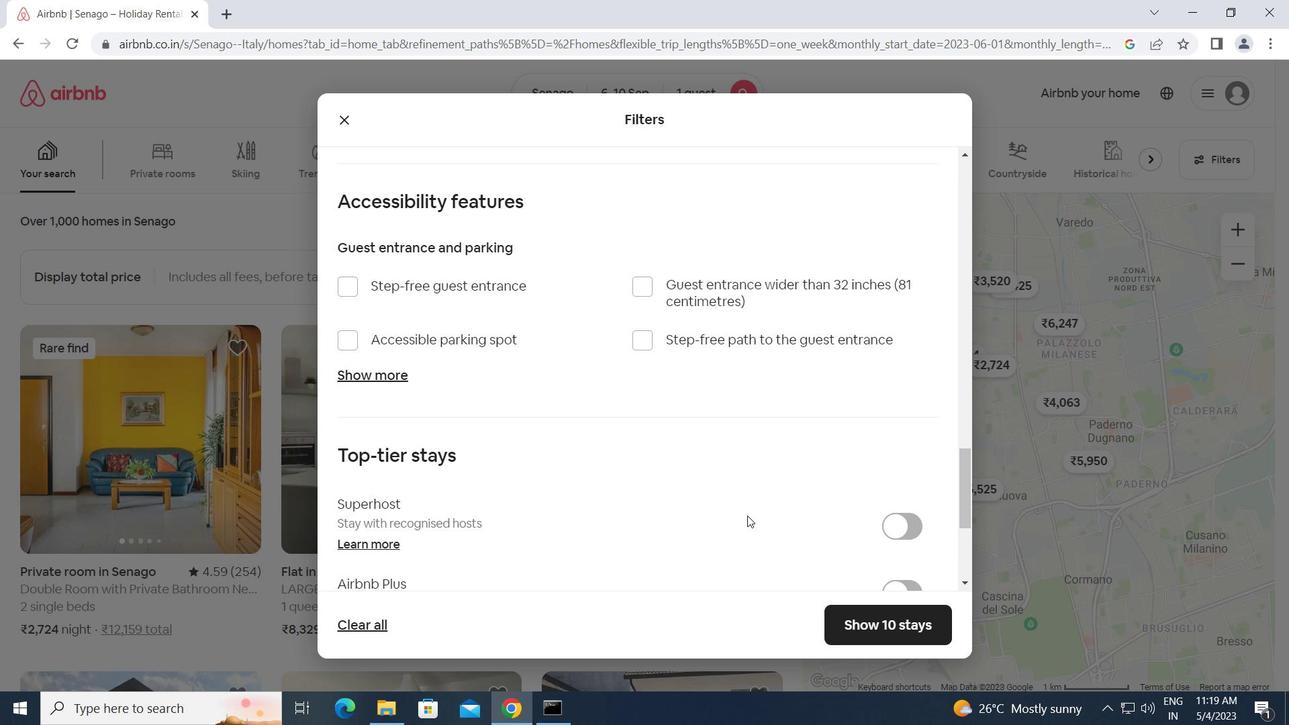
Action: Mouse scrolled (748, 515) with delta (0, 0)
Screenshot: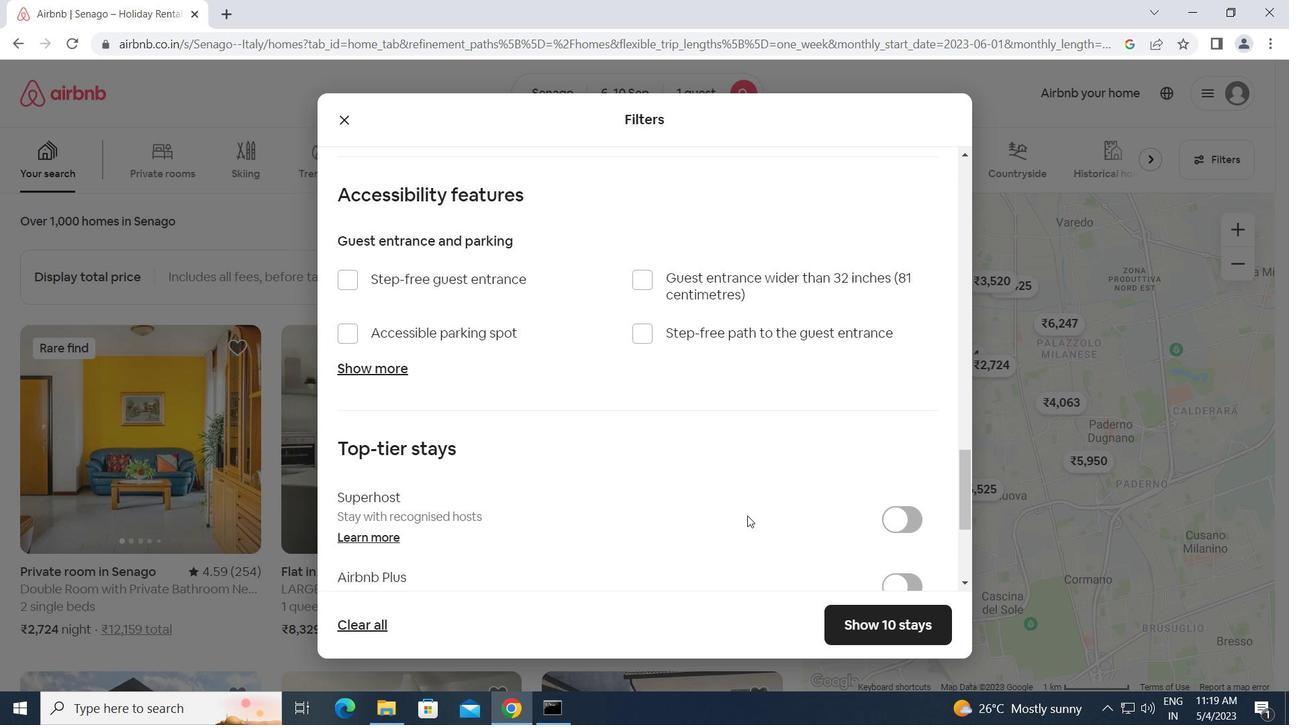 
Action: Mouse scrolled (748, 515) with delta (0, 0)
Screenshot: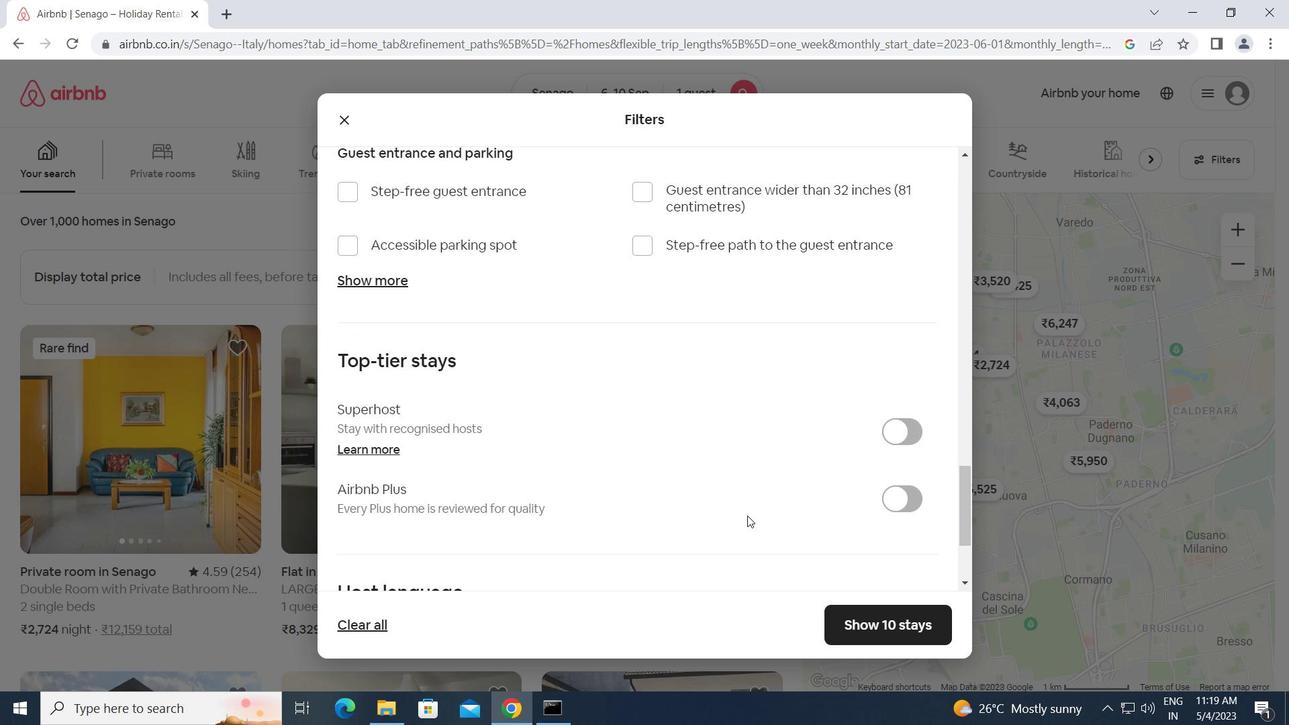 
Action: Mouse moved to (356, 488)
Screenshot: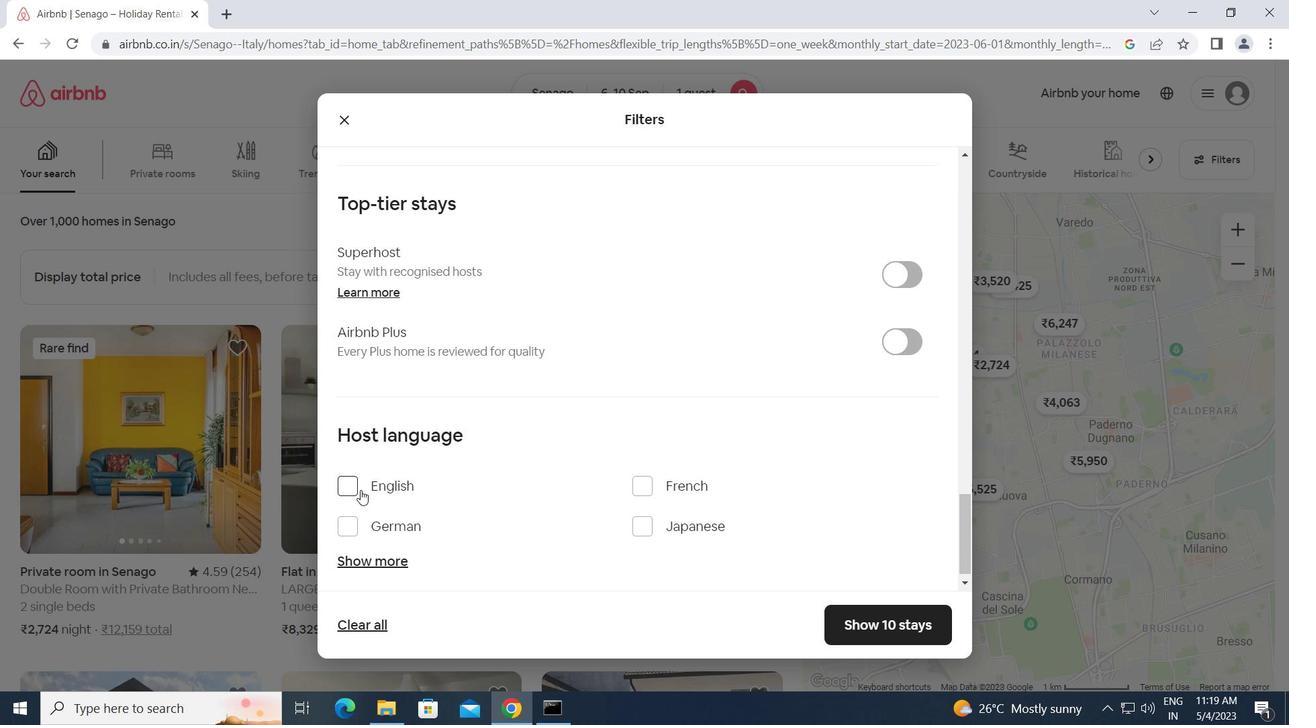 
Action: Mouse pressed left at (356, 488)
Screenshot: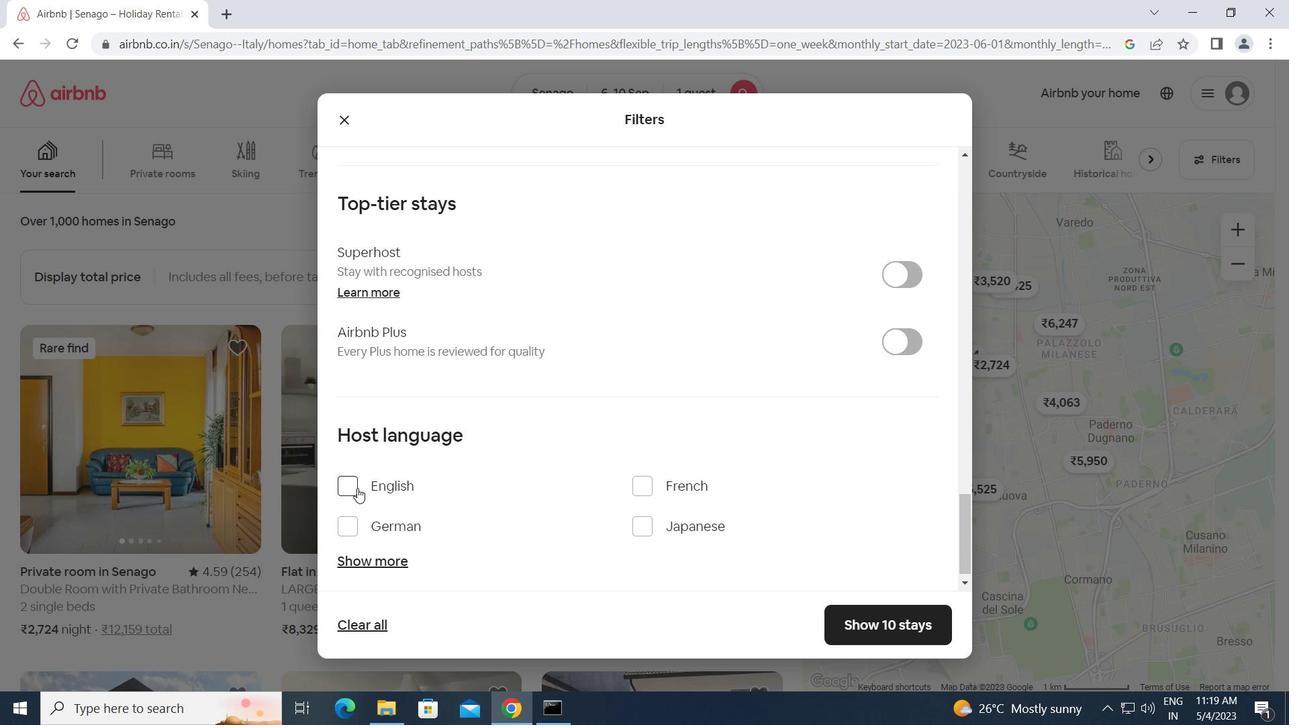 
Action: Mouse moved to (864, 619)
Screenshot: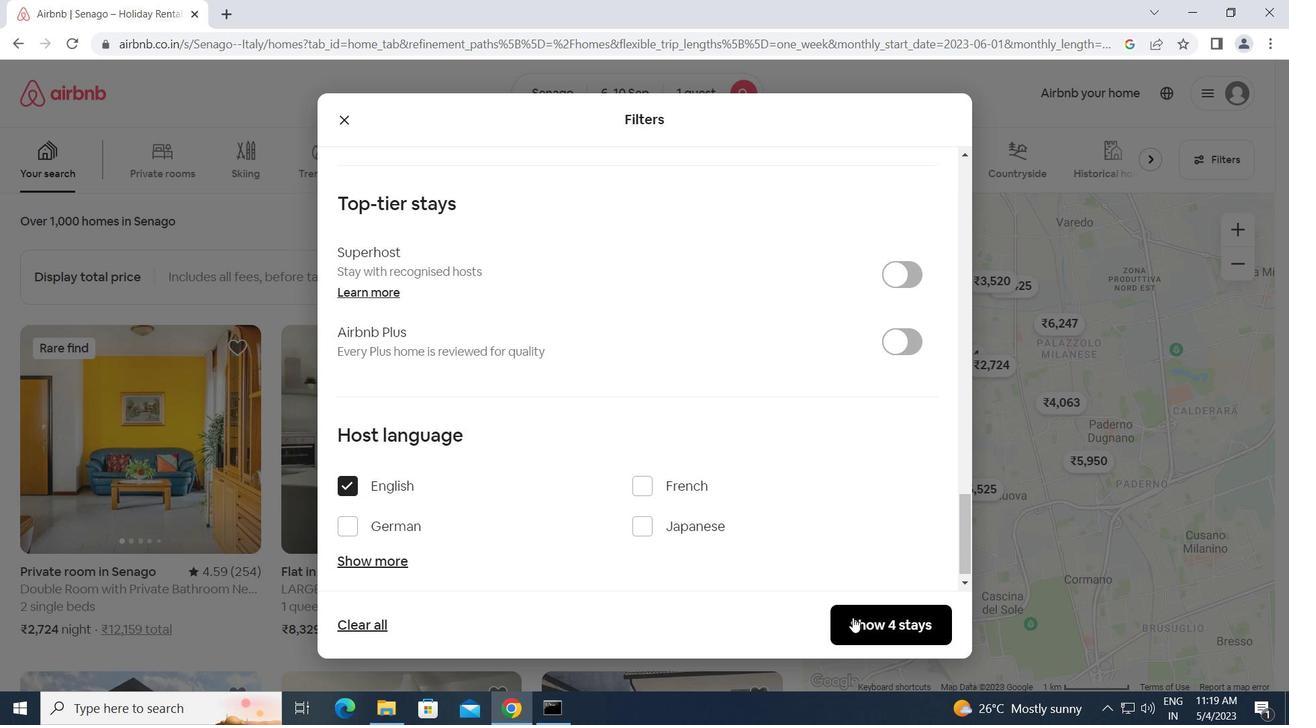 
Action: Mouse pressed left at (864, 619)
Screenshot: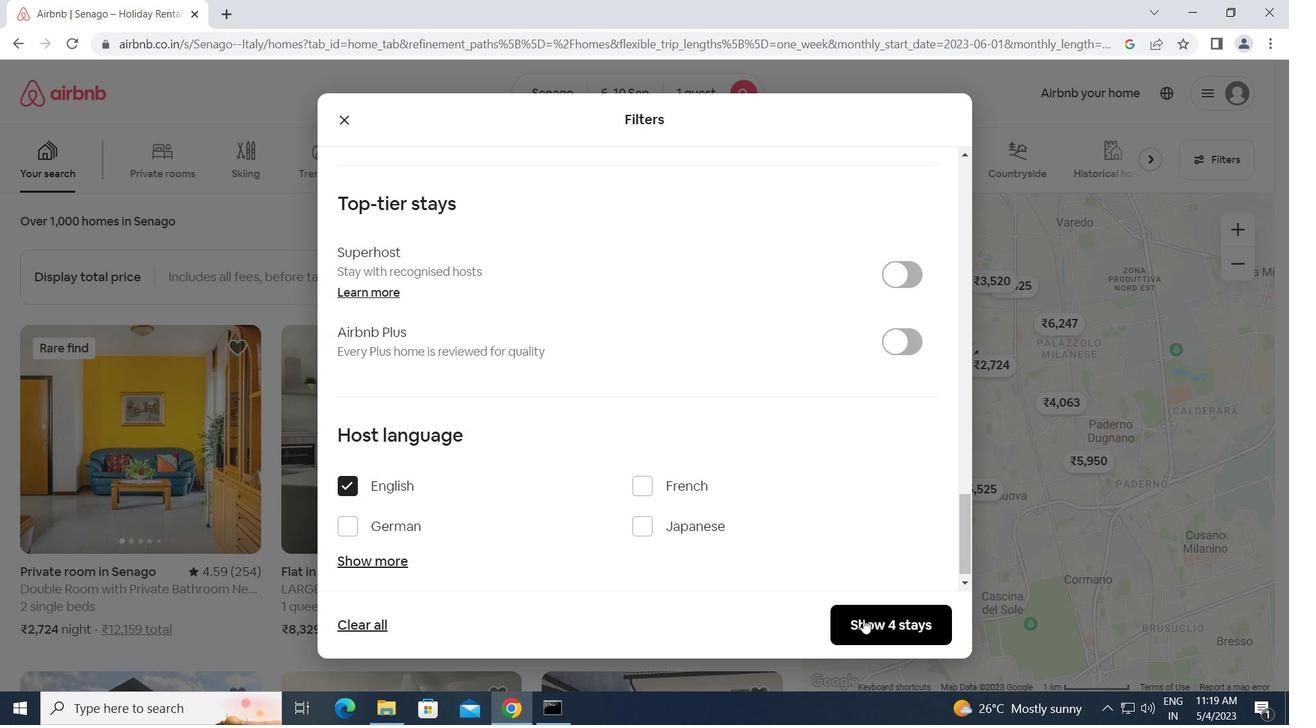 
Action: Mouse moved to (863, 619)
Screenshot: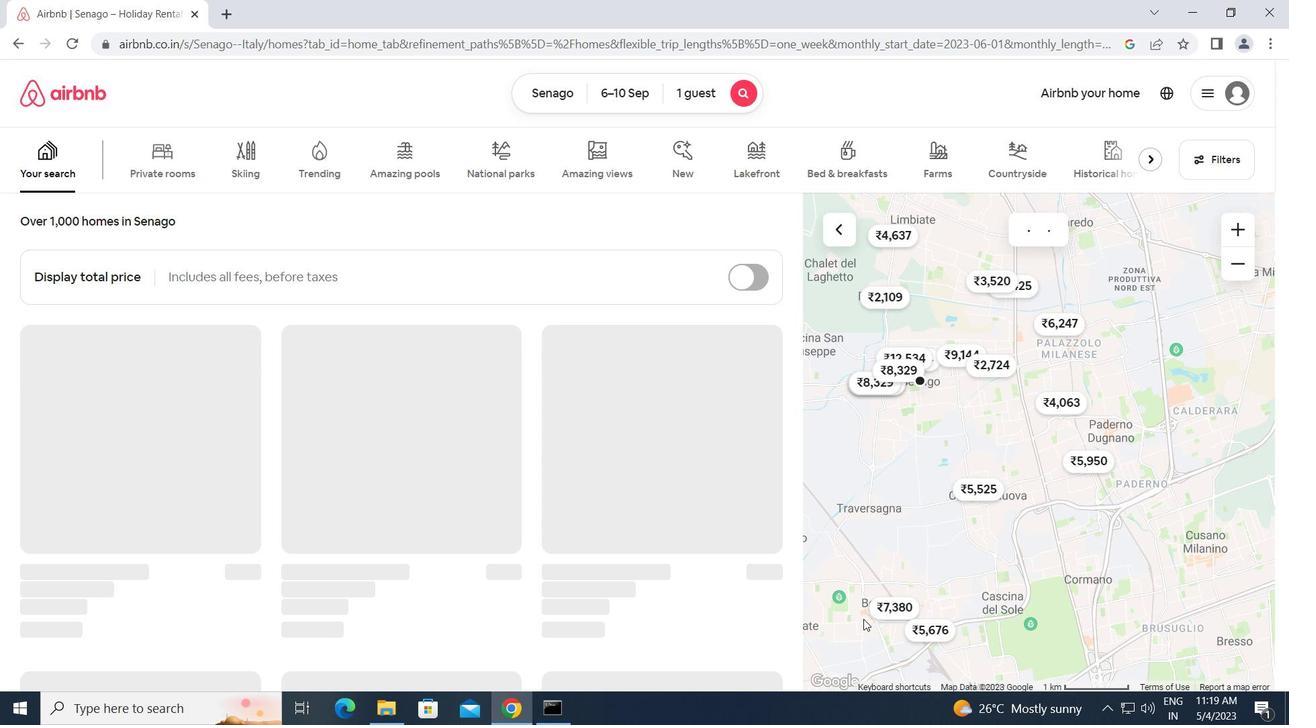 
